 Task: Search for 'work inspirational quotes', save selected images, and organize them into a Google Photos album titled 'Work Inspiration Album'.
Action: Mouse moved to (183, 14)
Screenshot: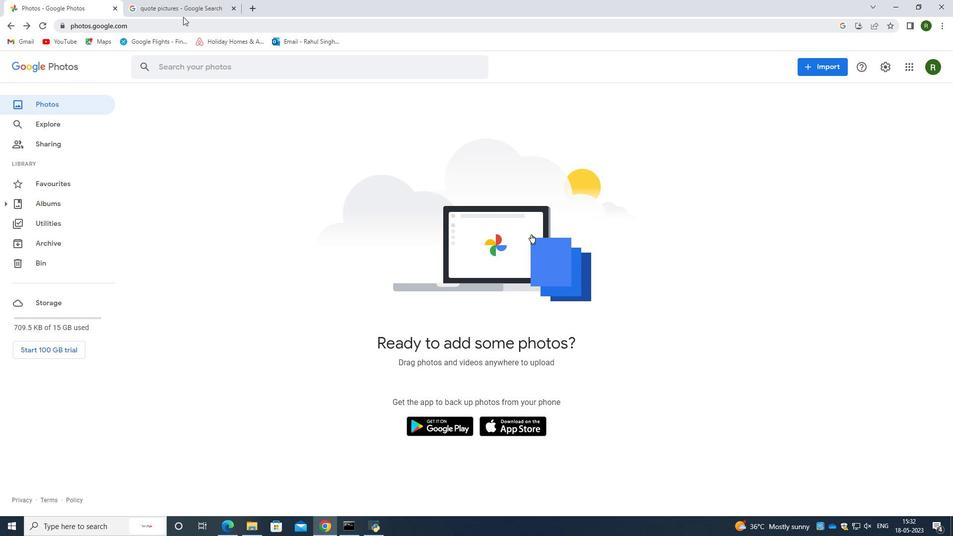 
Action: Mouse pressed left at (183, 14)
Screenshot: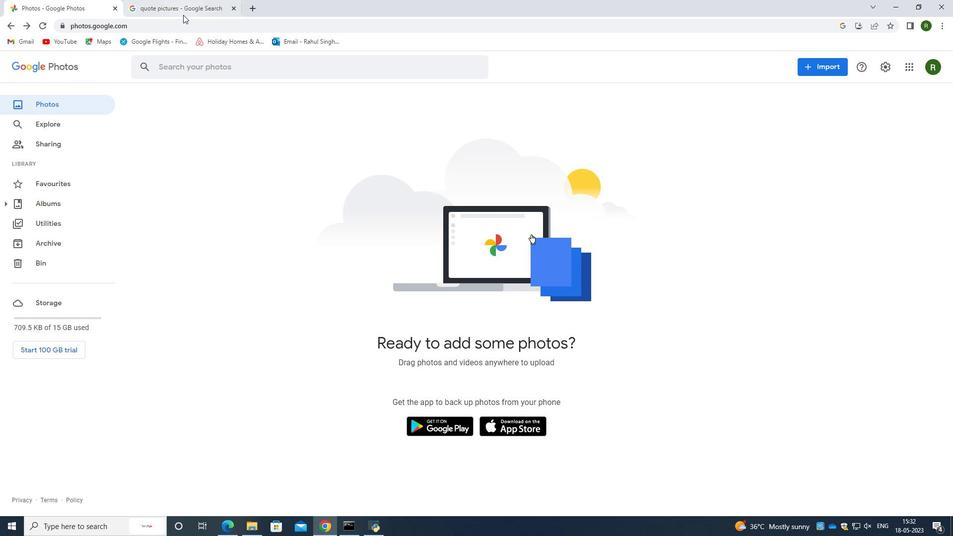 
Action: Mouse moved to (135, 29)
Screenshot: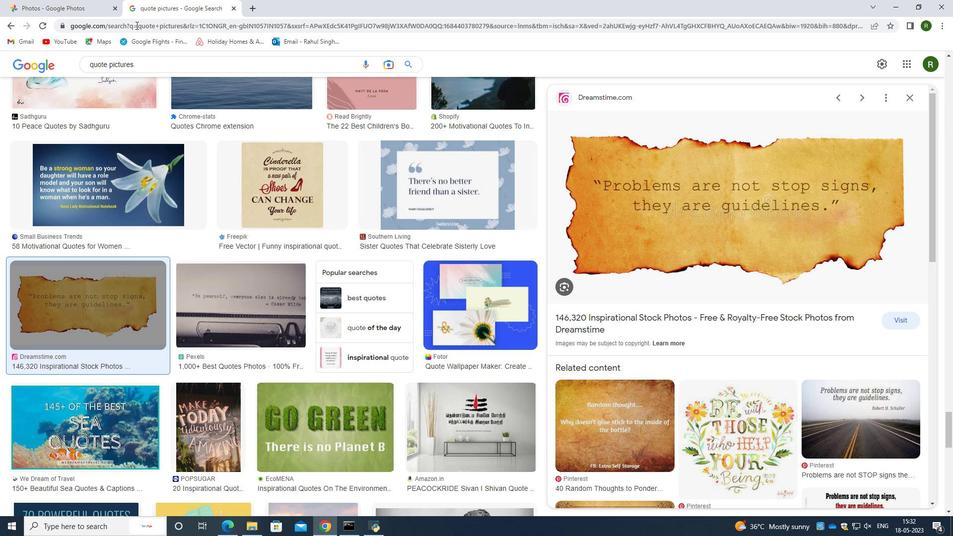 
Action: Mouse pressed left at (135, 29)
Screenshot: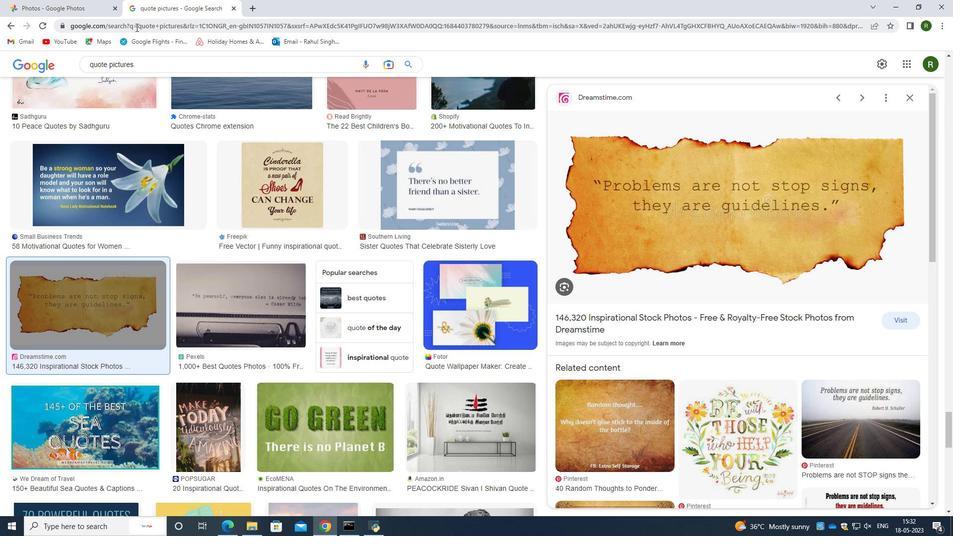 
Action: Mouse moved to (135, 29)
Screenshot: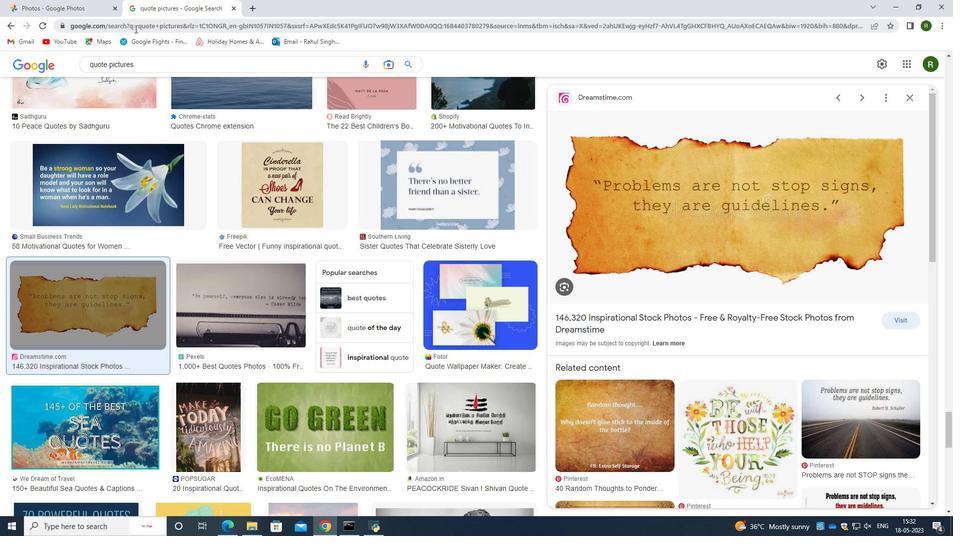 
Action: Key pressed work<Key.space>inspirational<Key.space>qua<Key.backspace>otes<Key.enter>
Screenshot: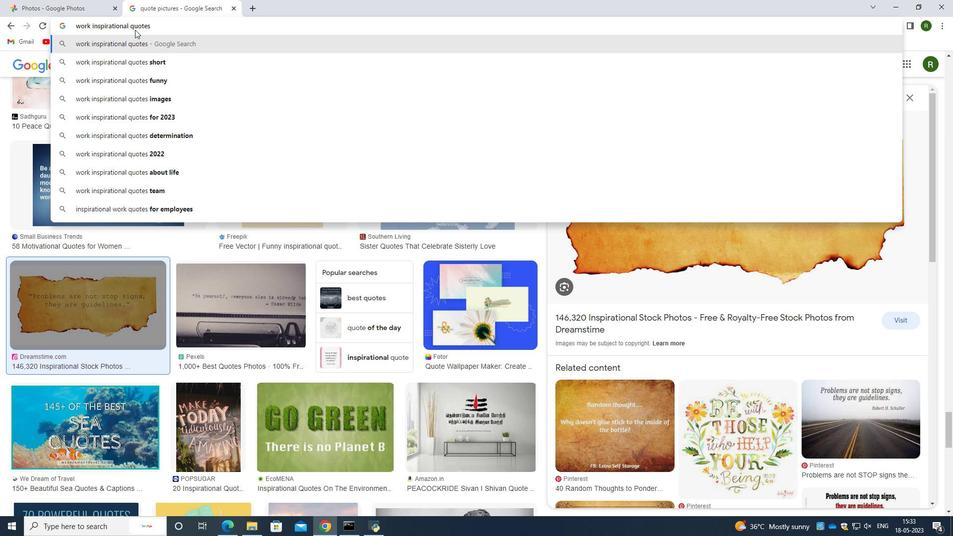 
Action: Mouse moved to (162, 105)
Screenshot: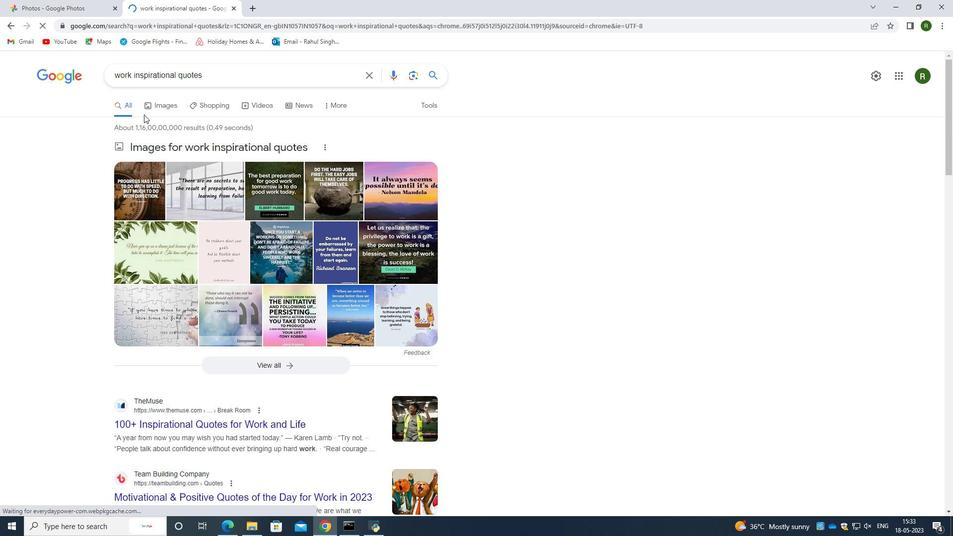 
Action: Mouse pressed left at (162, 105)
Screenshot: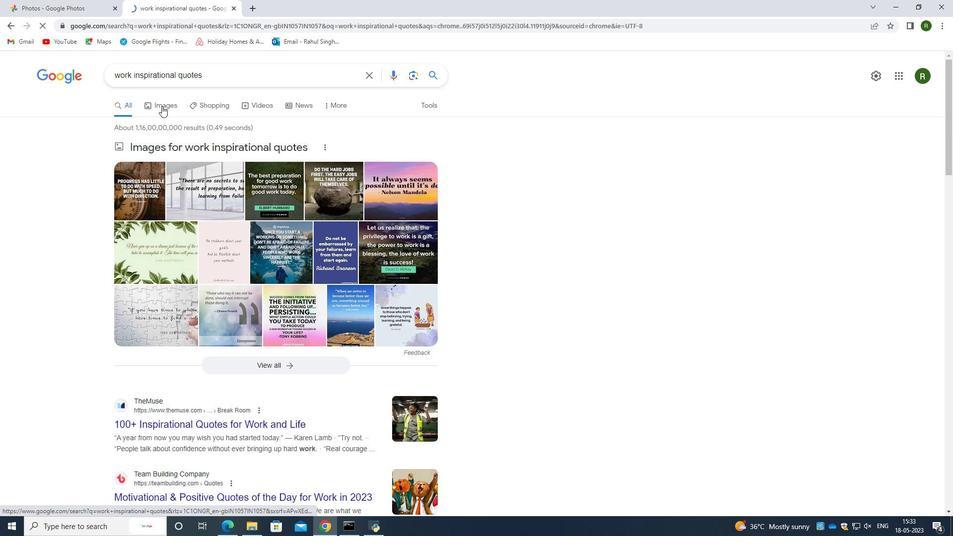 
Action: Mouse moved to (246, 160)
Screenshot: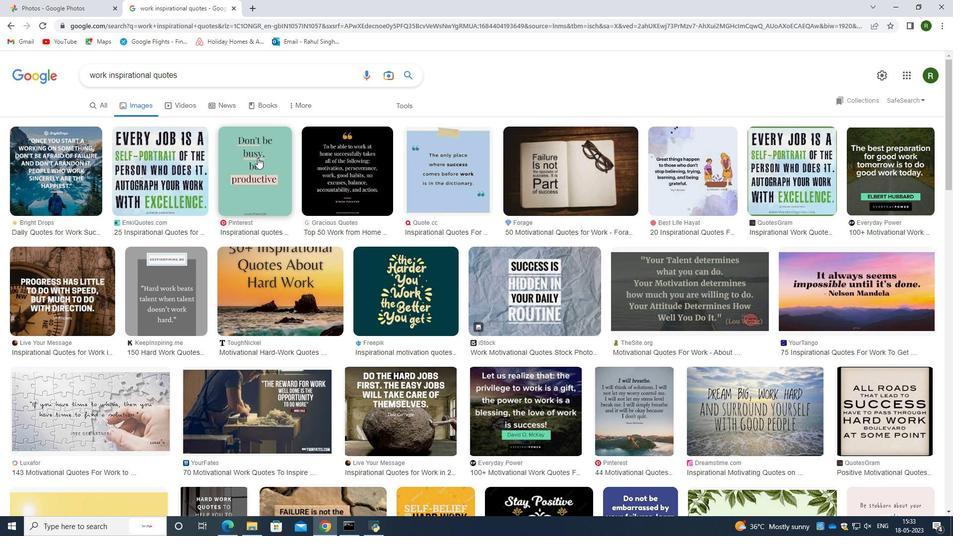 
Action: Mouse pressed left at (246, 160)
Screenshot: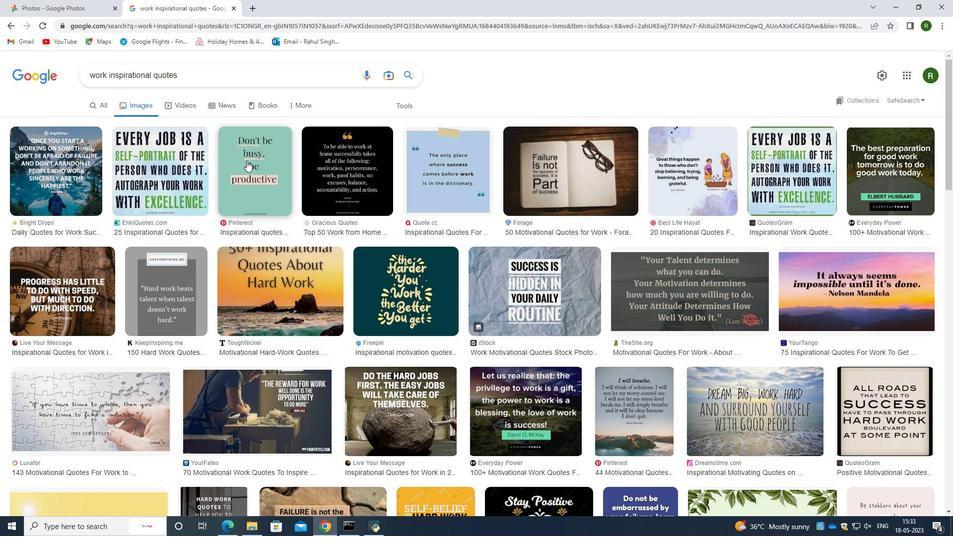 
Action: Mouse moved to (681, 240)
Screenshot: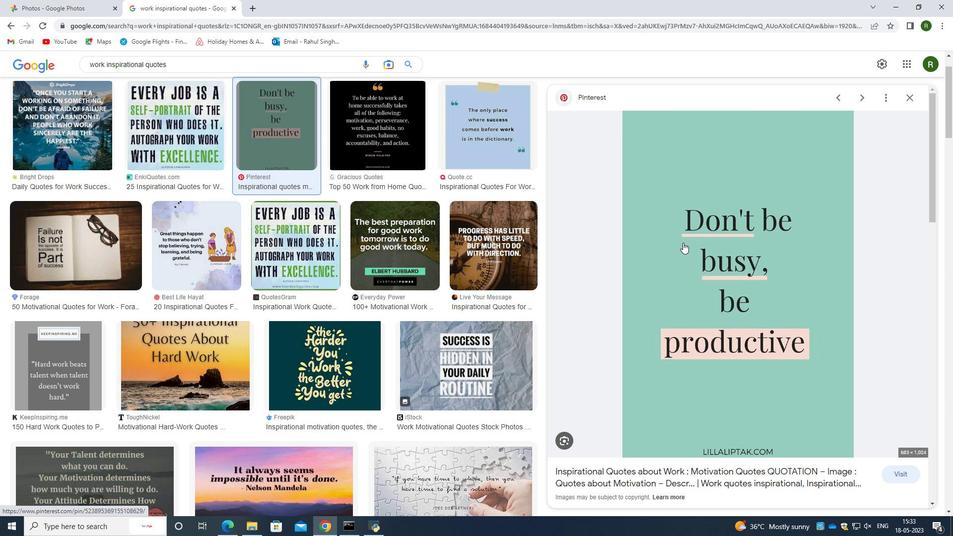 
Action: Mouse pressed right at (681, 240)
Screenshot: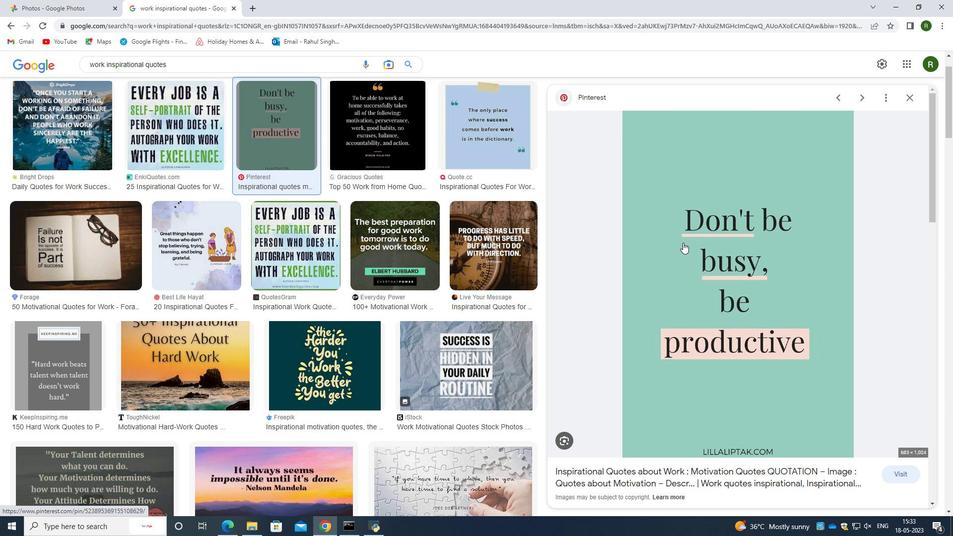 
Action: Mouse moved to (735, 349)
Screenshot: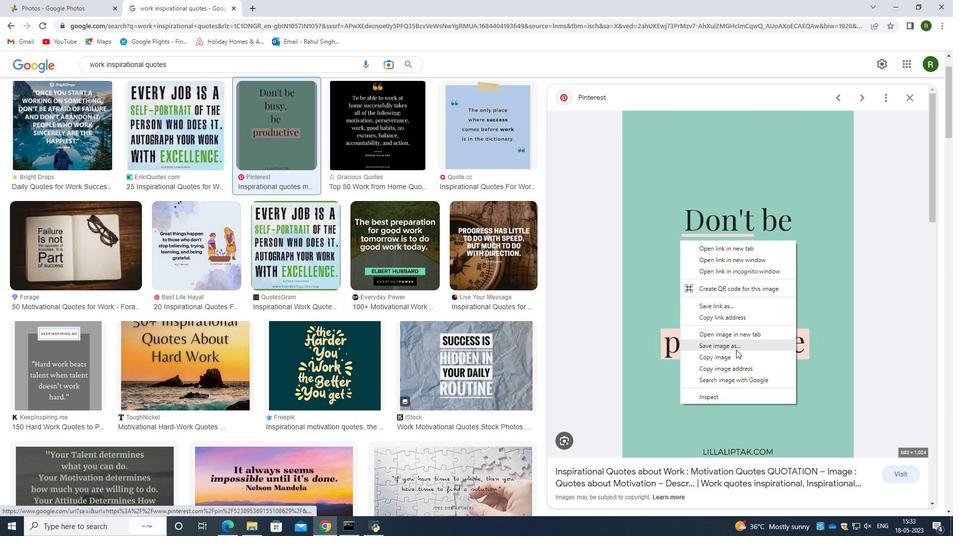 
Action: Mouse pressed left at (735, 349)
Screenshot: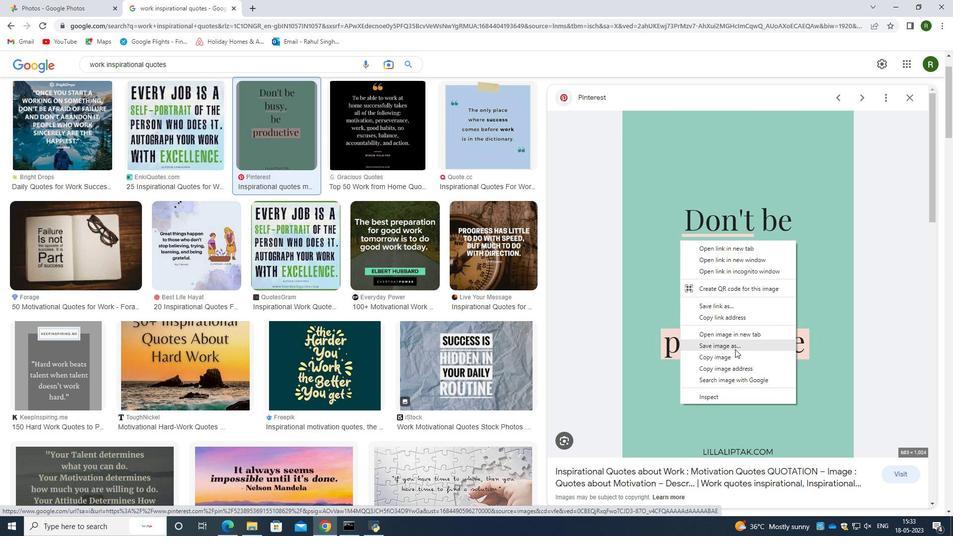 
Action: Mouse moved to (345, 163)
Screenshot: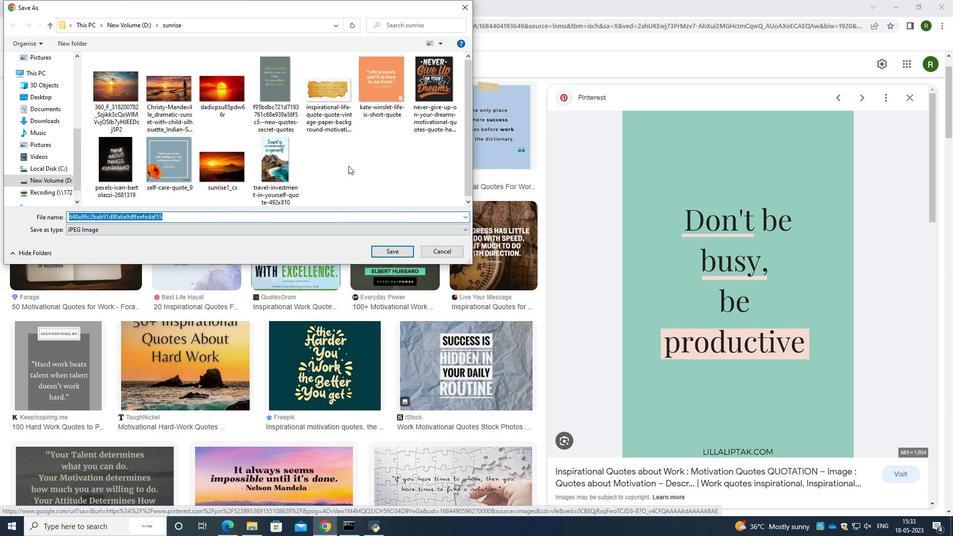 
Action: Mouse pressed right at (345, 163)
Screenshot: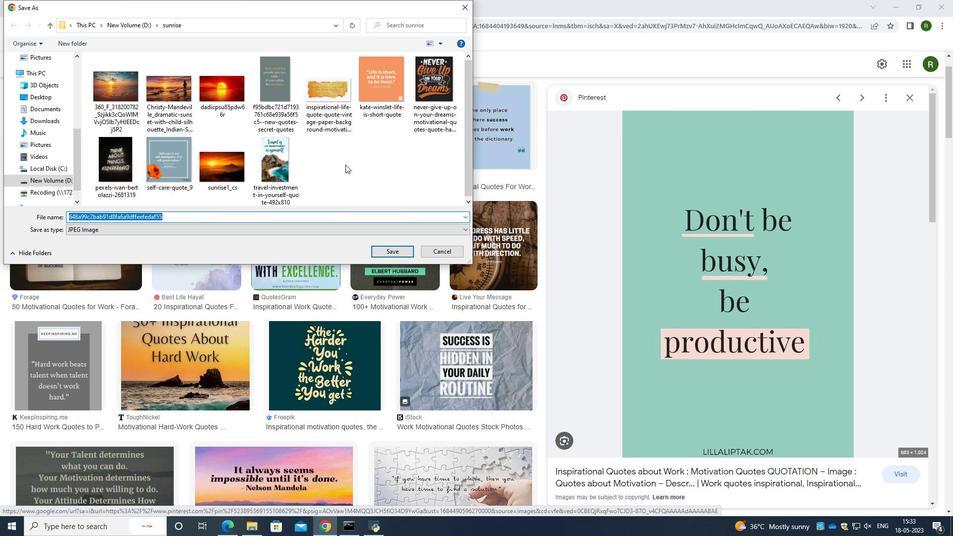 
Action: Mouse moved to (473, 287)
Screenshot: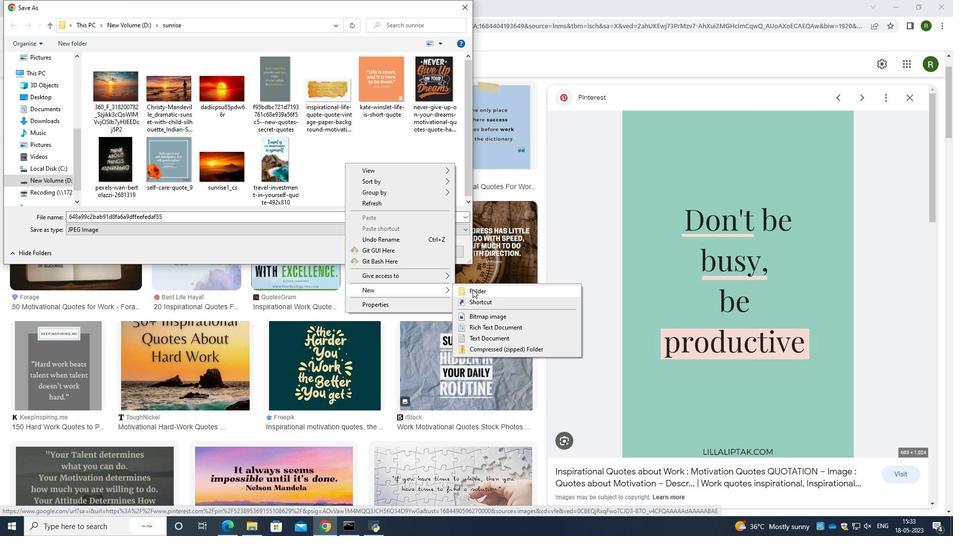 
Action: Mouse pressed left at (473, 287)
Screenshot: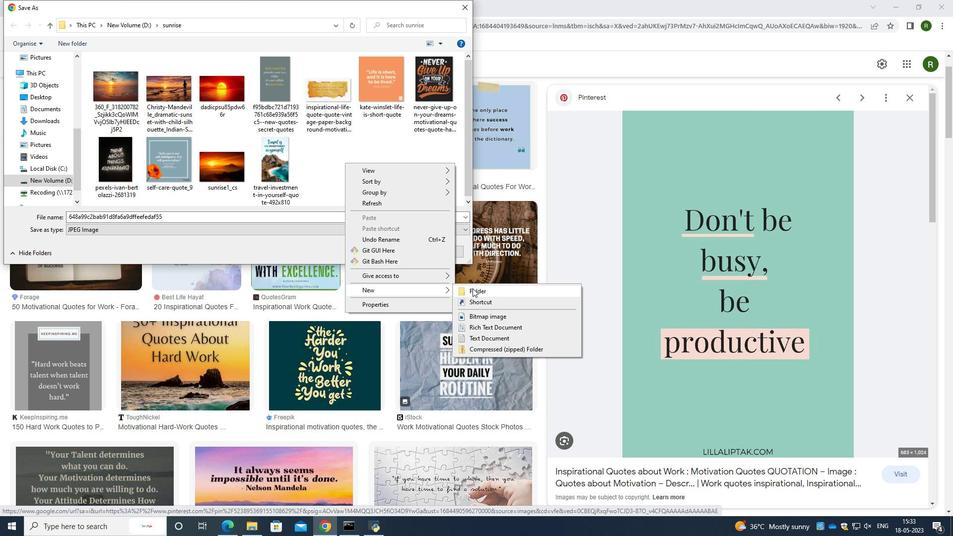 
Action: Mouse moved to (121, 111)
Screenshot: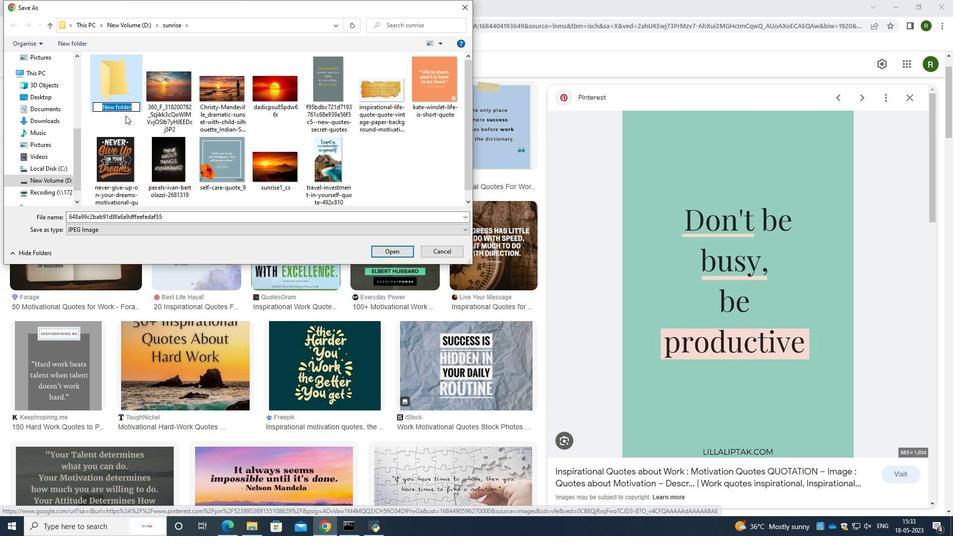 
Action: Key pressed w
Screenshot: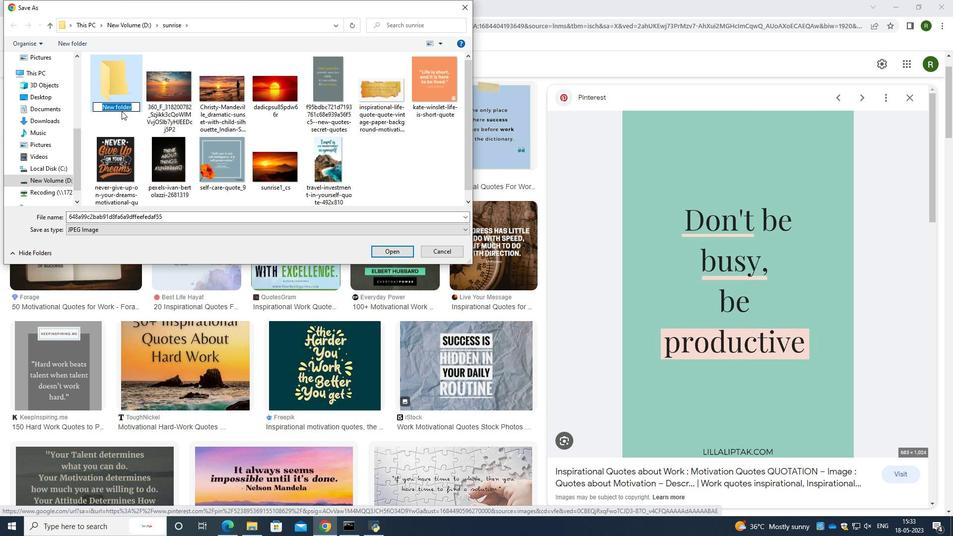 
Action: Mouse moved to (121, 111)
Screenshot: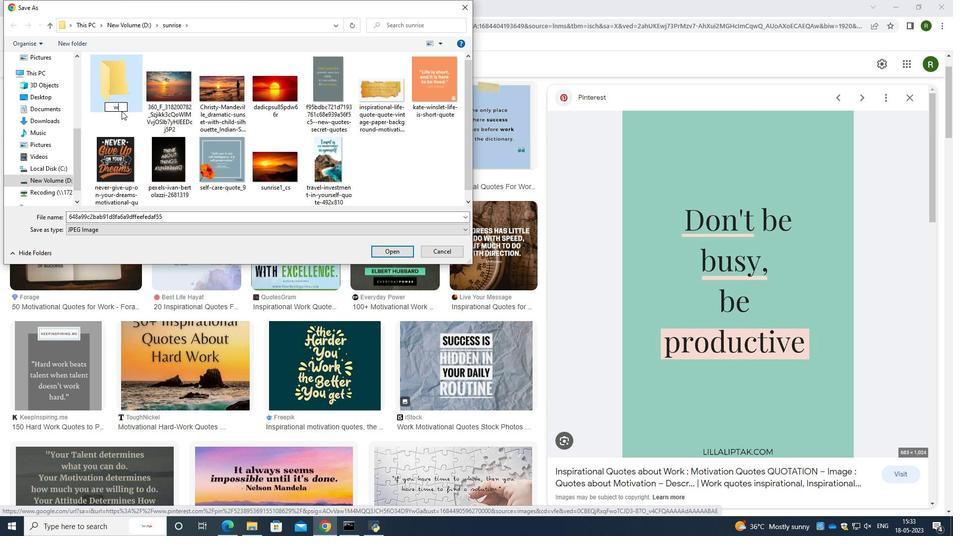 
Action: Key pressed o
Screenshot: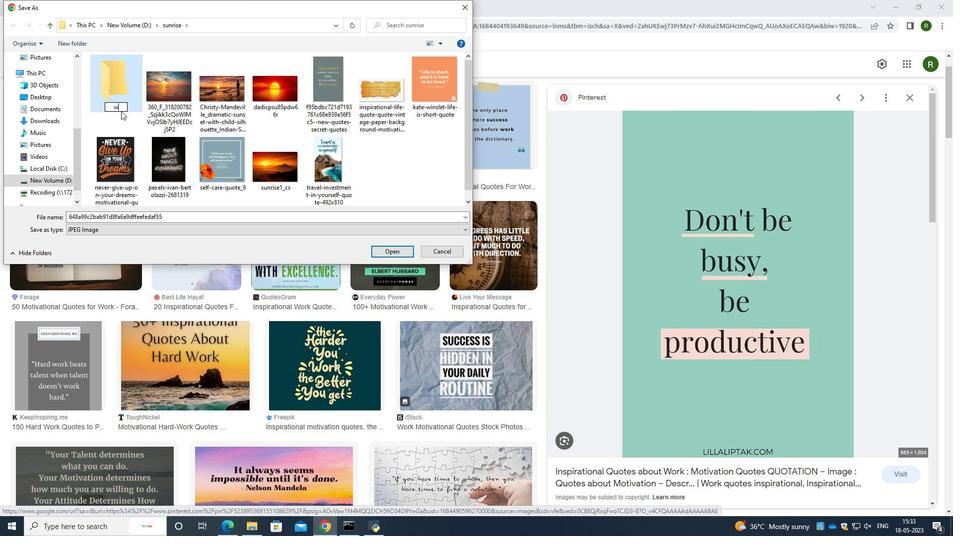 
Action: Mouse moved to (120, 111)
Screenshot: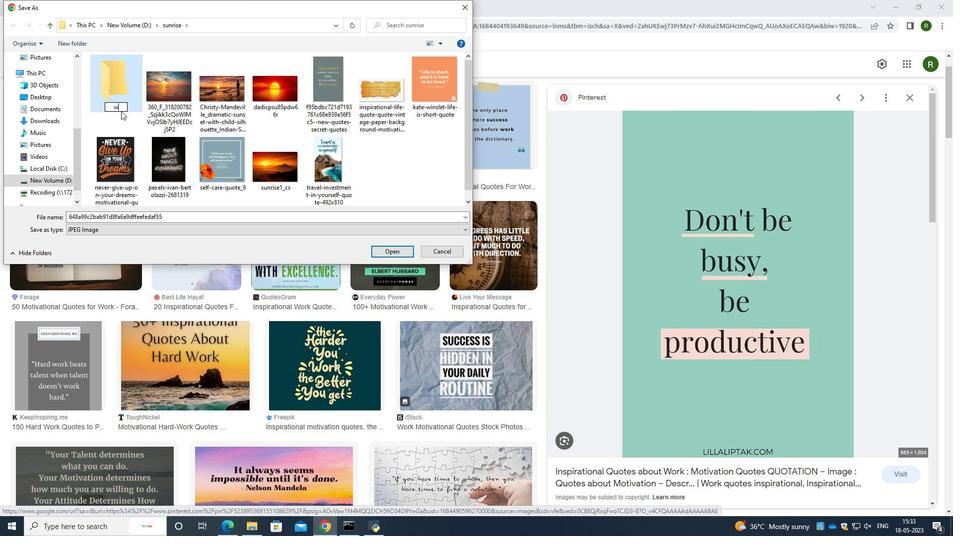 
Action: Key pressed rk<Key.space>inspiration<Key.space>qua<Key.backspace>ots<Key.enter>
Screenshot: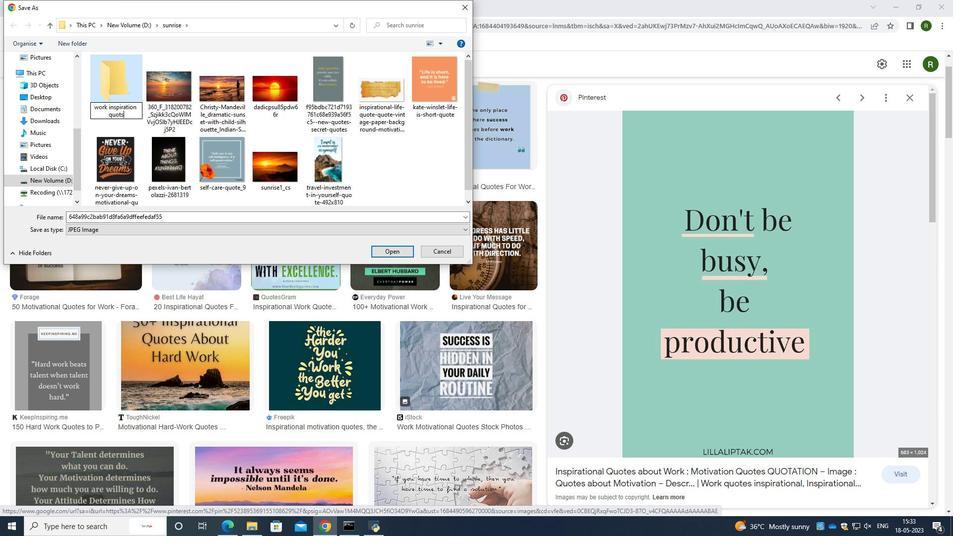 
Action: Mouse pressed left at (120, 111)
Screenshot: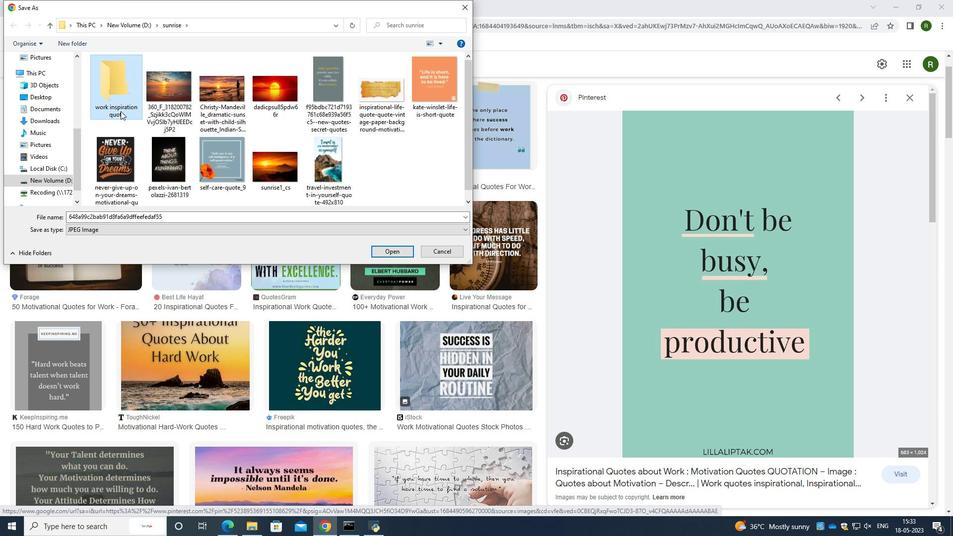 
Action: Mouse pressed left at (120, 111)
Screenshot: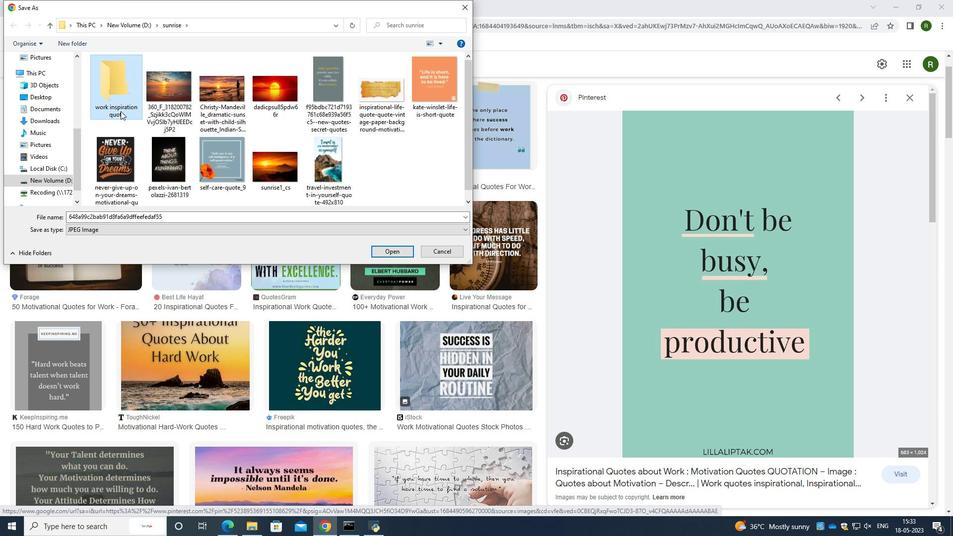 
Action: Mouse moved to (383, 252)
Screenshot: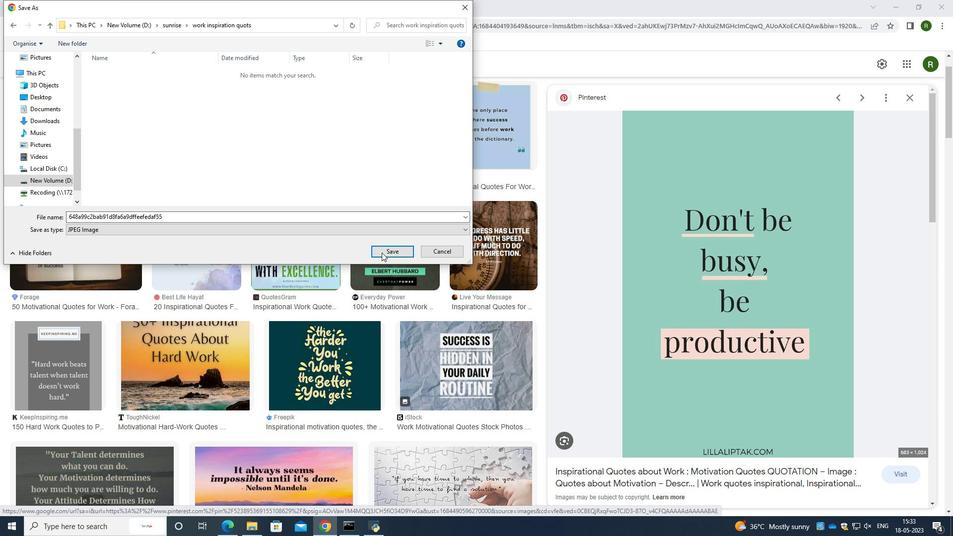 
Action: Mouse pressed left at (383, 252)
Screenshot: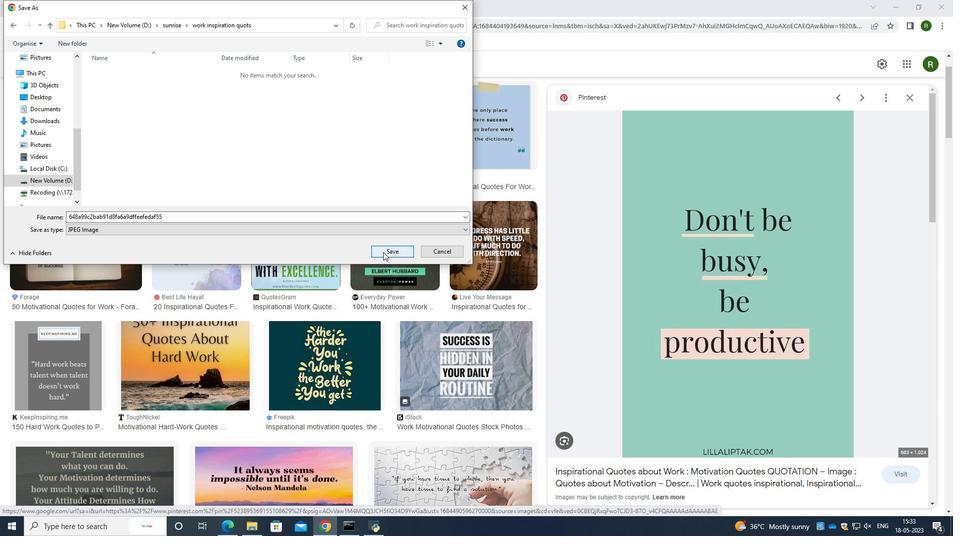 
Action: Mouse moved to (100, 172)
Screenshot: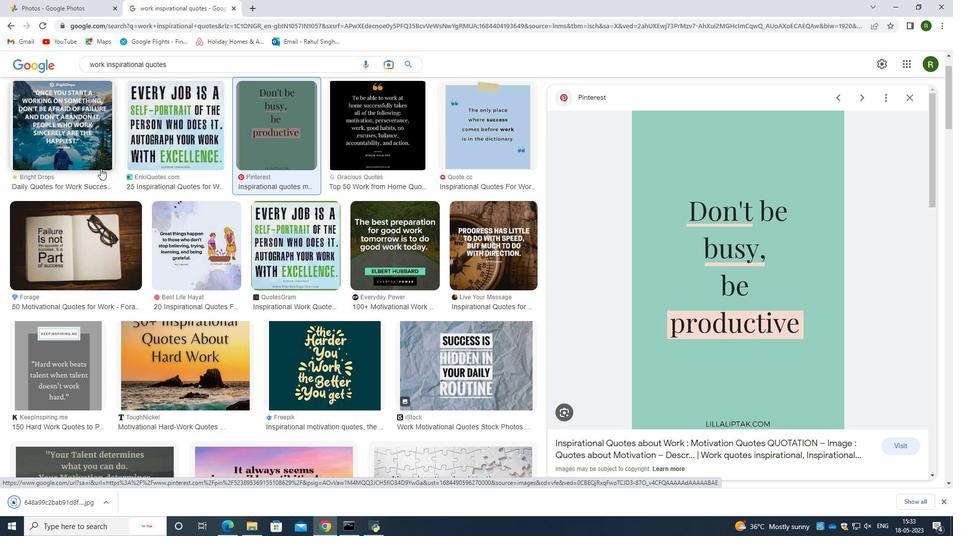 
Action: Mouse scrolled (100, 171) with delta (0, 0)
Screenshot: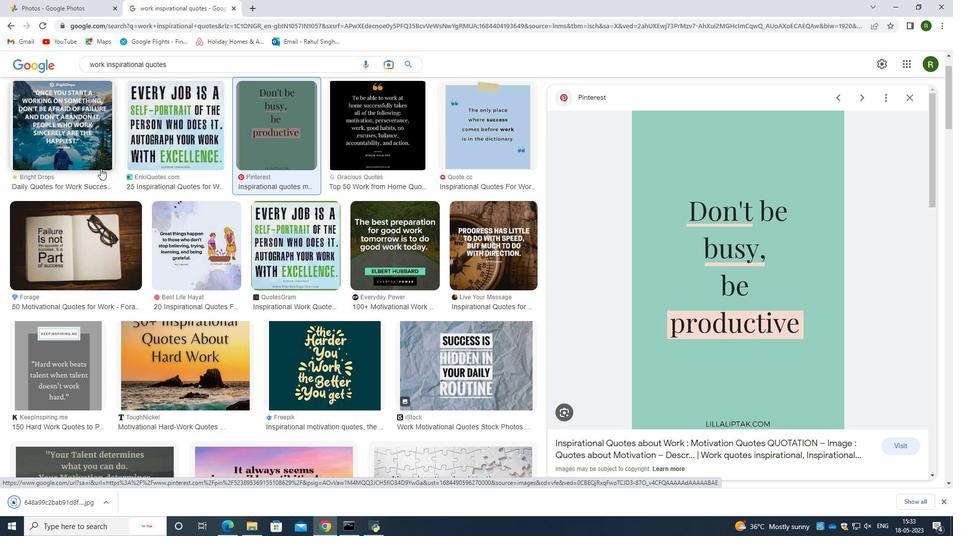 
Action: Mouse moved to (101, 178)
Screenshot: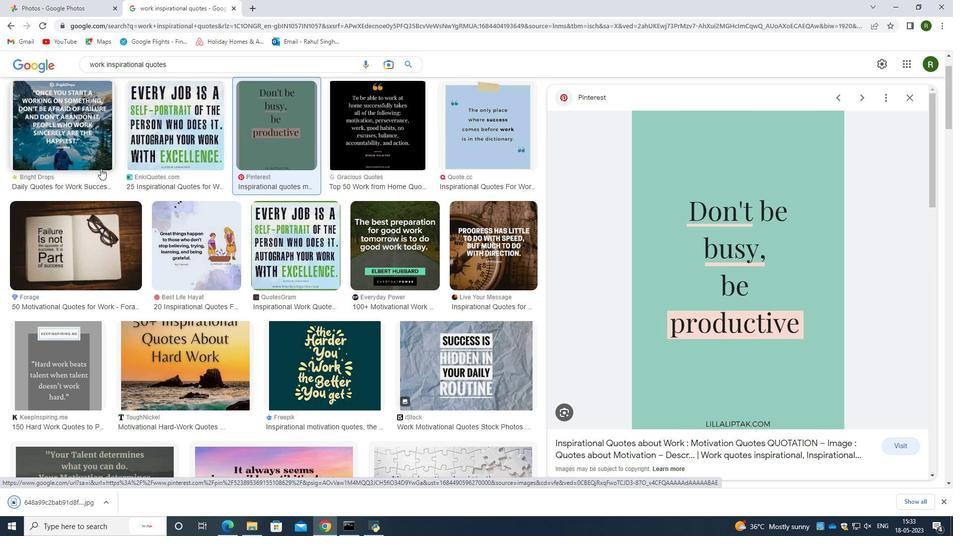 
Action: Mouse scrolled (101, 177) with delta (0, 0)
Screenshot: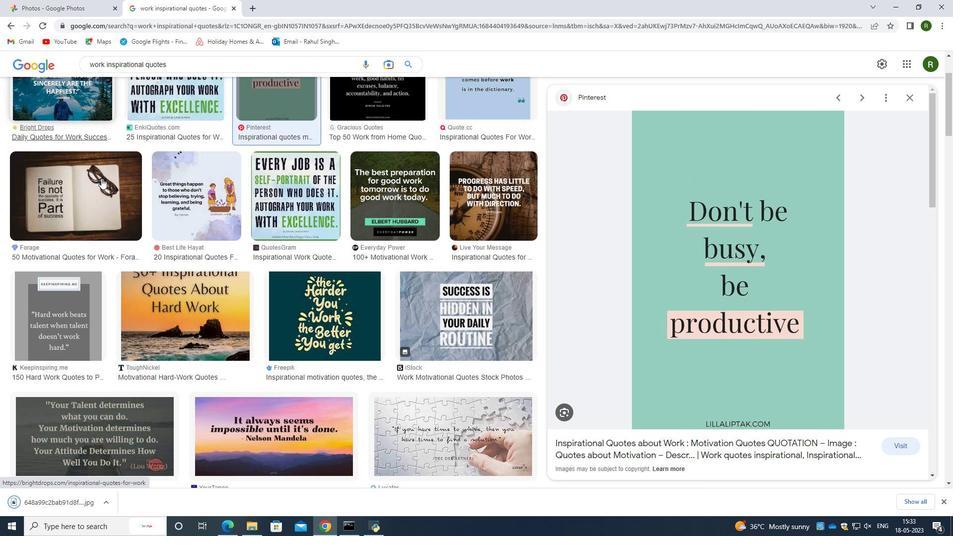 
Action: Mouse moved to (289, 163)
Screenshot: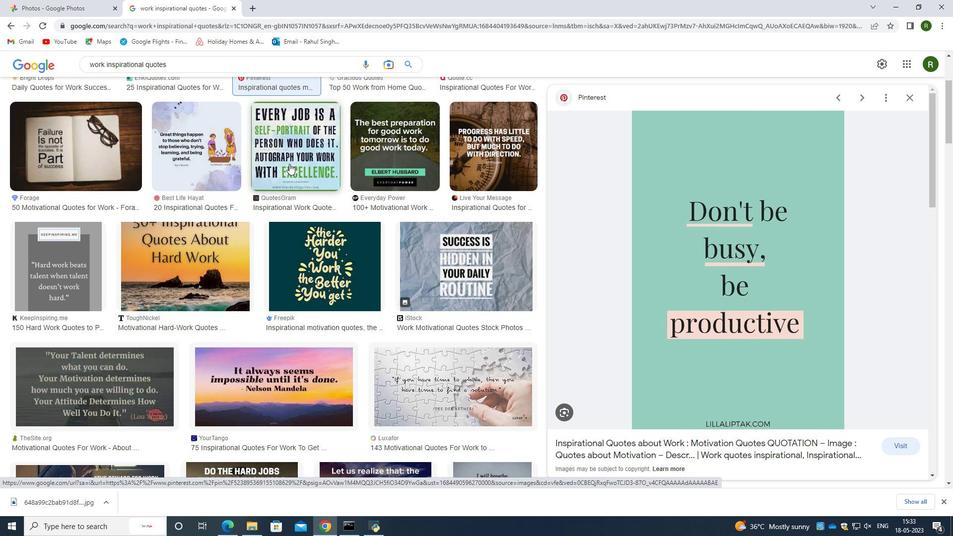 
Action: Mouse scrolled (289, 163) with delta (0, 0)
Screenshot: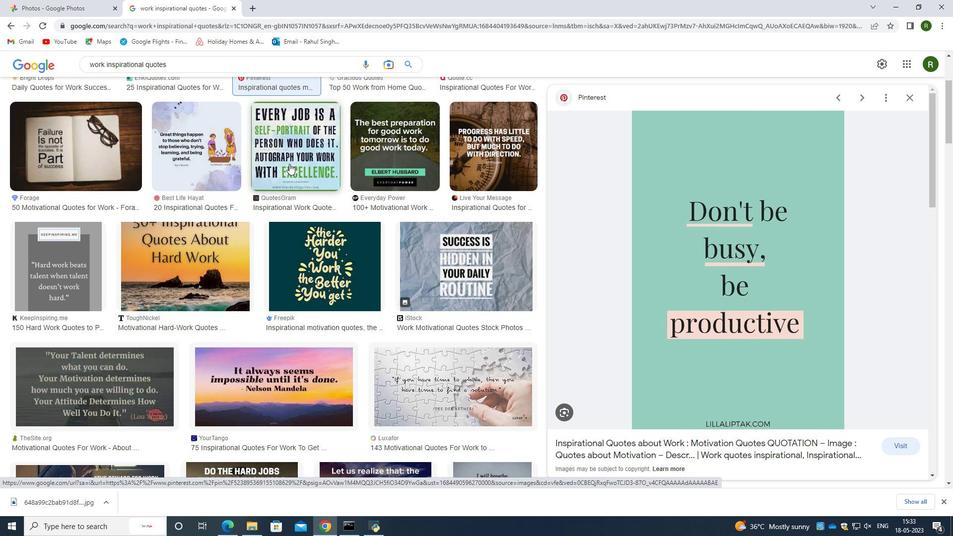 
Action: Mouse moved to (308, 225)
Screenshot: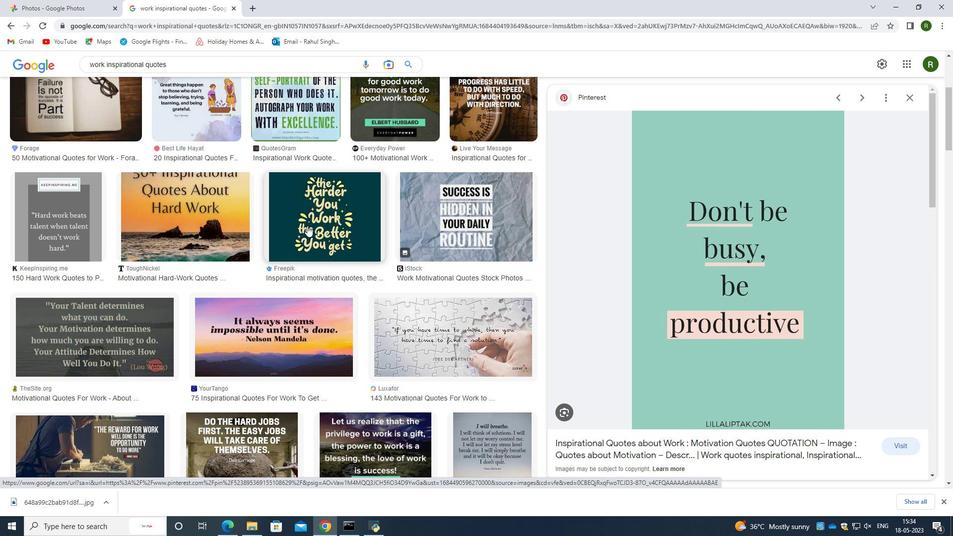 
Action: Mouse scrolled (308, 225) with delta (0, 0)
Screenshot: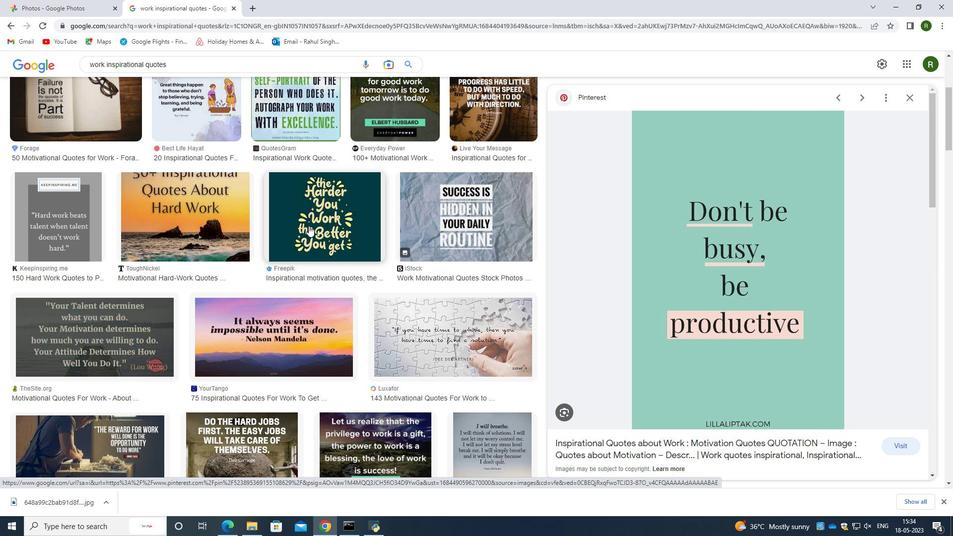 
Action: Mouse moved to (308, 225)
Screenshot: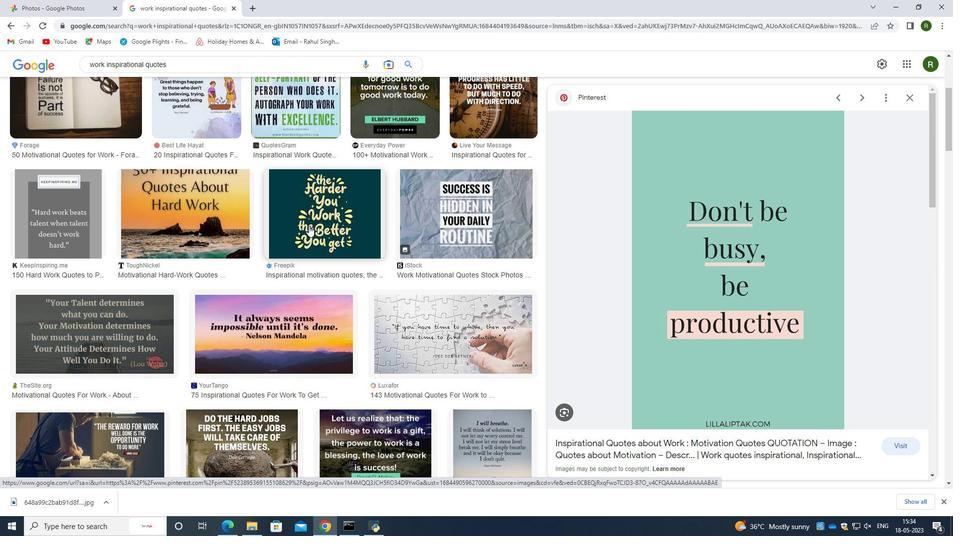 
Action: Mouse scrolled (308, 225) with delta (0, 0)
Screenshot: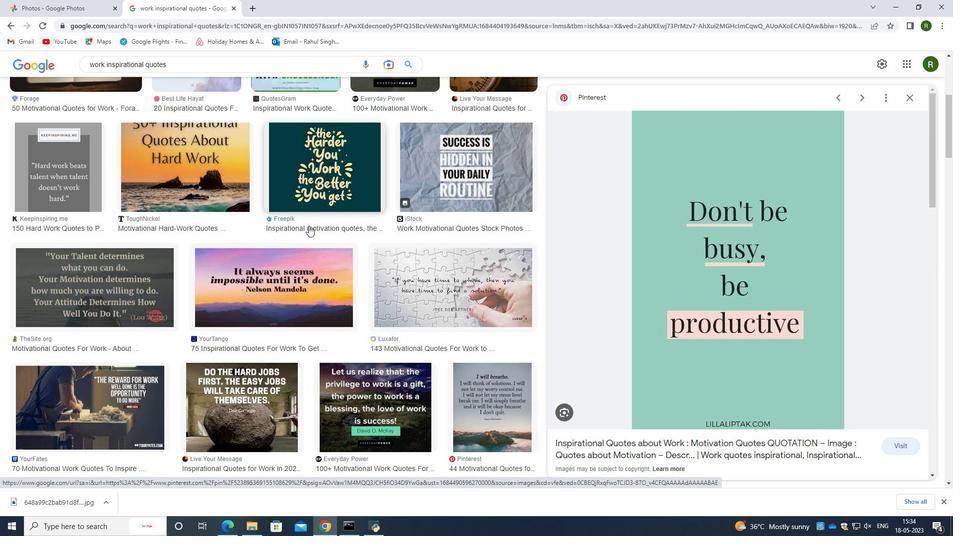 
Action: Mouse scrolled (308, 225) with delta (0, 0)
Screenshot: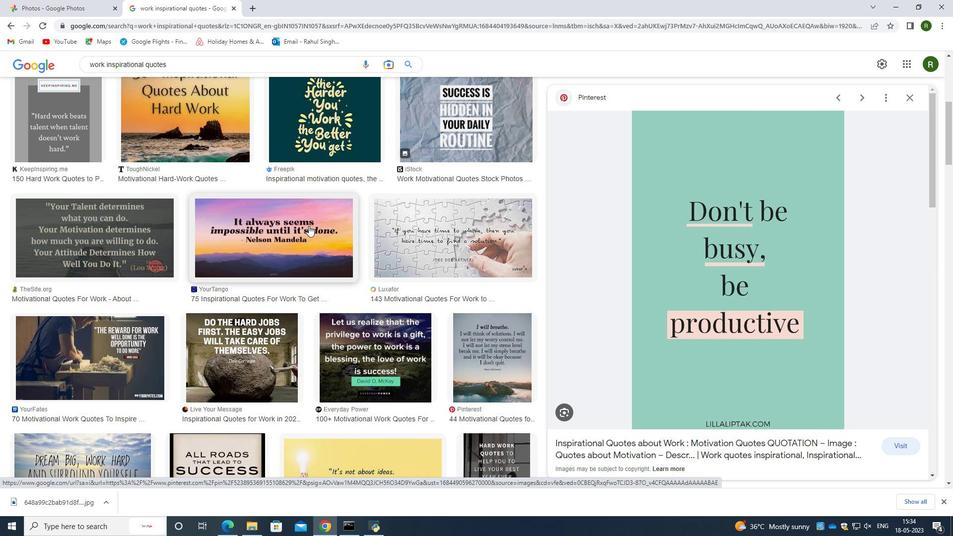 
Action: Mouse moved to (308, 225)
Screenshot: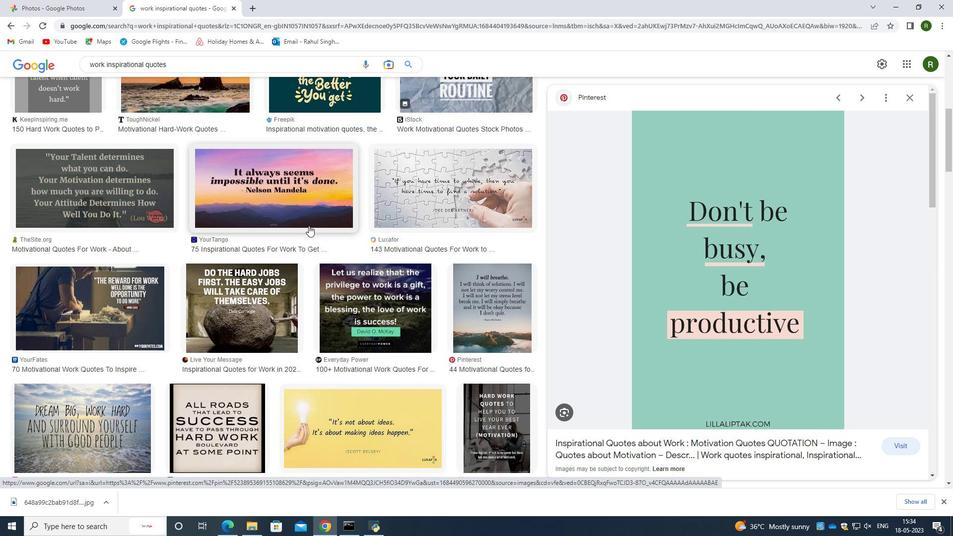 
Action: Mouse scrolled (308, 225) with delta (0, 0)
Screenshot: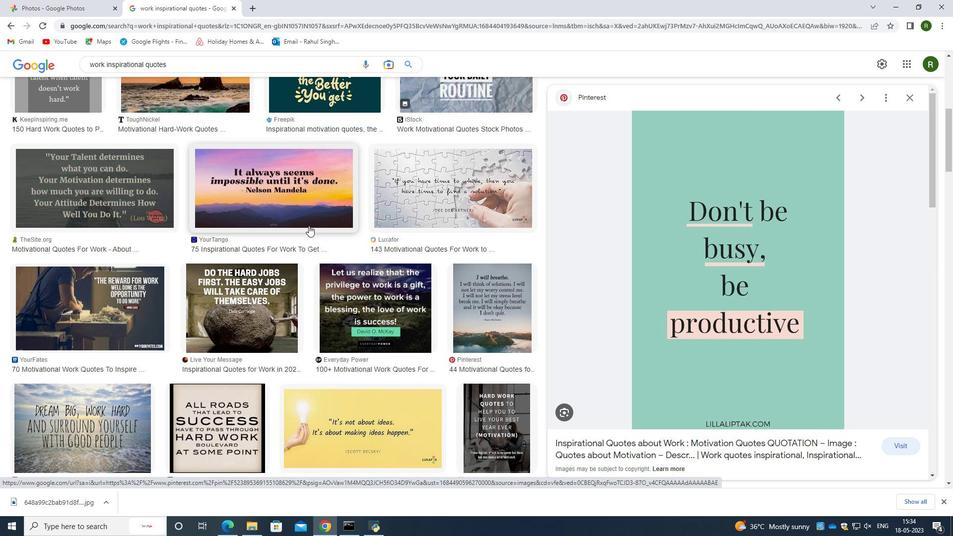 
Action: Mouse moved to (237, 354)
Screenshot: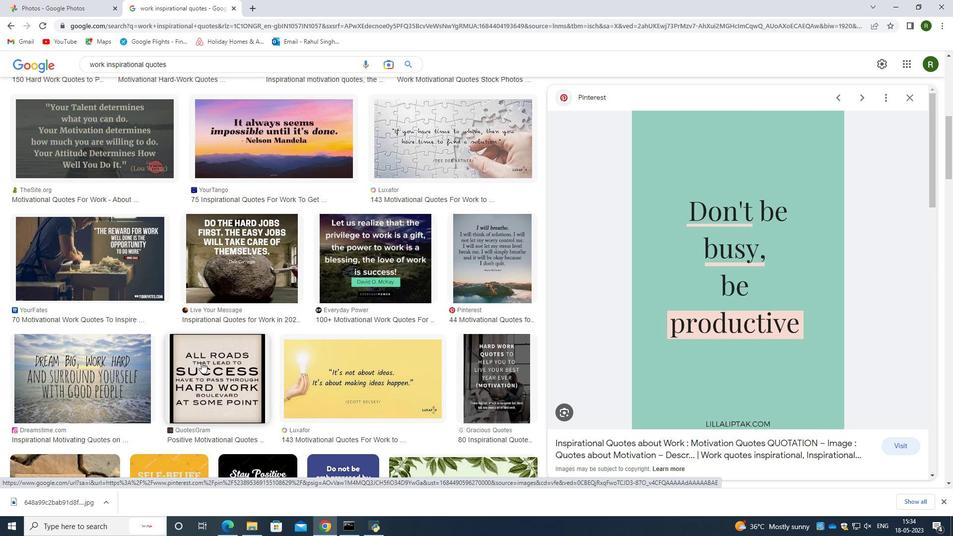 
Action: Mouse scrolled (237, 353) with delta (0, 0)
Screenshot: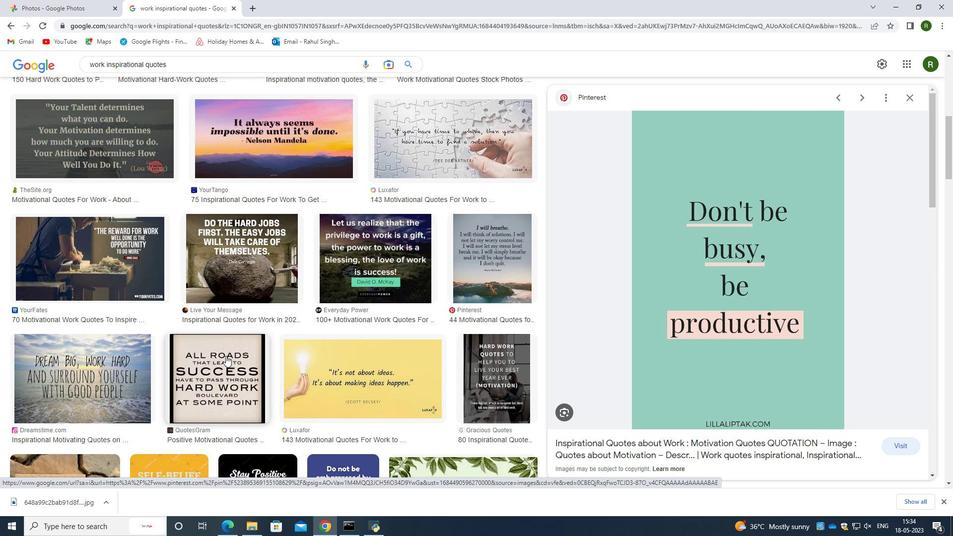 
Action: Mouse scrolled (237, 353) with delta (0, 0)
Screenshot: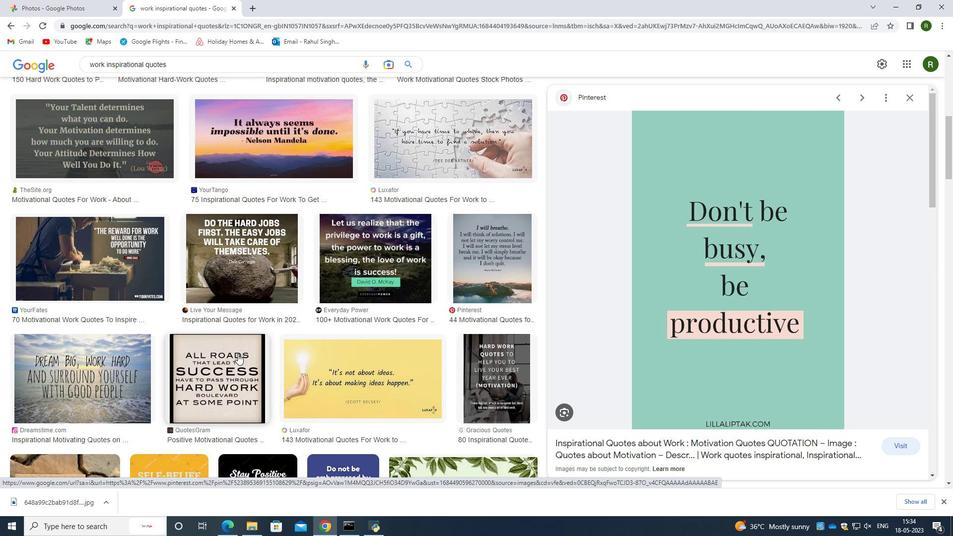 
Action: Mouse moved to (90, 280)
Screenshot: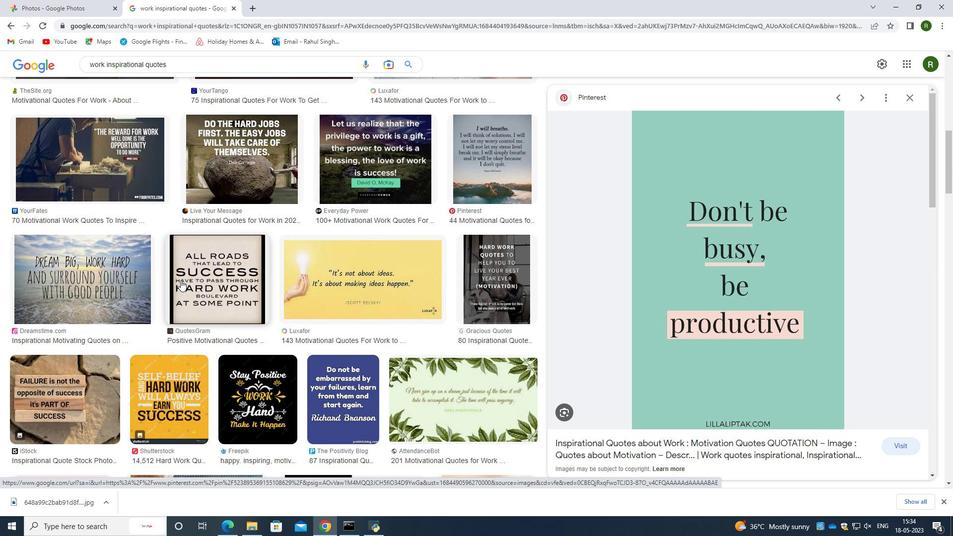 
Action: Mouse pressed left at (90, 280)
Screenshot: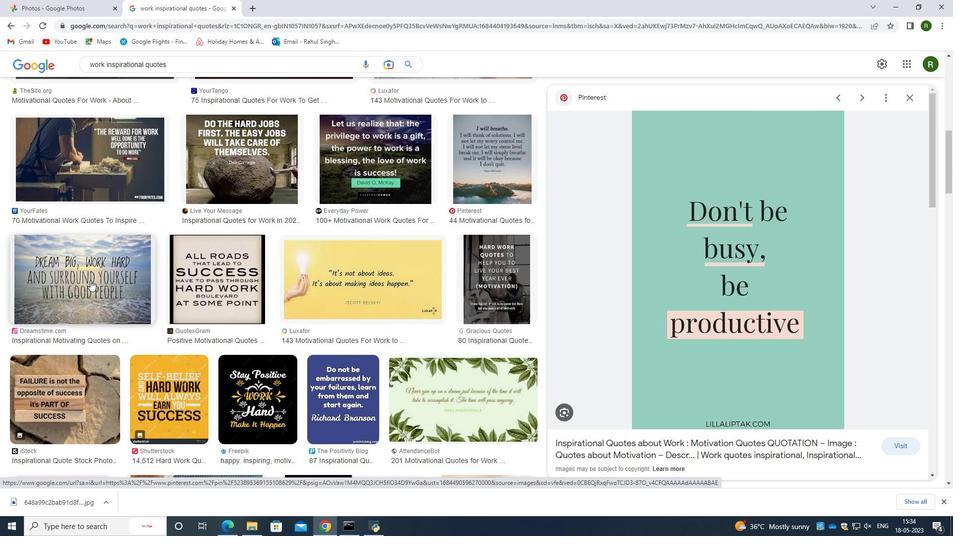 
Action: Mouse moved to (632, 211)
Screenshot: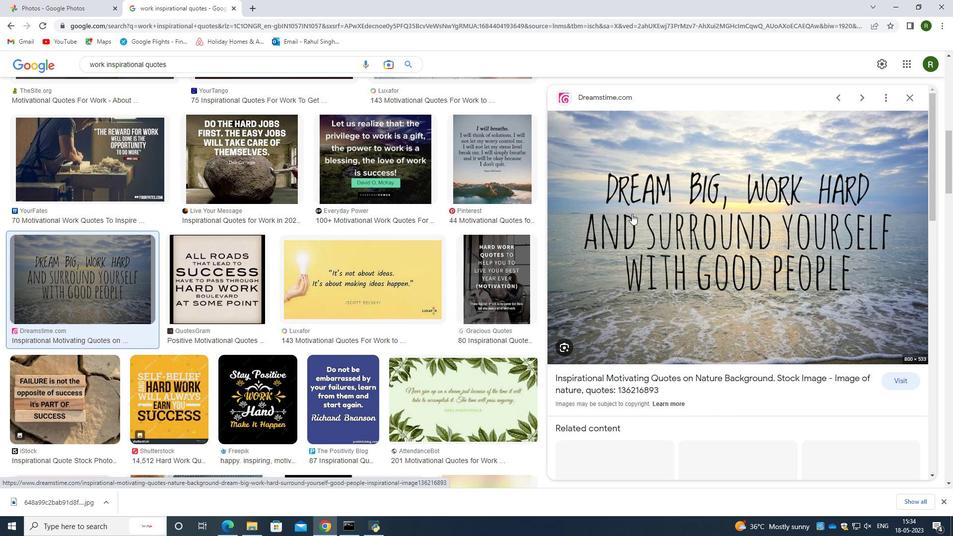 
Action: Mouse pressed right at (632, 211)
Screenshot: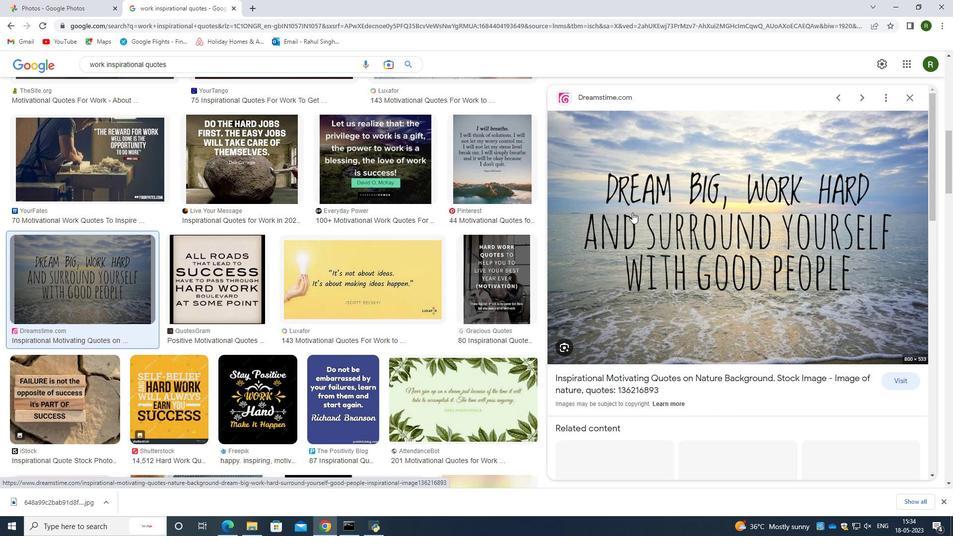 
Action: Mouse moved to (670, 315)
Screenshot: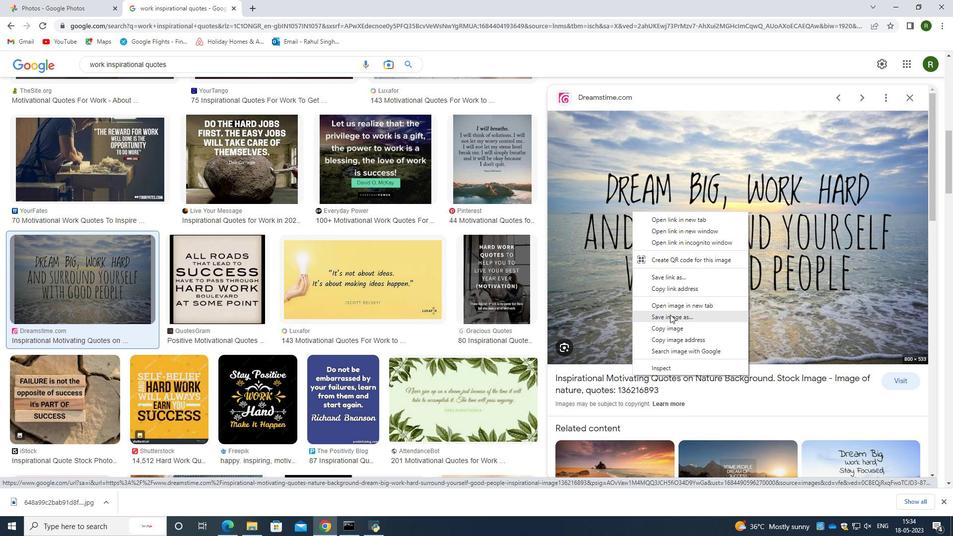 
Action: Mouse pressed left at (670, 315)
Screenshot: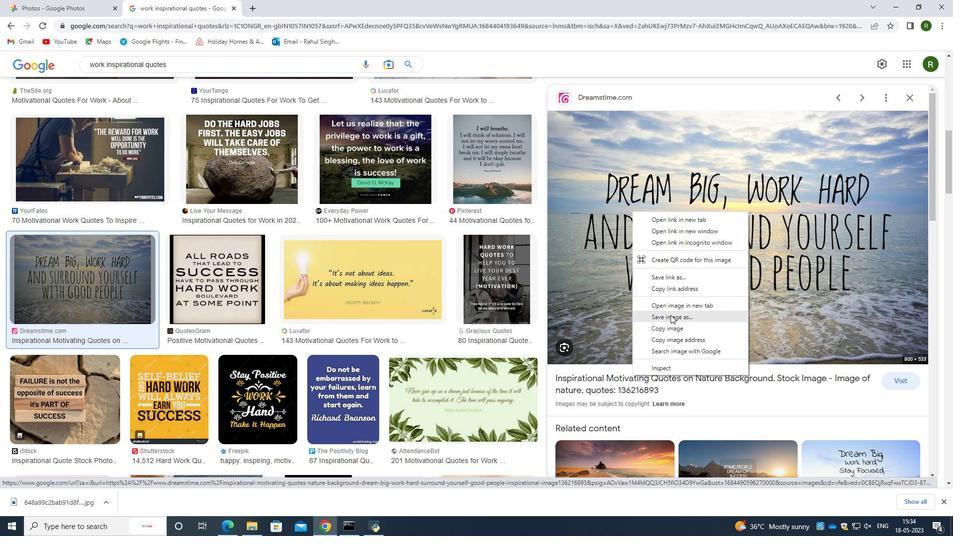 
Action: Mouse moved to (381, 250)
Screenshot: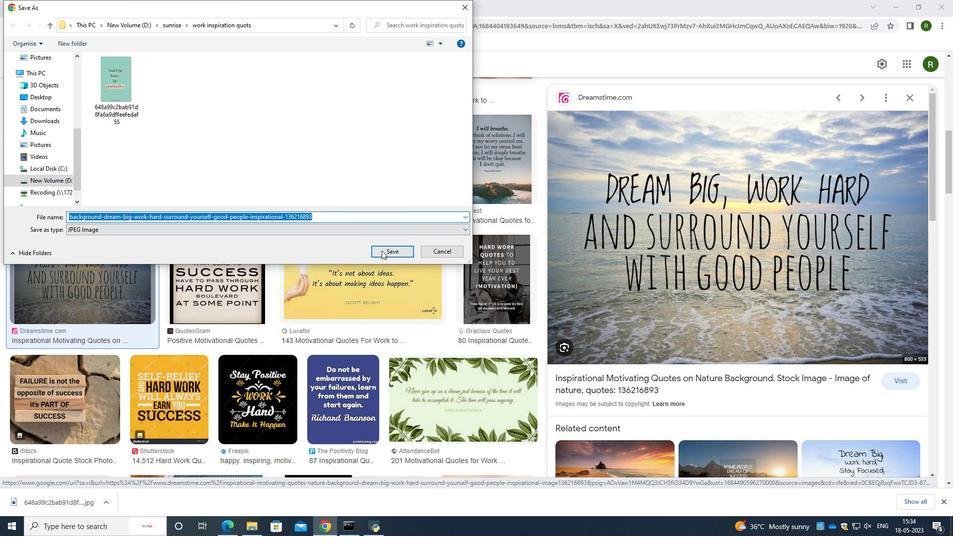 
Action: Mouse pressed left at (381, 250)
Screenshot: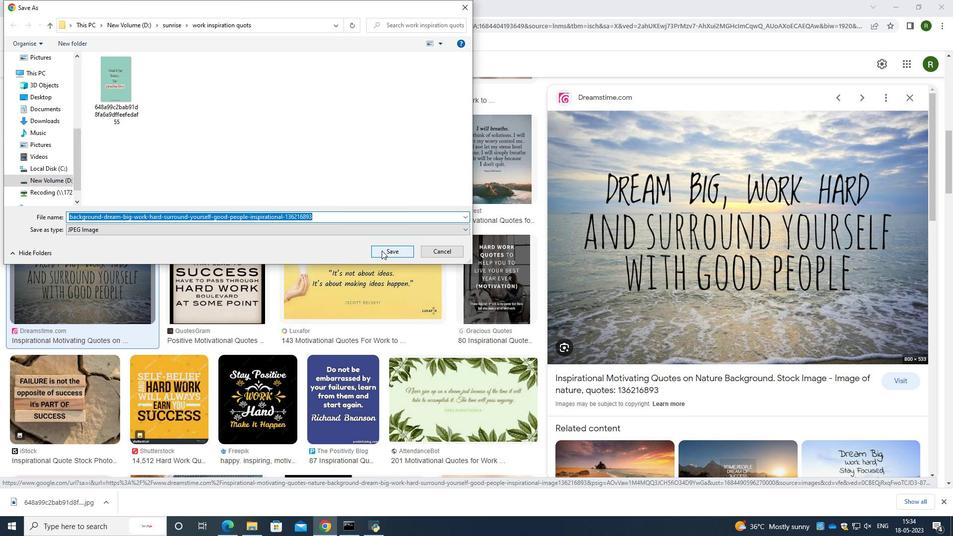 
Action: Mouse moved to (329, 292)
Screenshot: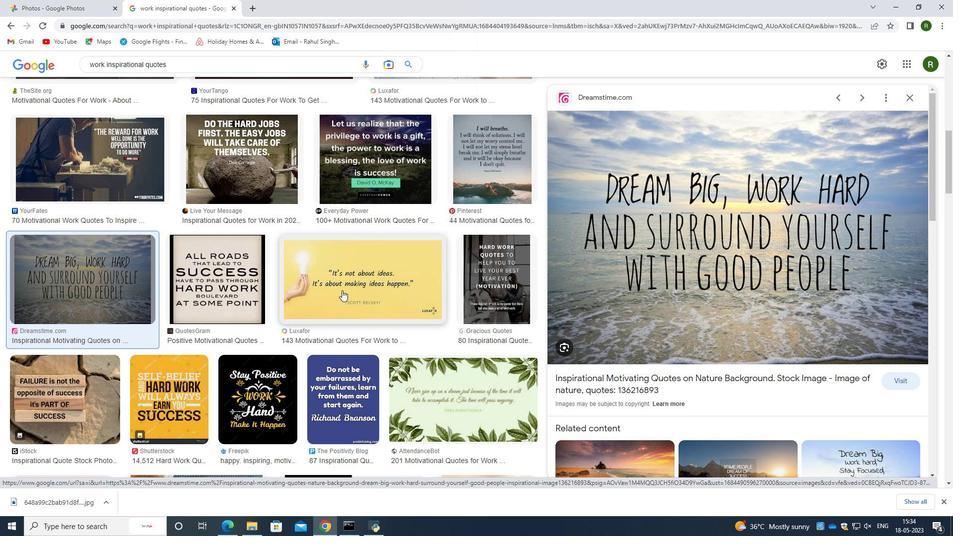 
Action: Mouse scrolled (329, 291) with delta (0, 0)
Screenshot: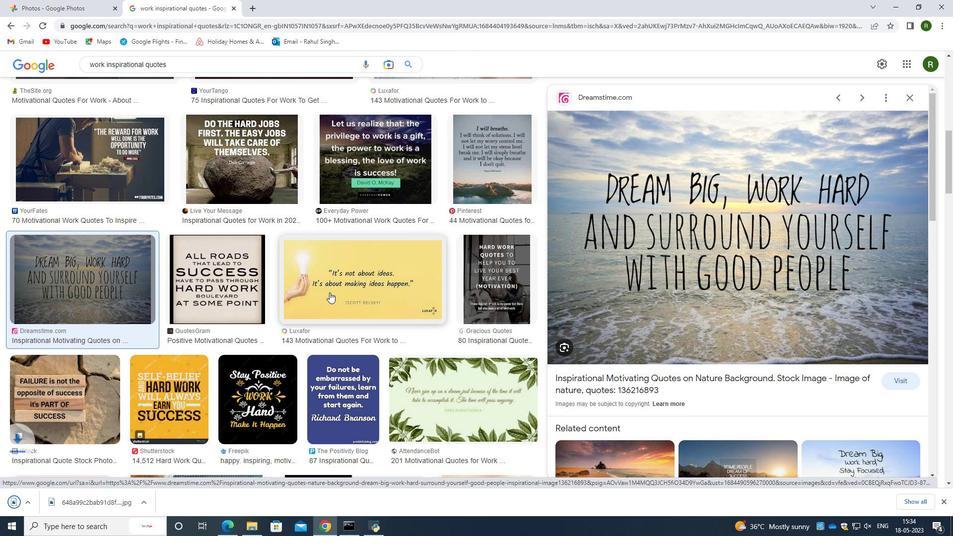 
Action: Mouse moved to (163, 339)
Screenshot: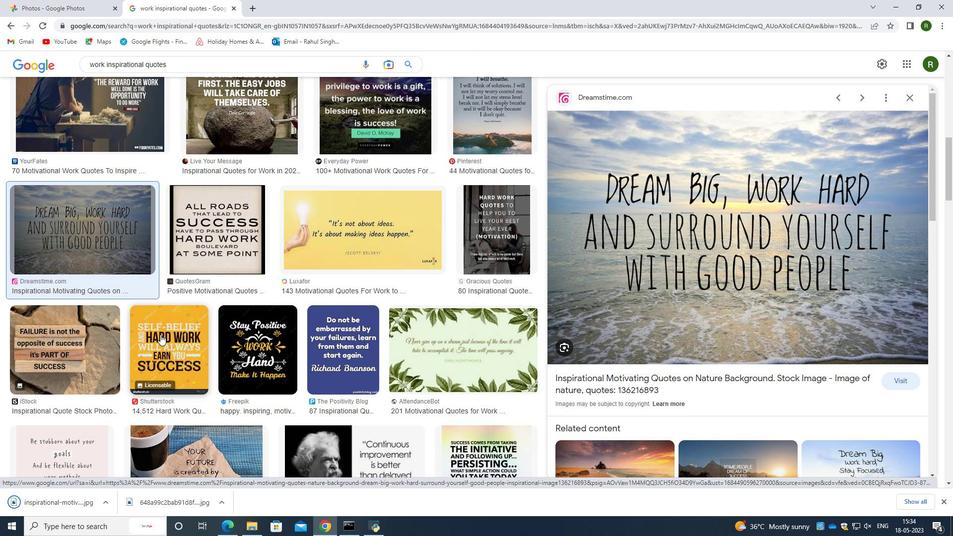 
Action: Mouse pressed left at (163, 339)
Screenshot: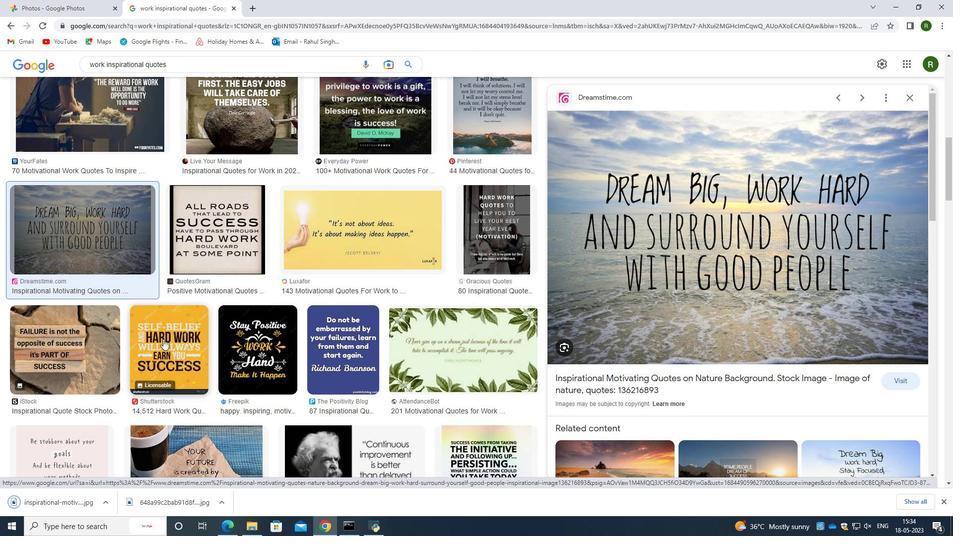 
Action: Mouse moved to (679, 274)
Screenshot: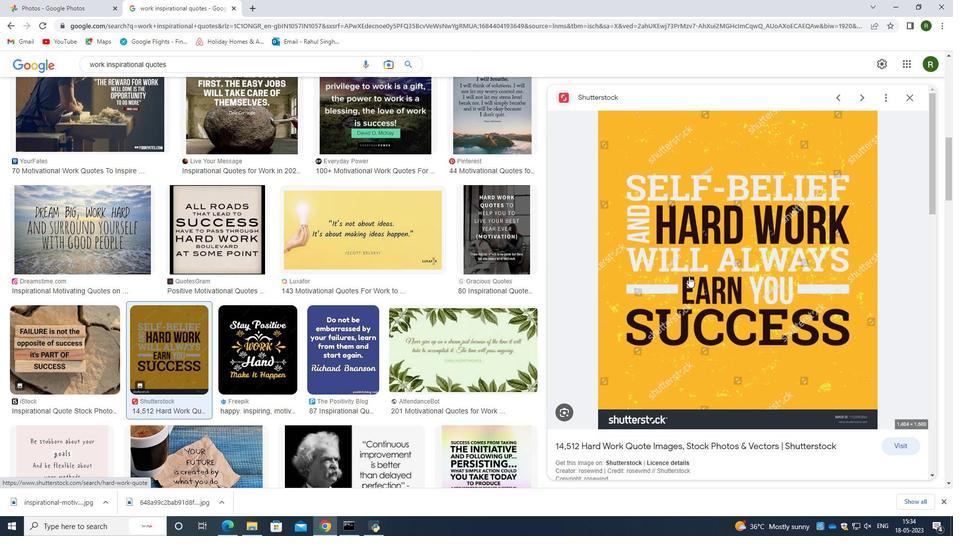 
Action: Mouse pressed right at (679, 274)
Screenshot: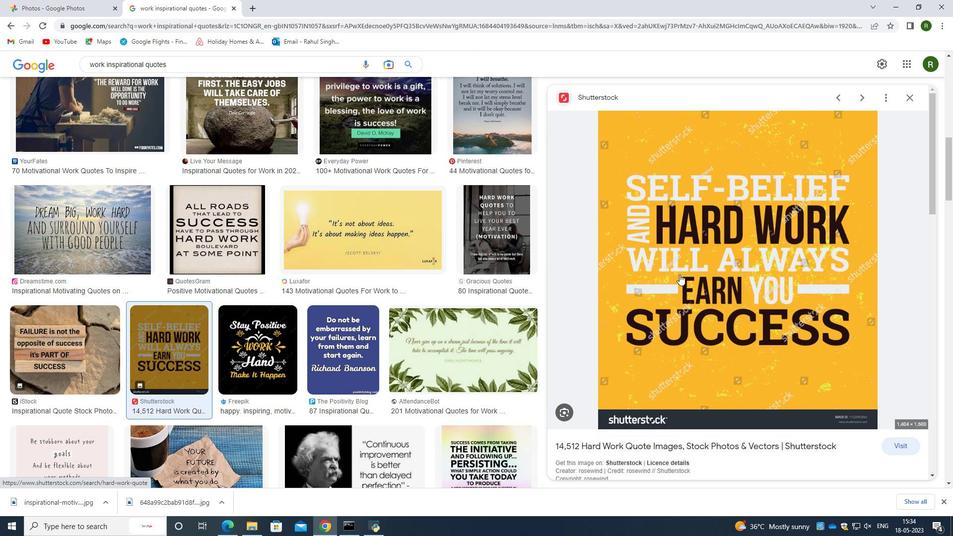 
Action: Mouse moved to (735, 375)
Screenshot: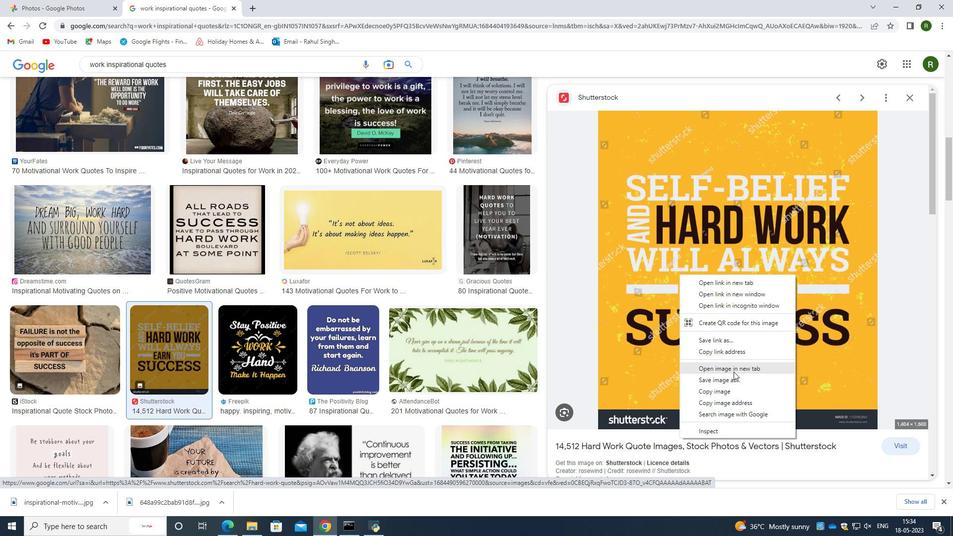 
Action: Mouse pressed left at (735, 375)
Screenshot: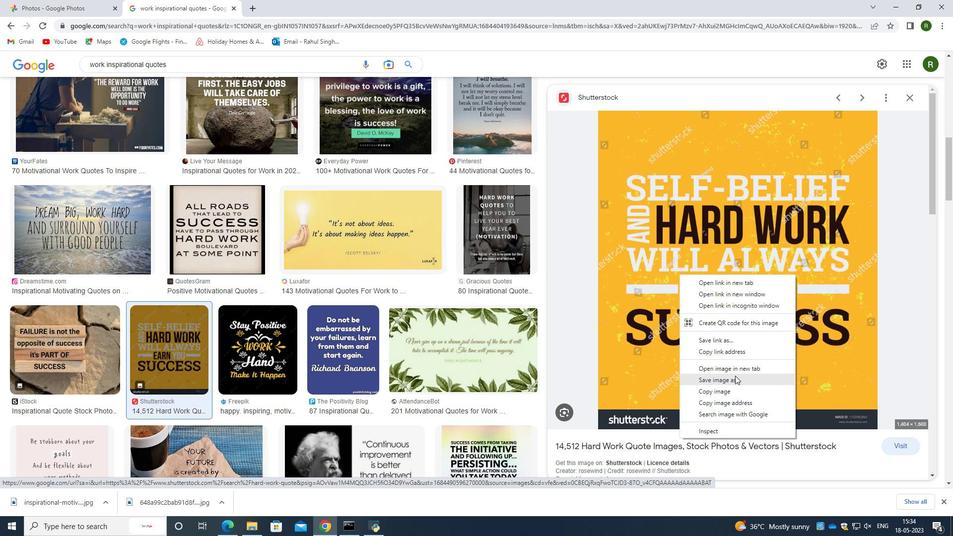 
Action: Mouse moved to (382, 252)
Screenshot: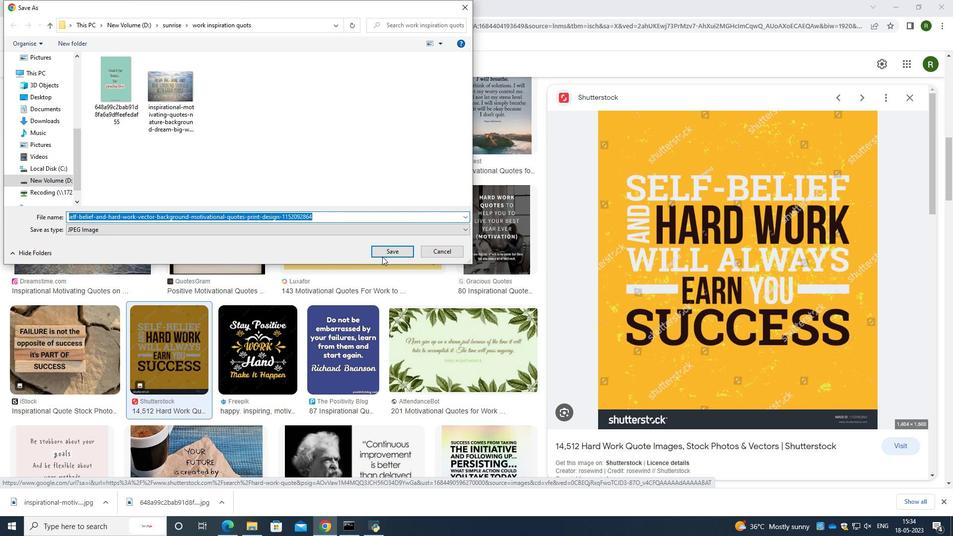 
Action: Mouse pressed left at (382, 252)
Screenshot: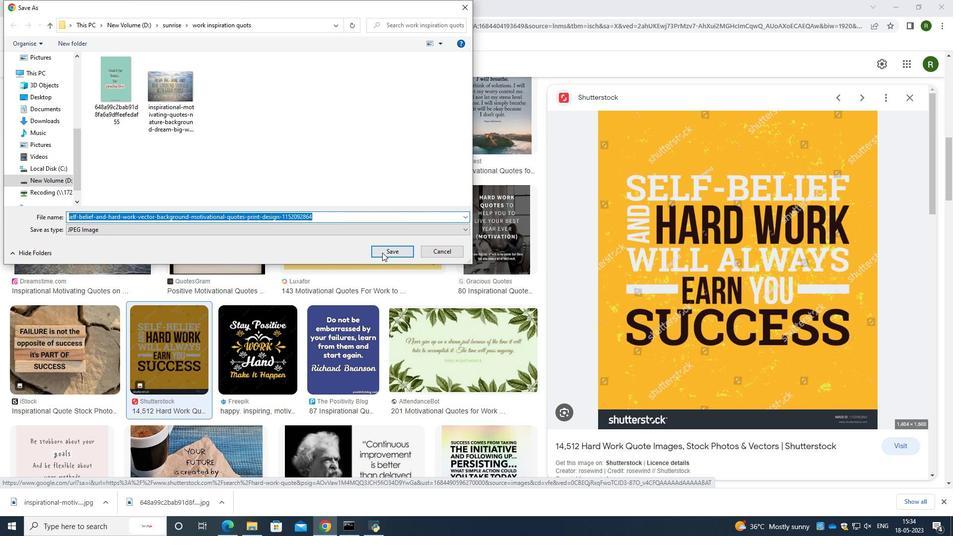 
Action: Mouse moved to (337, 317)
Screenshot: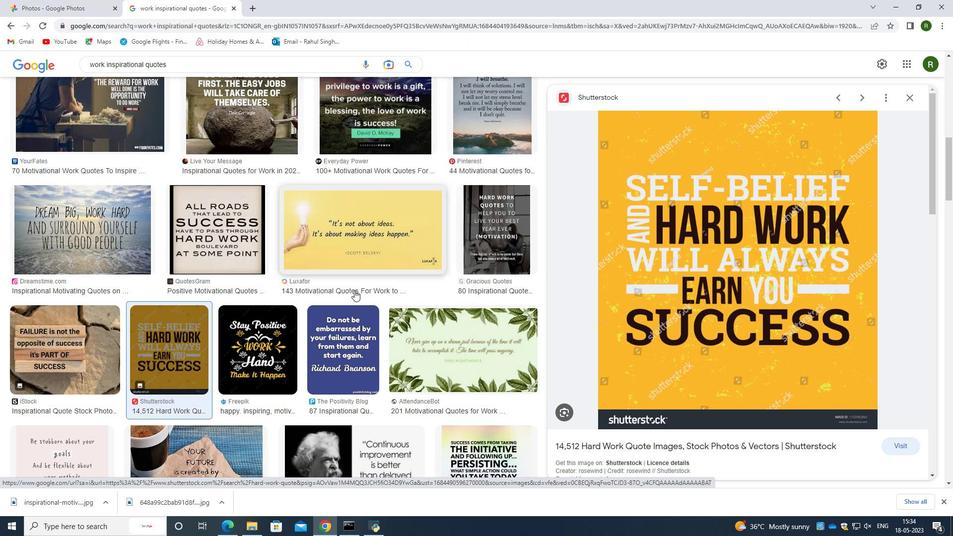 
Action: Mouse scrolled (337, 317) with delta (0, 0)
Screenshot: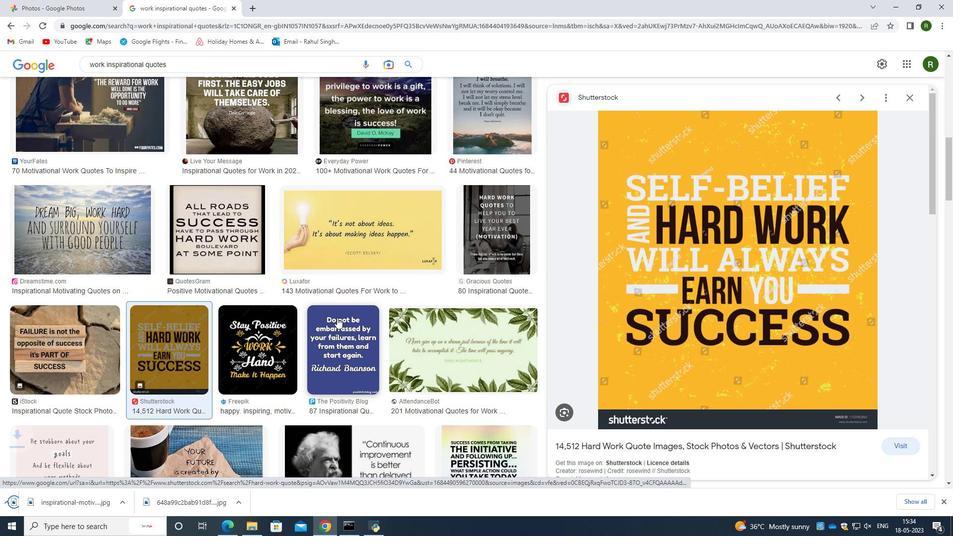 
Action: Mouse scrolled (337, 317) with delta (0, 0)
Screenshot: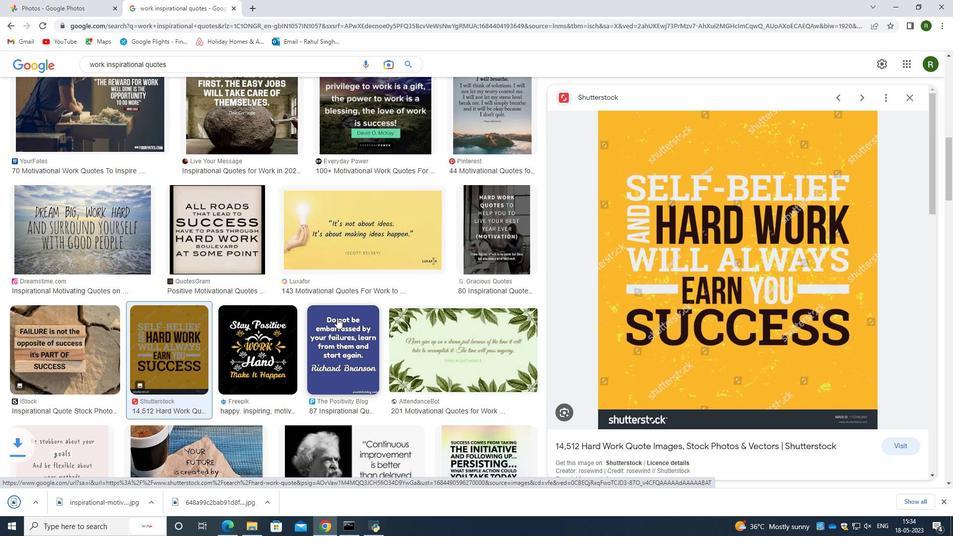
Action: Mouse scrolled (337, 317) with delta (0, 0)
Screenshot: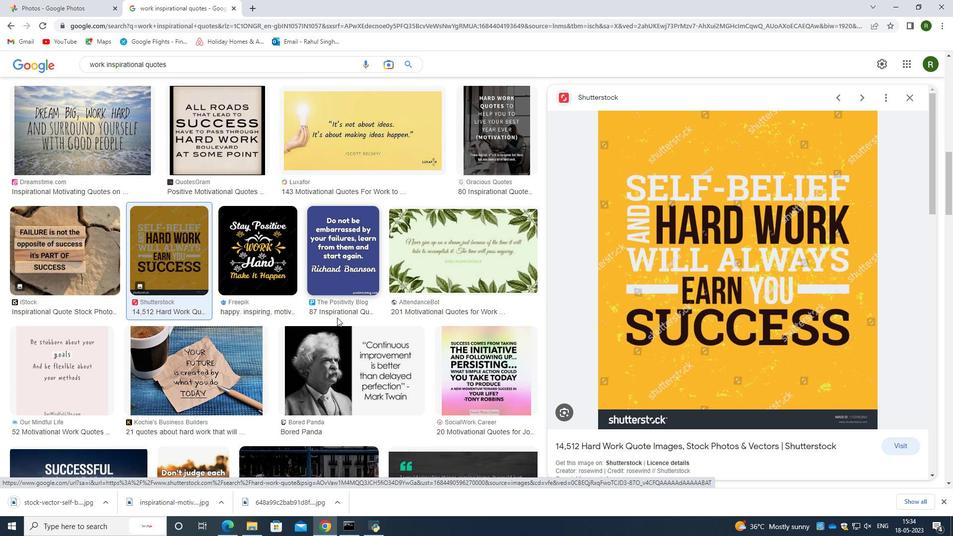 
Action: Mouse scrolled (337, 317) with delta (0, 0)
Screenshot: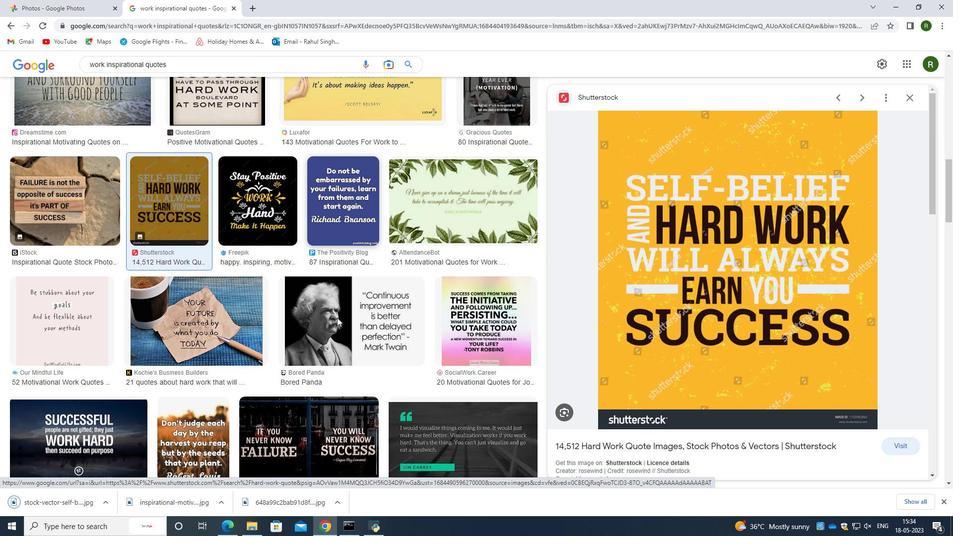 
Action: Mouse scrolled (337, 317) with delta (0, 0)
Screenshot: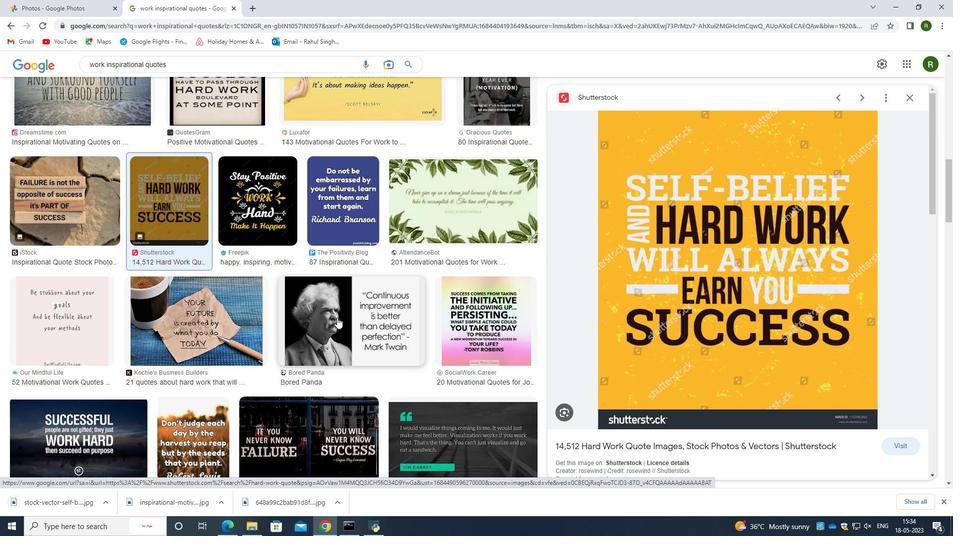 
Action: Mouse moved to (297, 356)
Screenshot: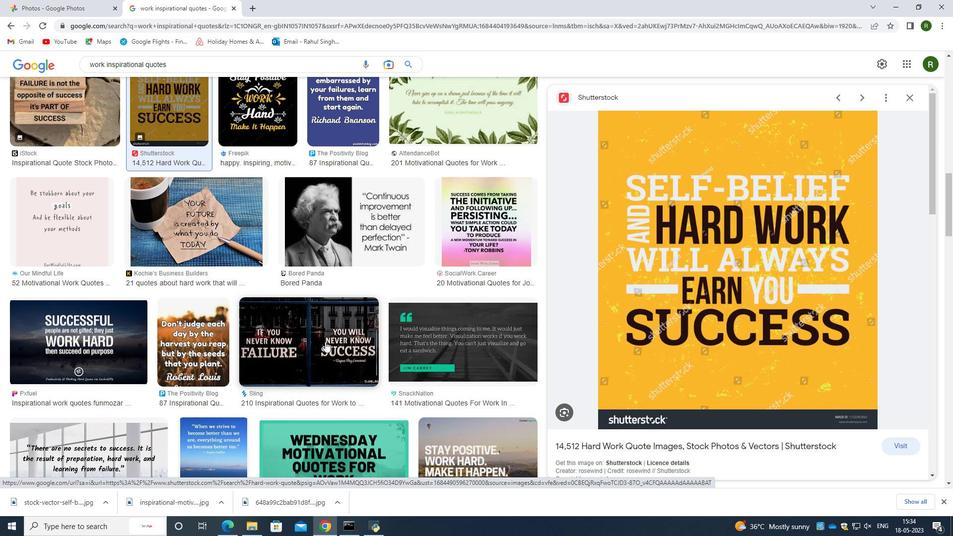 
Action: Mouse pressed left at (297, 356)
Screenshot: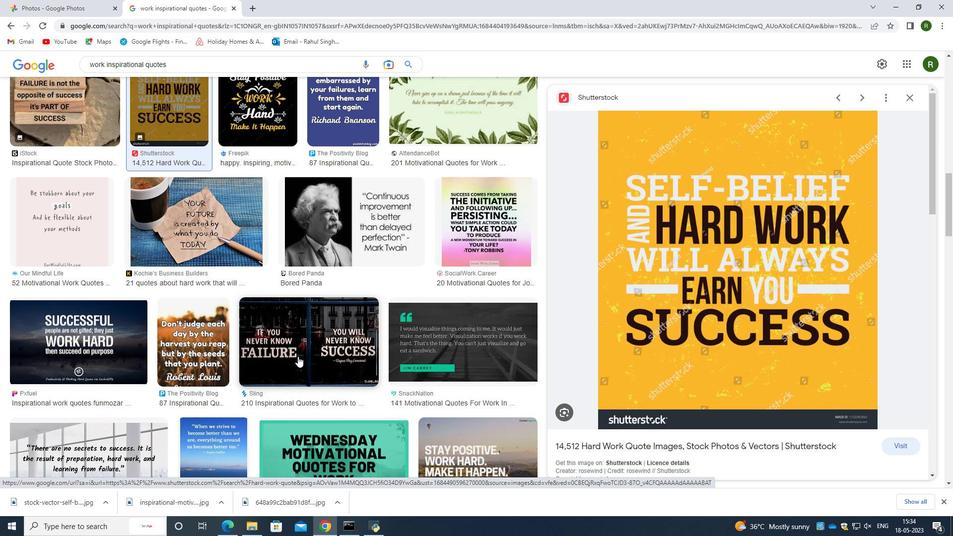 
Action: Mouse moved to (650, 225)
Screenshot: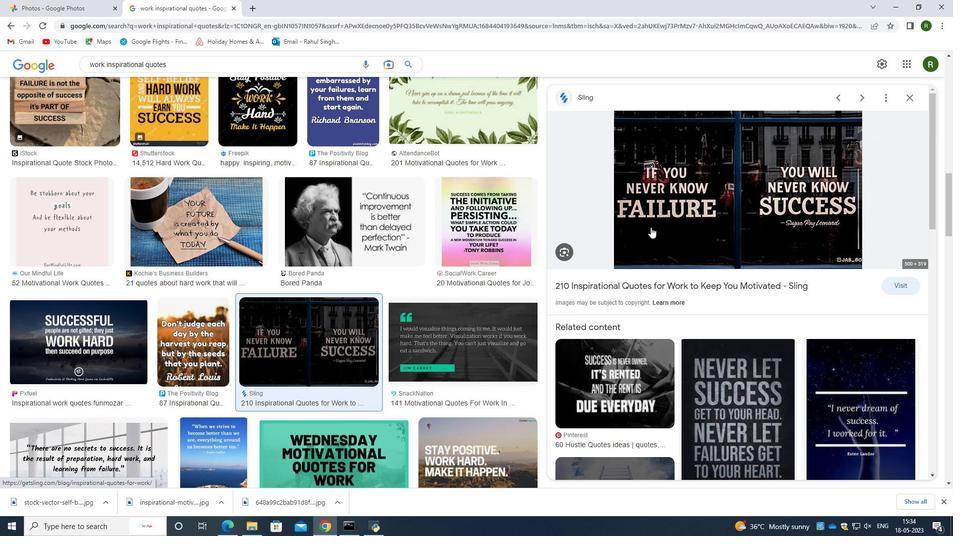
Action: Mouse pressed right at (650, 225)
Screenshot: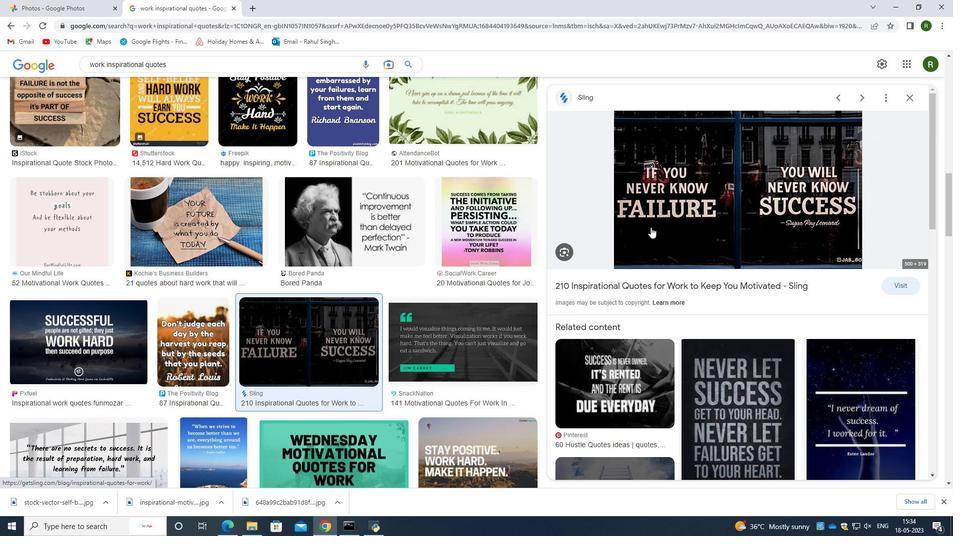 
Action: Mouse moved to (694, 339)
Screenshot: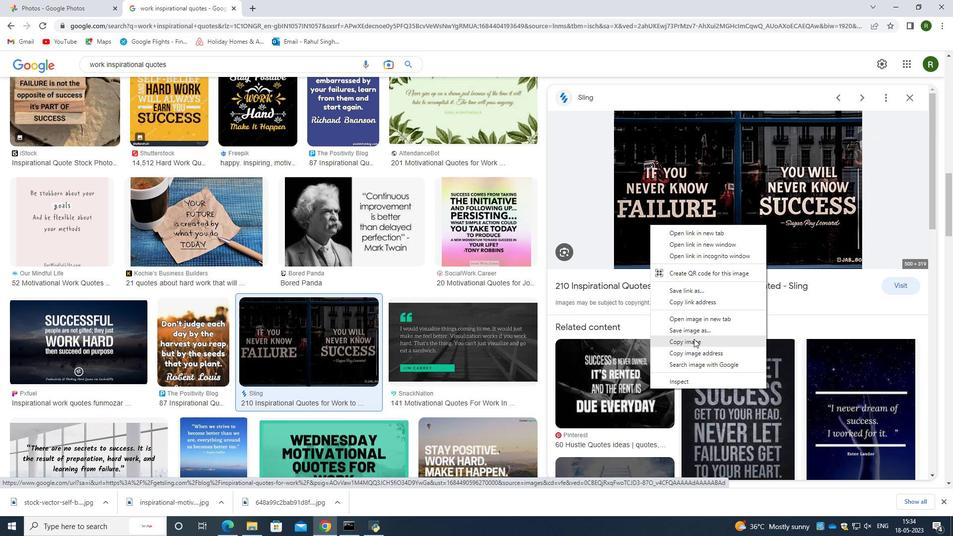
Action: Mouse pressed left at (694, 339)
Screenshot: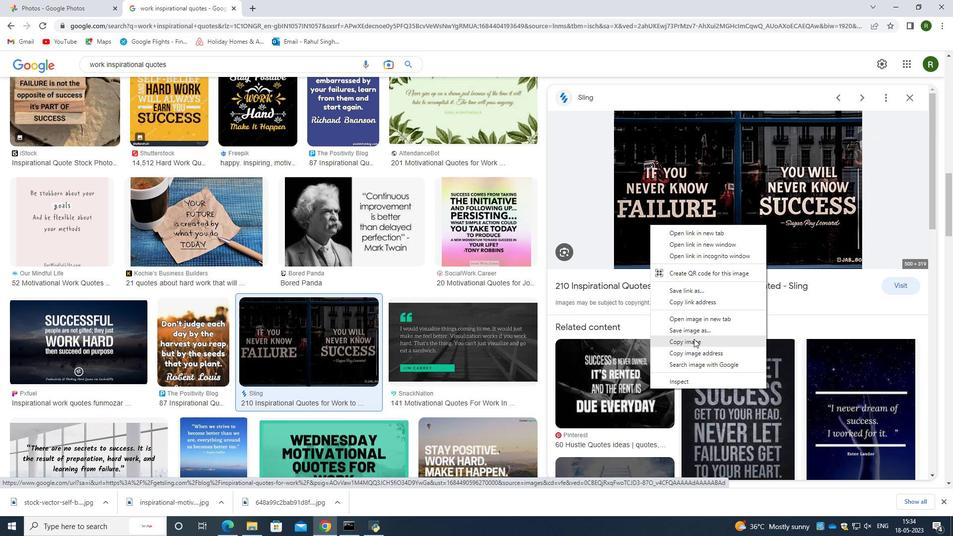 
Action: Mouse moved to (689, 190)
Screenshot: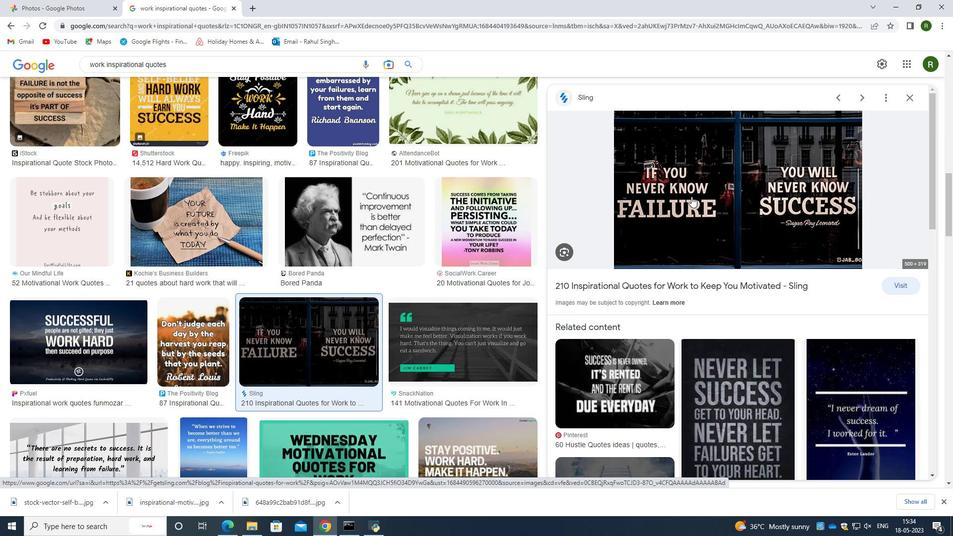
Action: Mouse pressed right at (689, 190)
Screenshot: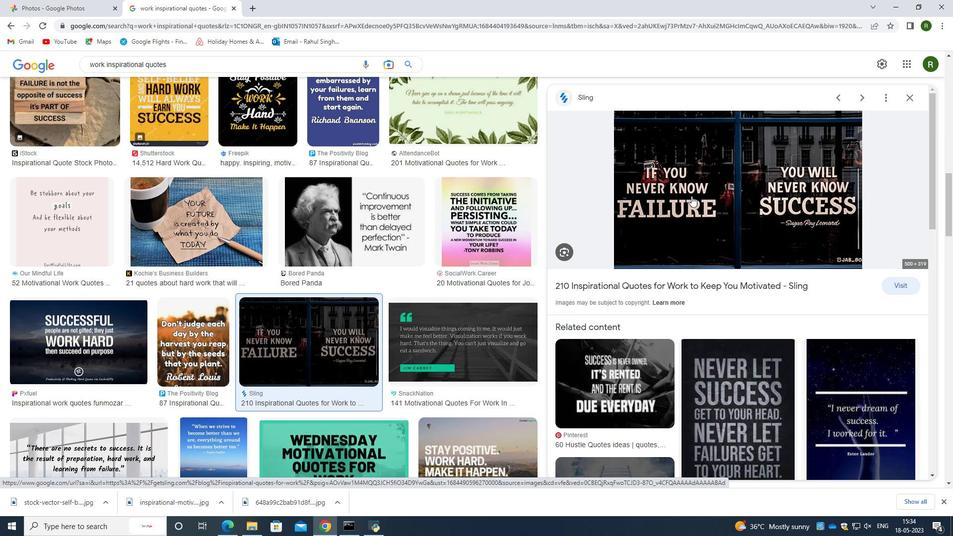 
Action: Mouse moved to (733, 291)
Screenshot: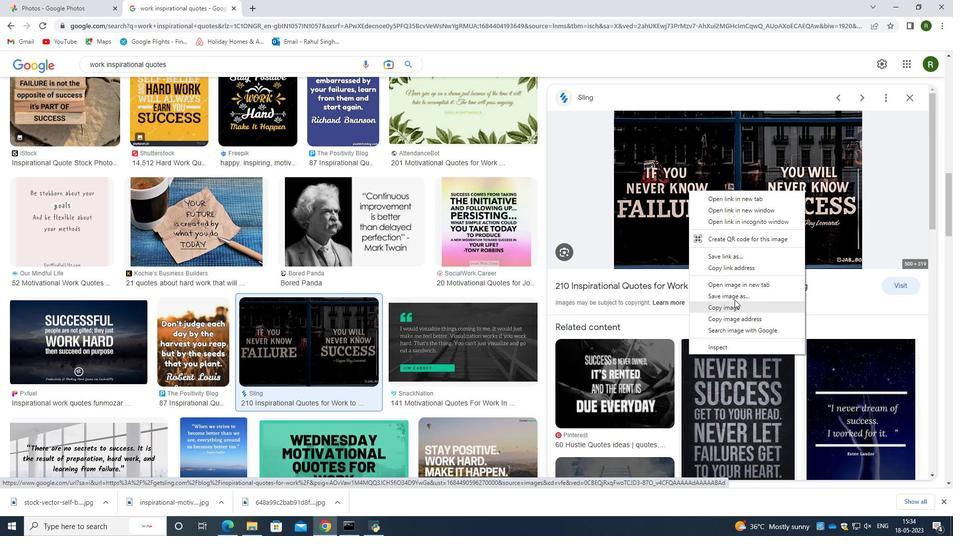 
Action: Mouse pressed left at (733, 291)
Screenshot: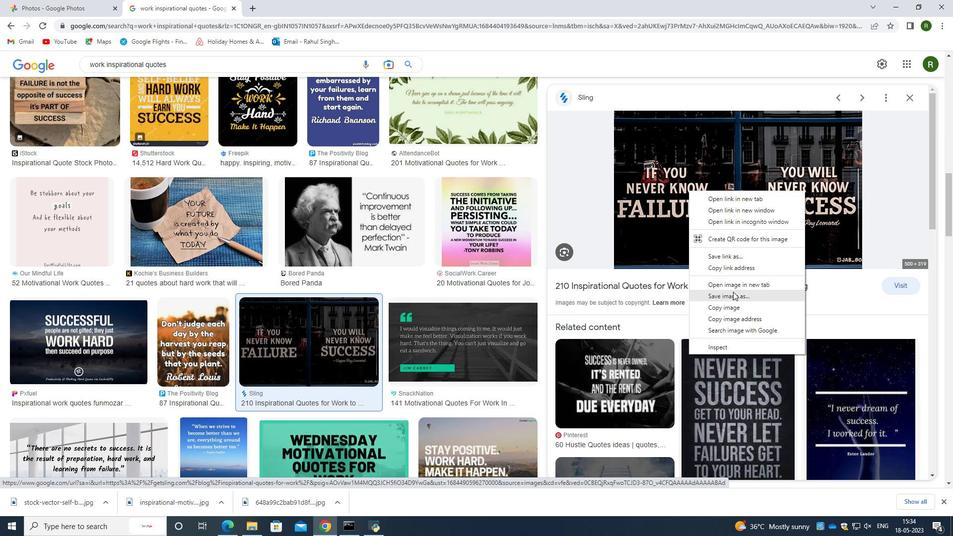 
Action: Mouse moved to (464, 8)
Screenshot: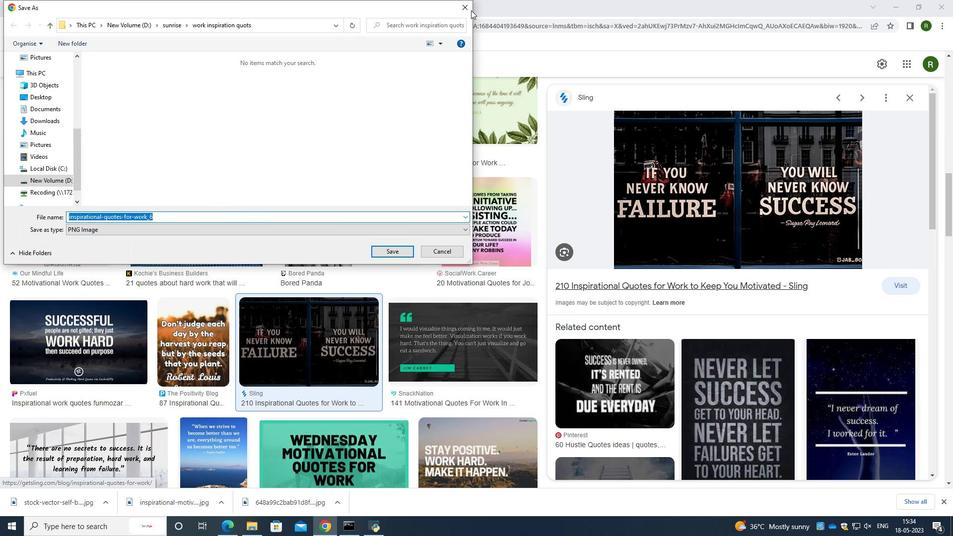 
Action: Mouse pressed left at (464, 8)
Screenshot: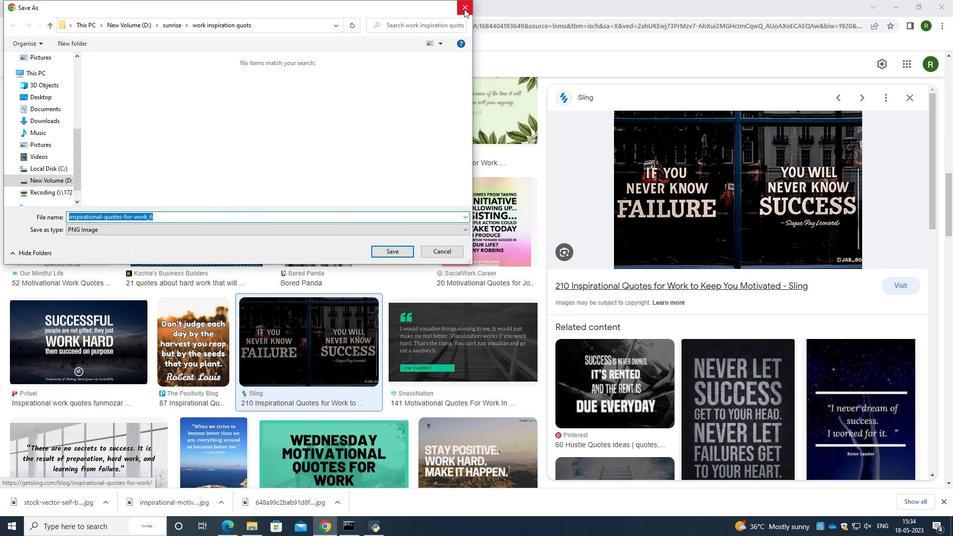 
Action: Mouse moved to (397, 203)
Screenshot: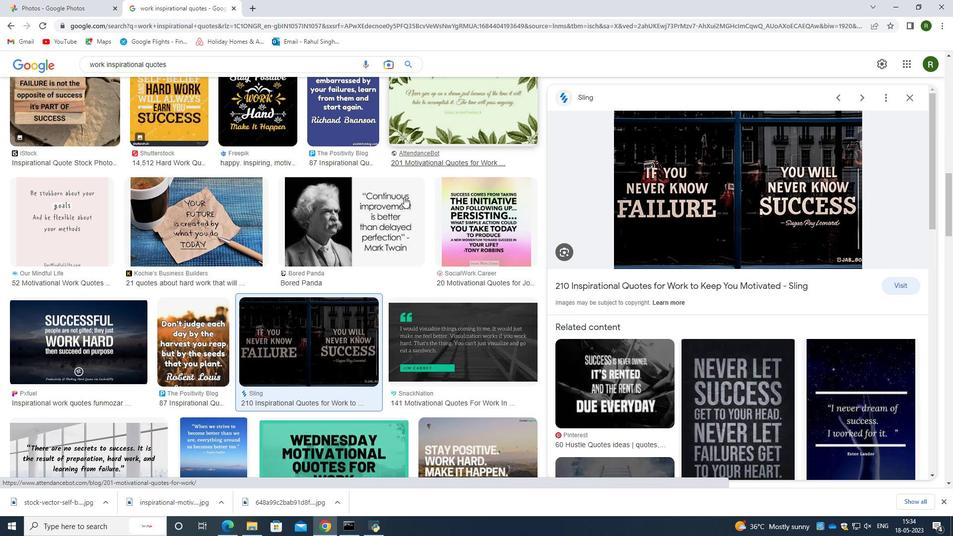 
Action: Mouse scrolled (397, 202) with delta (0, 0)
Screenshot: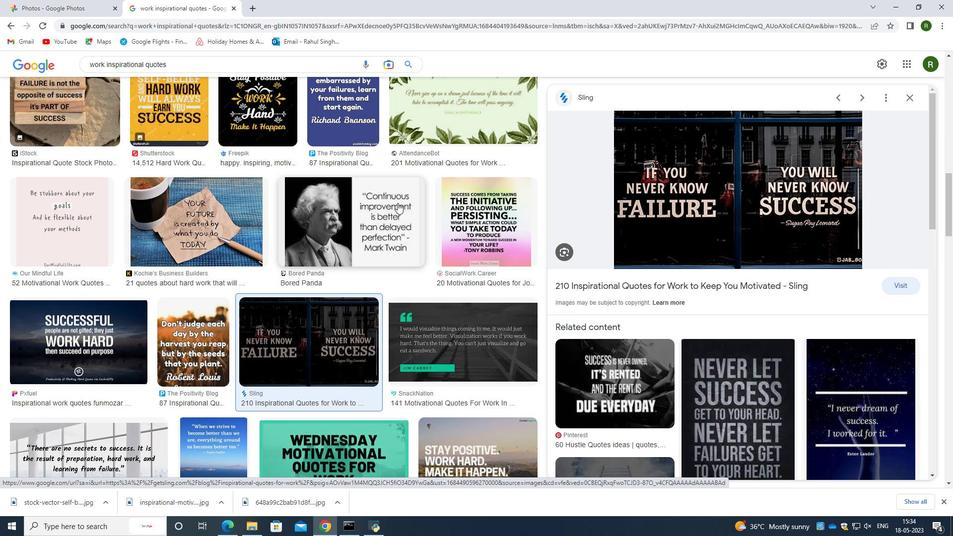 
Action: Mouse scrolled (397, 202) with delta (0, 0)
Screenshot: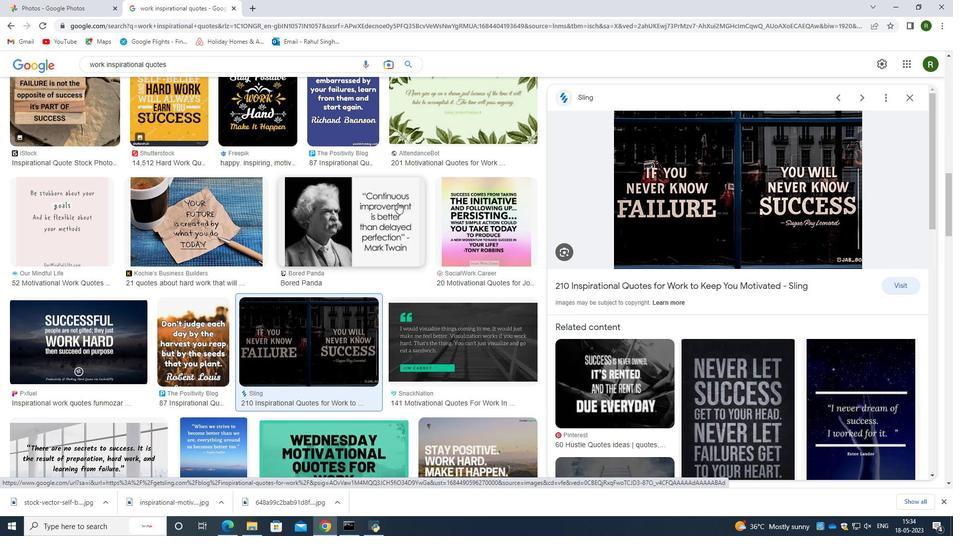 
Action: Mouse scrolled (397, 202) with delta (0, 0)
Screenshot: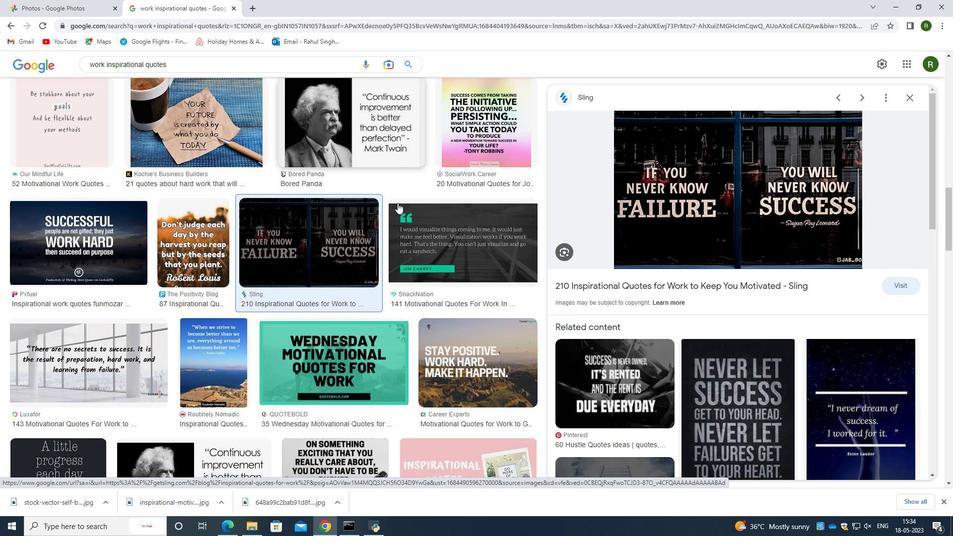 
Action: Mouse scrolled (397, 202) with delta (0, 0)
Screenshot: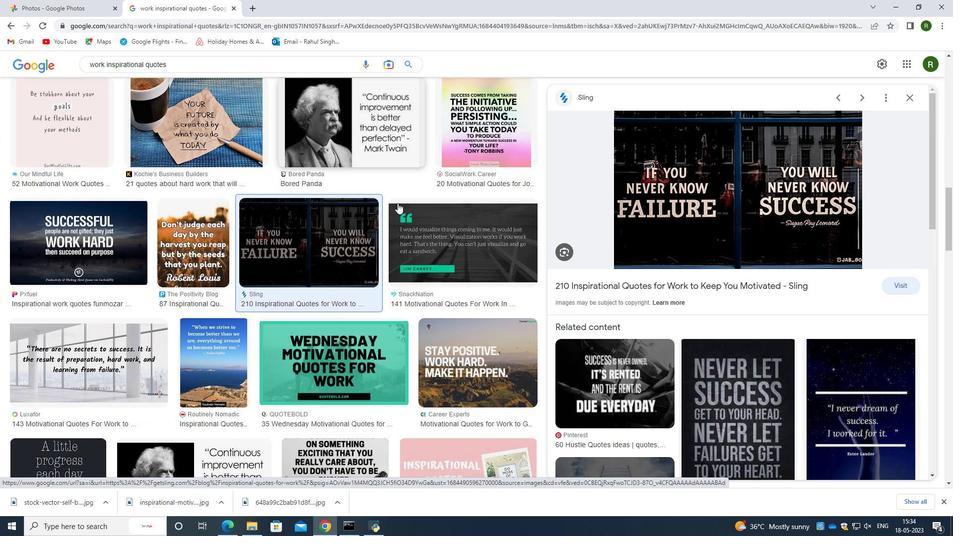 
Action: Mouse moved to (433, 267)
Screenshot: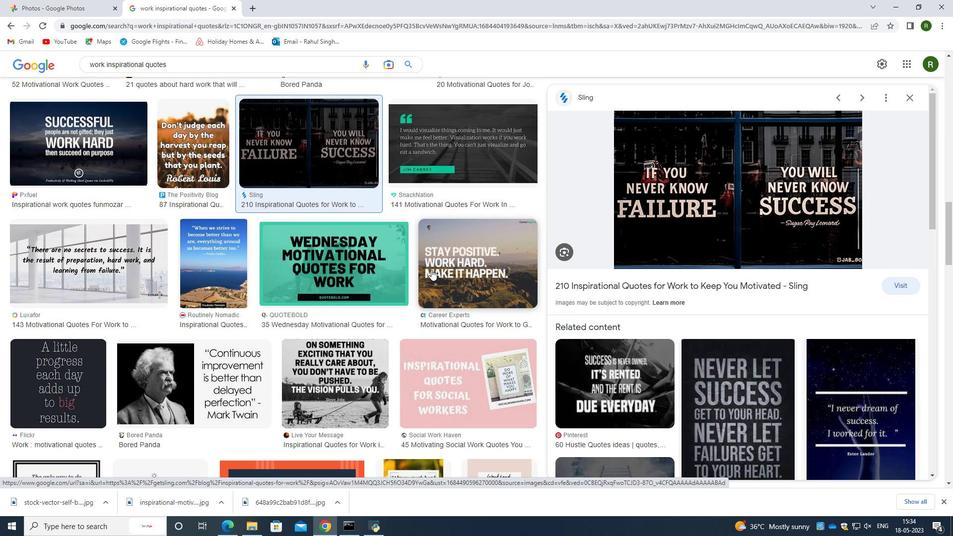 
Action: Mouse pressed left at (433, 267)
Screenshot: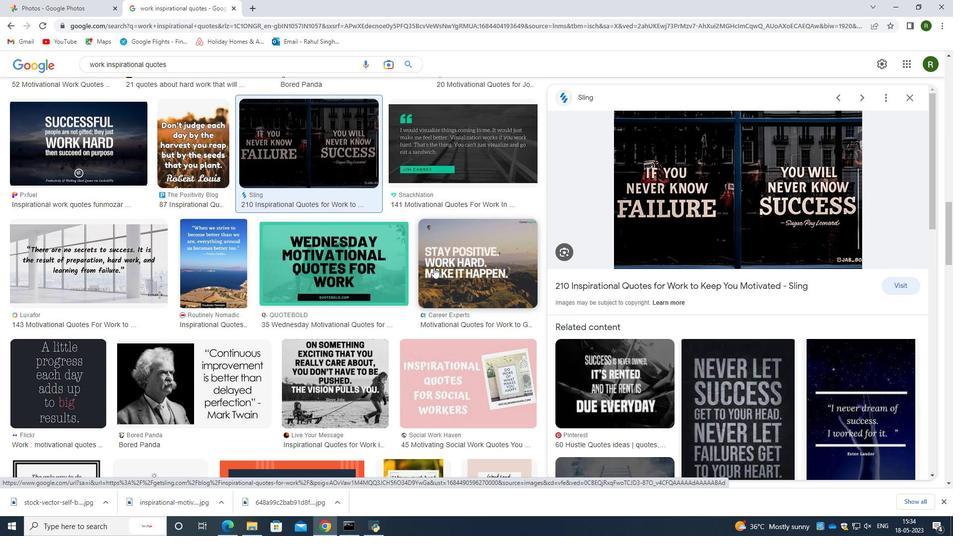
Action: Mouse moved to (657, 246)
Screenshot: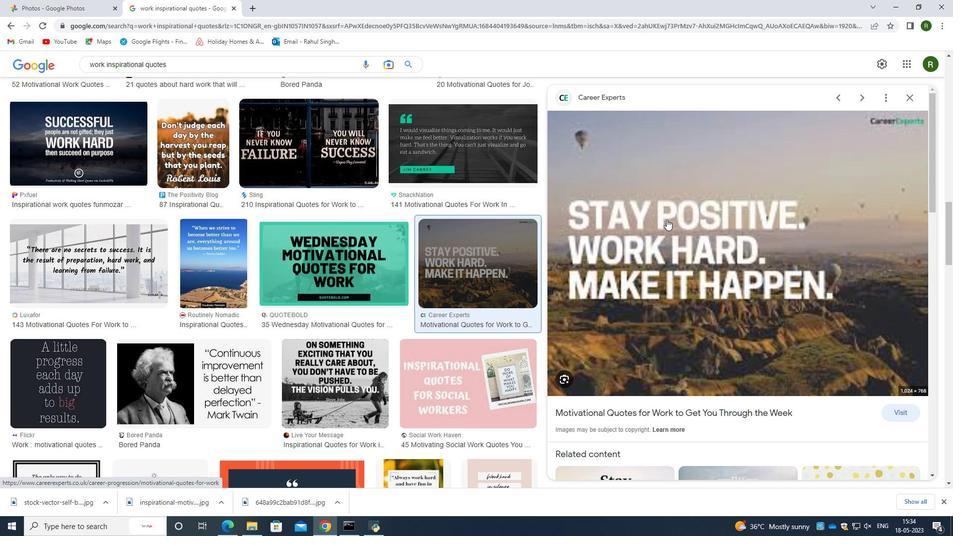 
Action: Mouse pressed right at (657, 246)
Screenshot: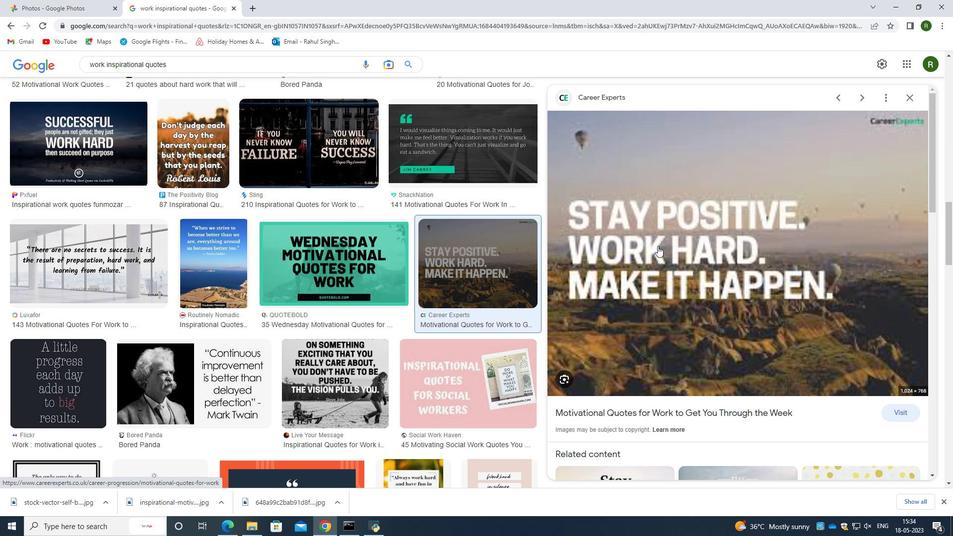 
Action: Mouse moved to (540, 196)
Screenshot: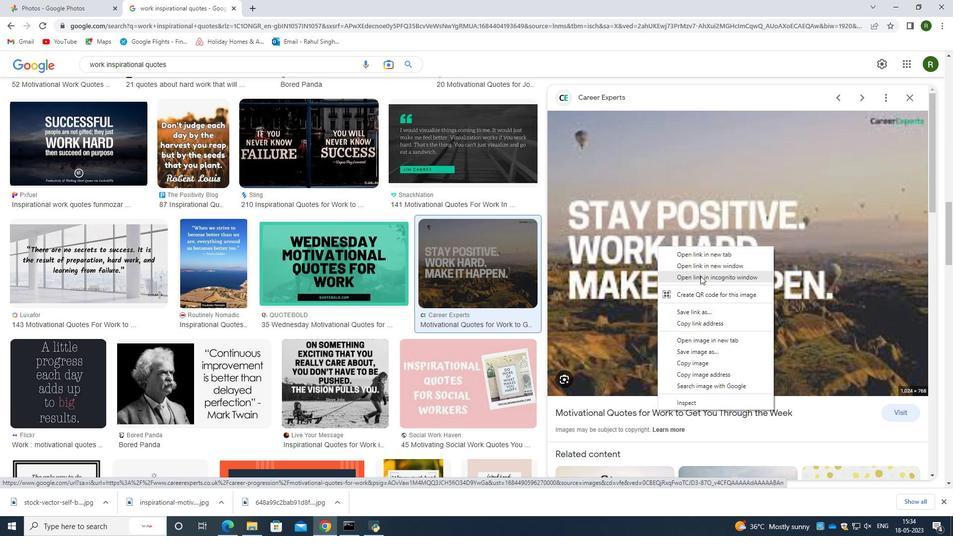 
Action: Mouse pressed left at (540, 196)
Screenshot: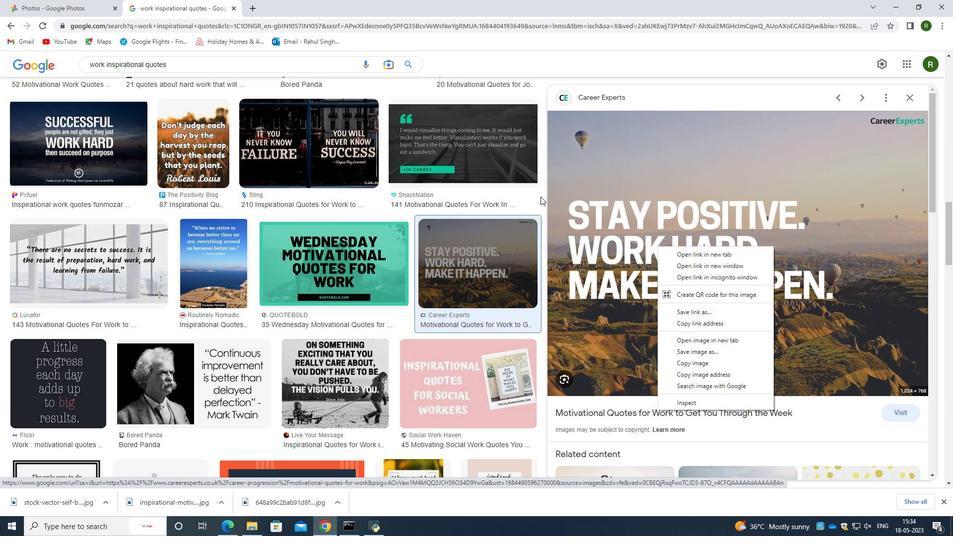 
Action: Mouse moved to (619, 205)
Screenshot: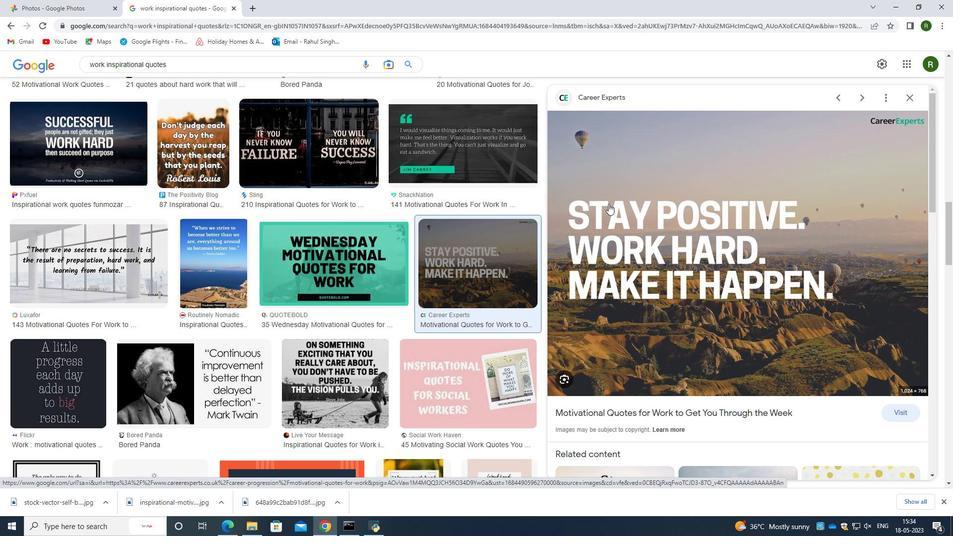 
Action: Mouse pressed right at (619, 205)
Screenshot: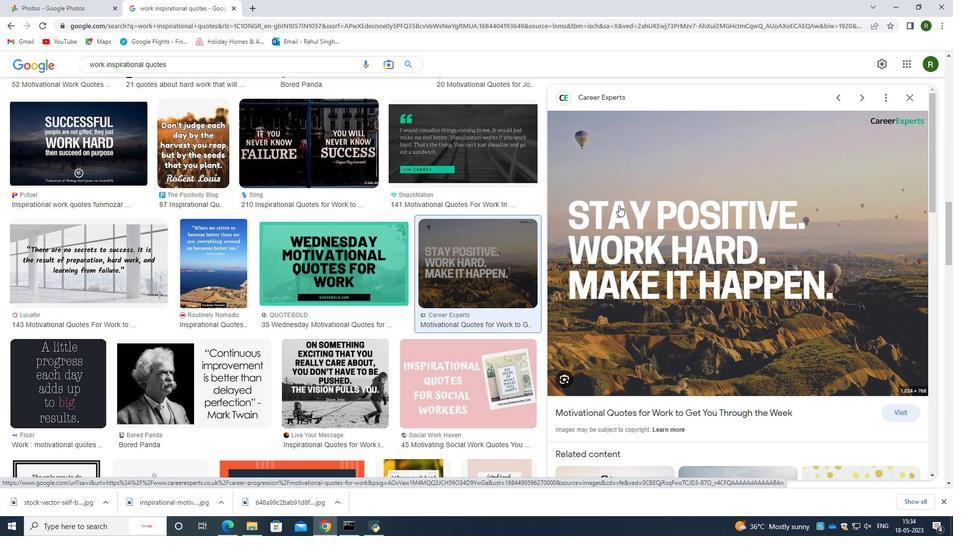 
Action: Mouse moved to (599, 259)
Screenshot: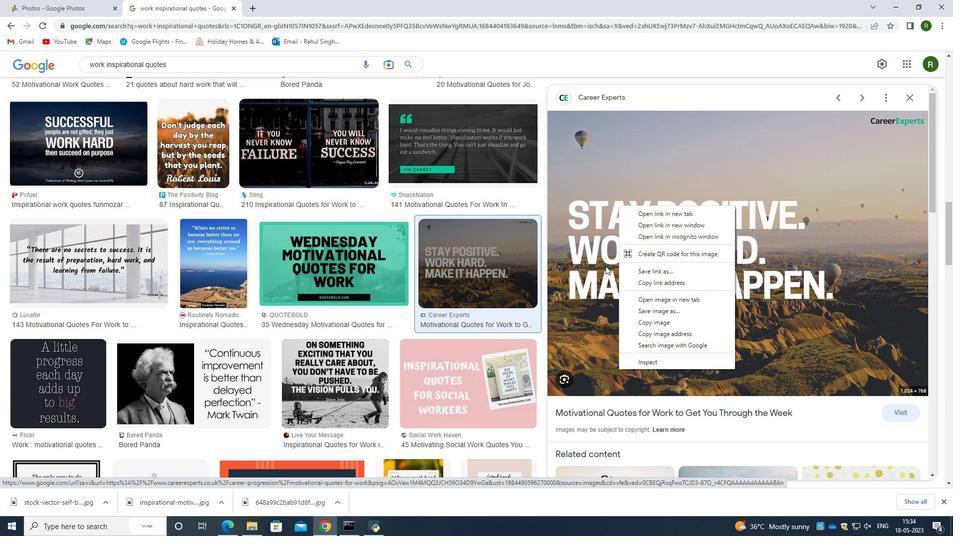 
Action: Mouse pressed left at (599, 259)
Screenshot: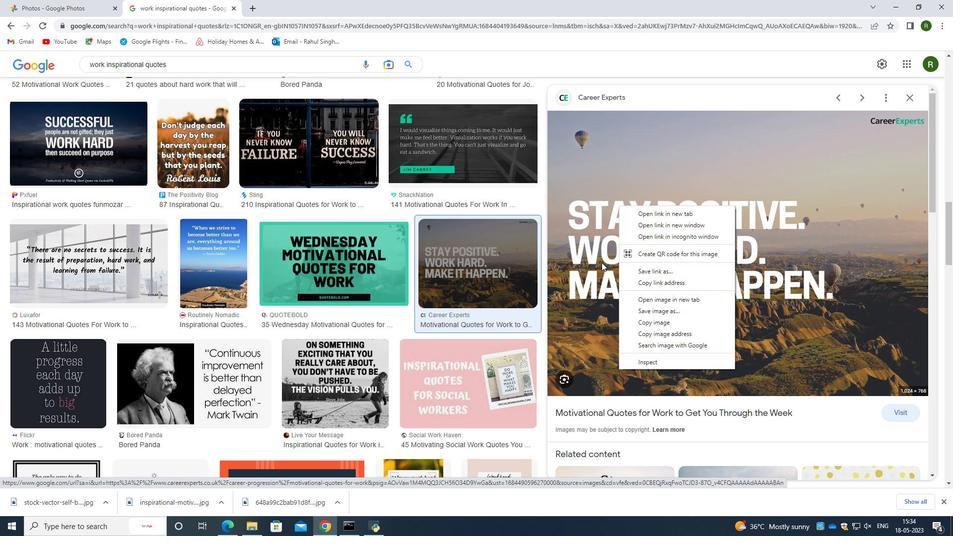 
Action: Mouse moved to (640, 261)
Screenshot: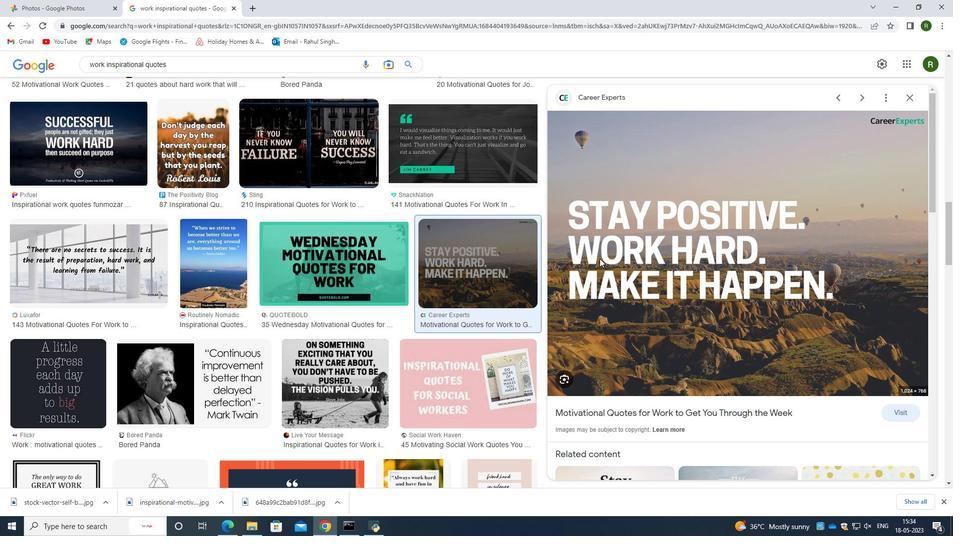 
Action: Mouse pressed right at (640, 261)
Screenshot: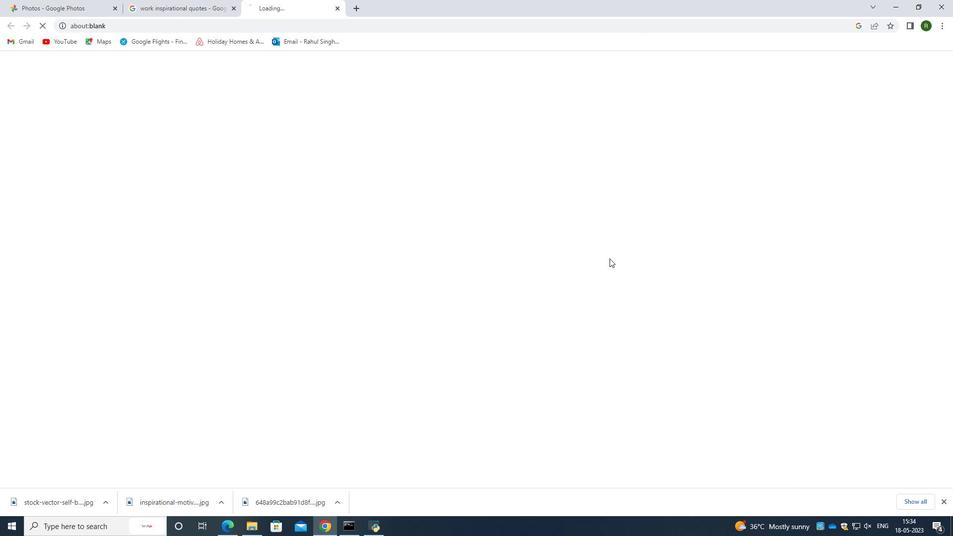 
Action: Mouse moved to (347, 1)
Screenshot: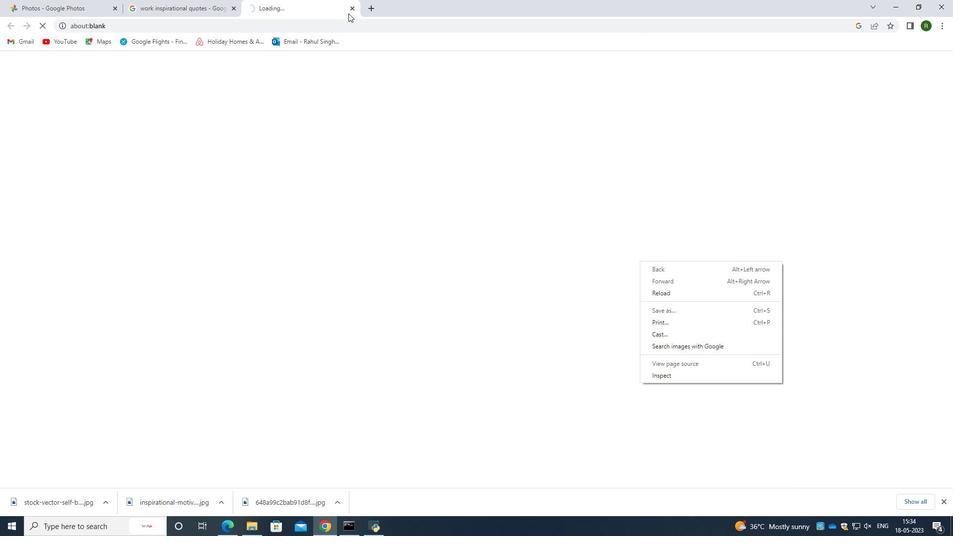 
Action: Mouse pressed left at (347, 1)
Screenshot: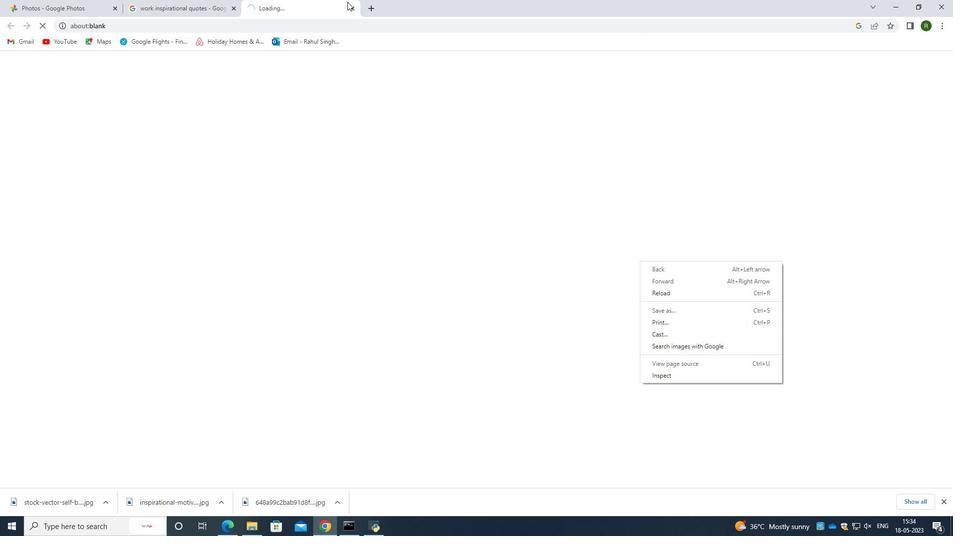 
Action: Mouse moved to (352, 7)
Screenshot: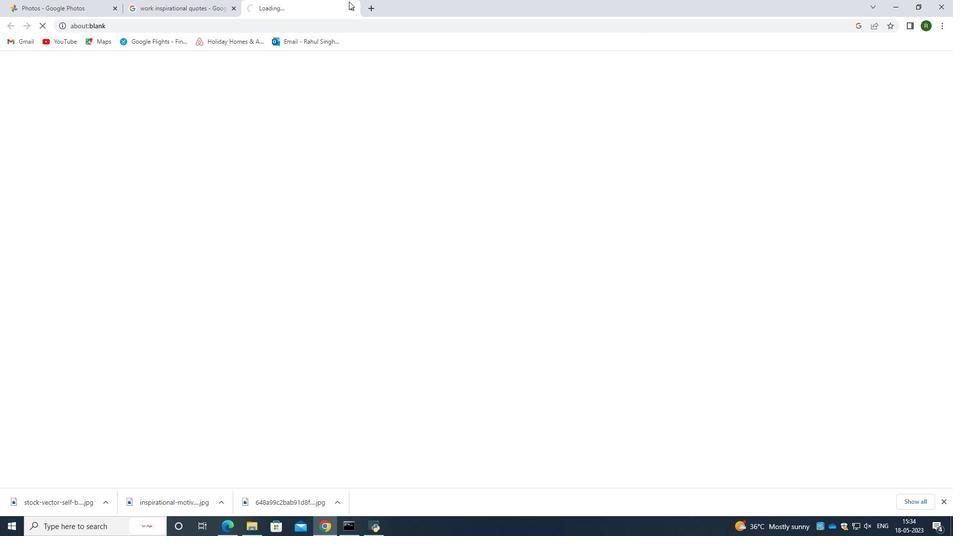 
Action: Mouse pressed left at (352, 7)
Screenshot: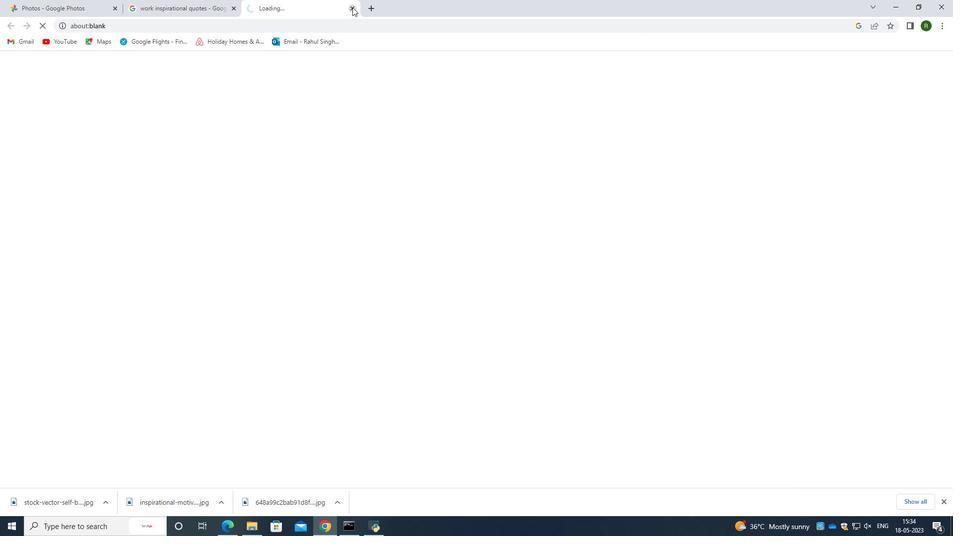 
Action: Mouse moved to (639, 187)
Screenshot: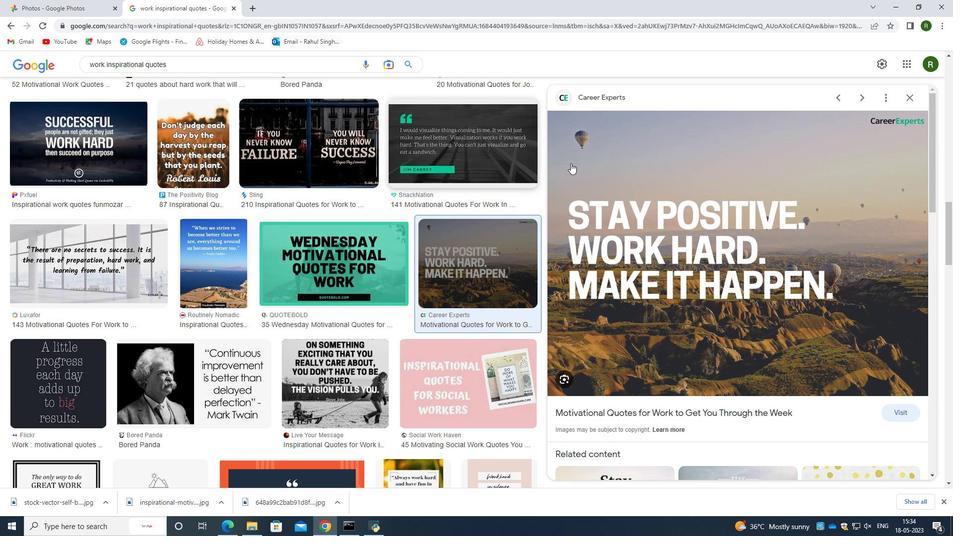 
Action: Mouse pressed right at (639, 187)
Screenshot: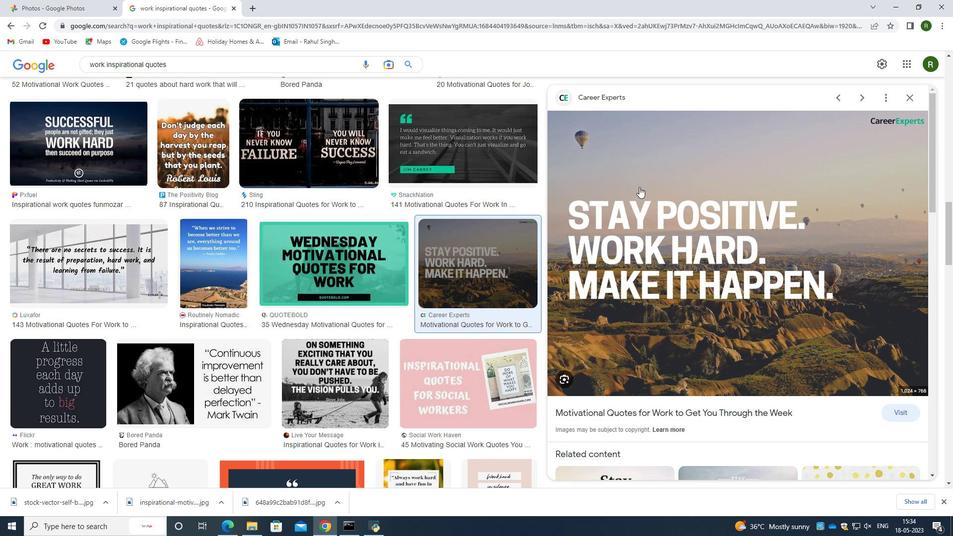 
Action: Mouse moved to (692, 290)
Screenshot: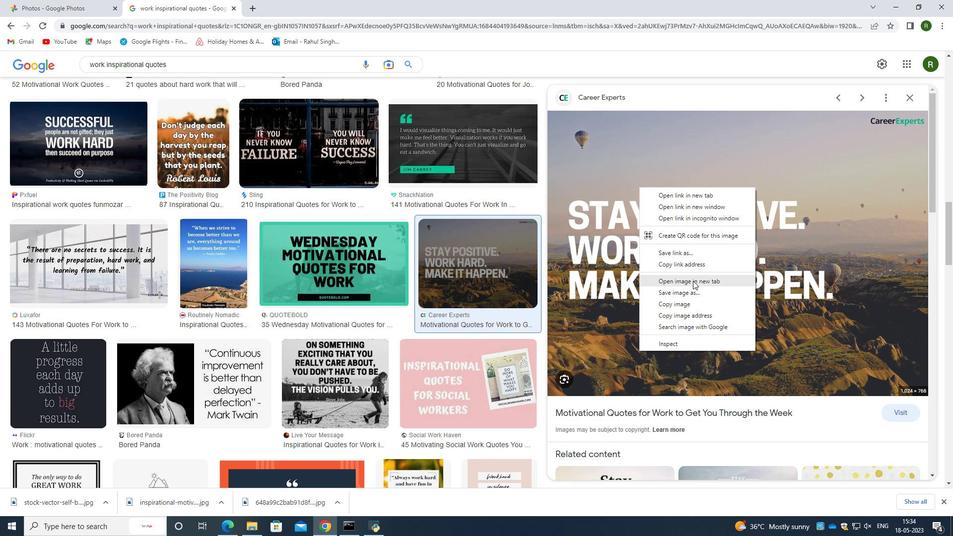 
Action: Mouse pressed left at (692, 290)
Screenshot: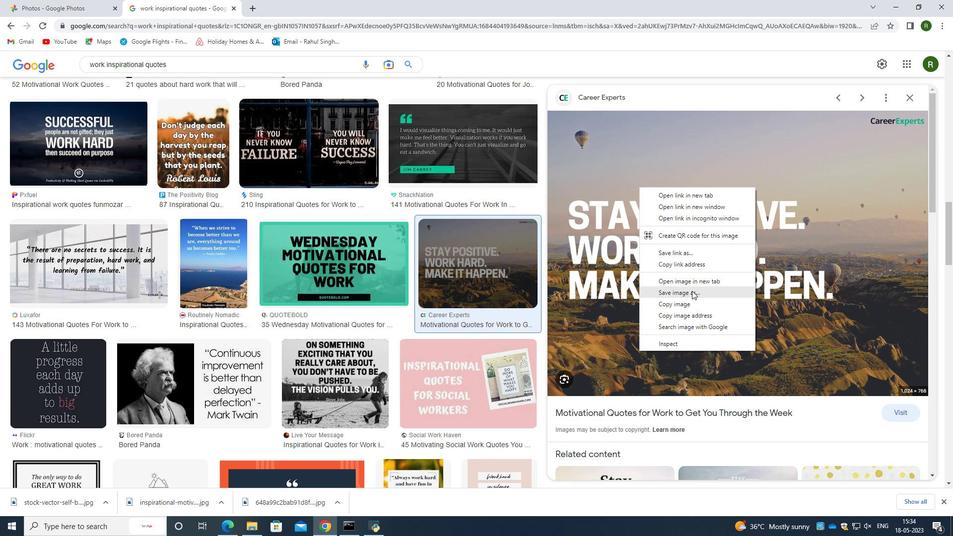 
Action: Mouse moved to (395, 250)
Screenshot: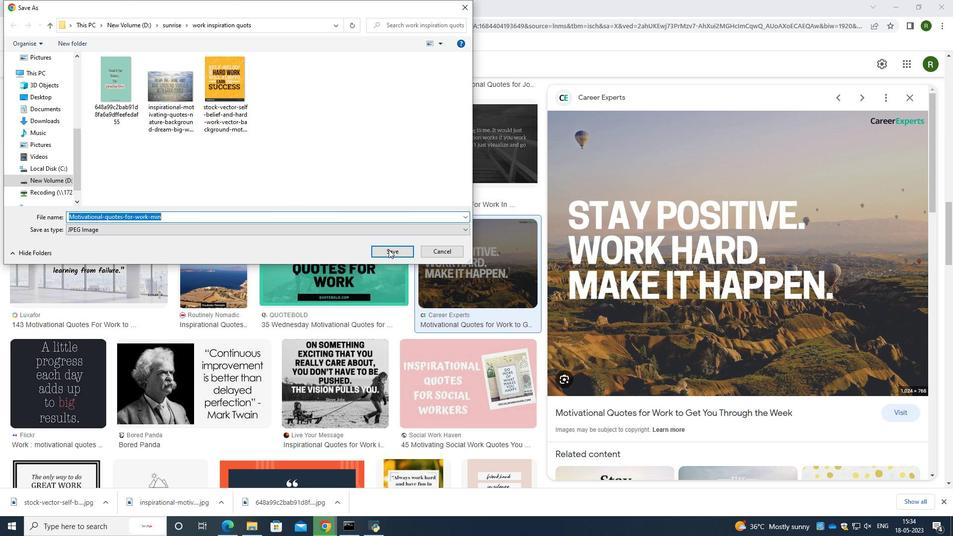 
Action: Mouse pressed left at (395, 250)
Screenshot: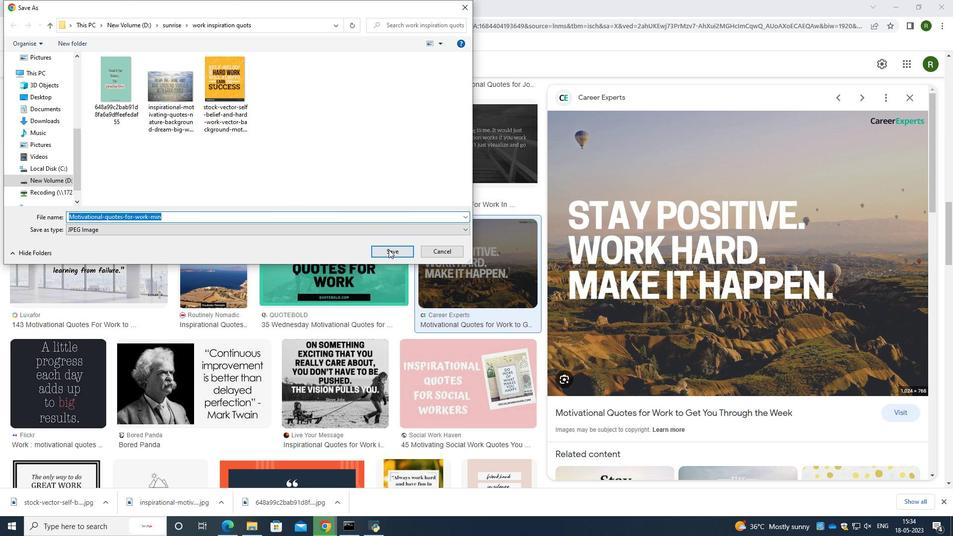 
Action: Mouse moved to (312, 265)
Screenshot: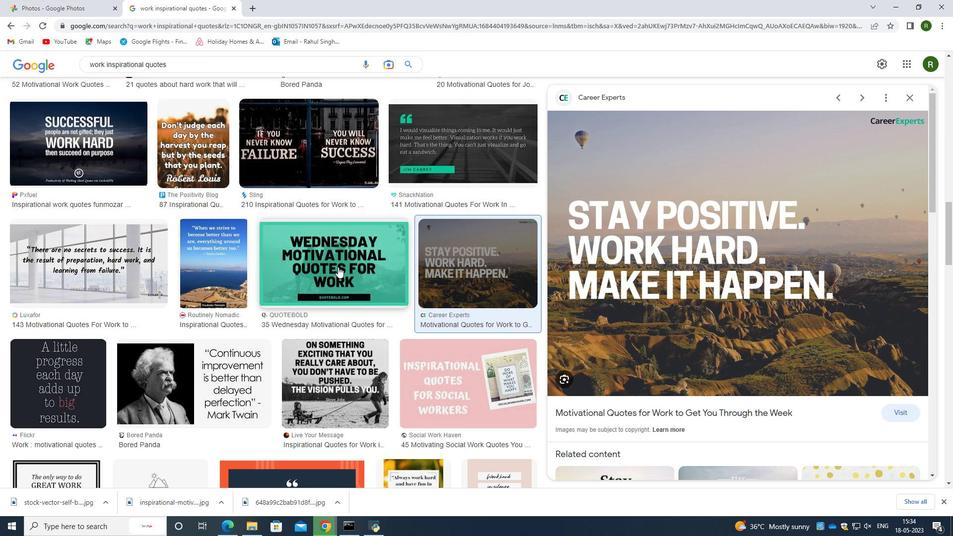 
Action: Mouse scrolled (312, 265) with delta (0, 0)
Screenshot: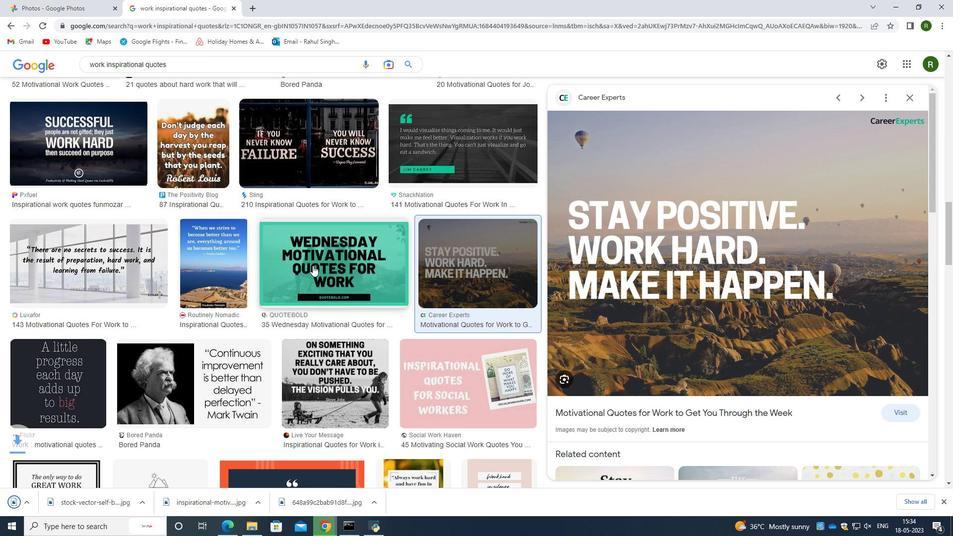 
Action: Mouse moved to (312, 265)
Screenshot: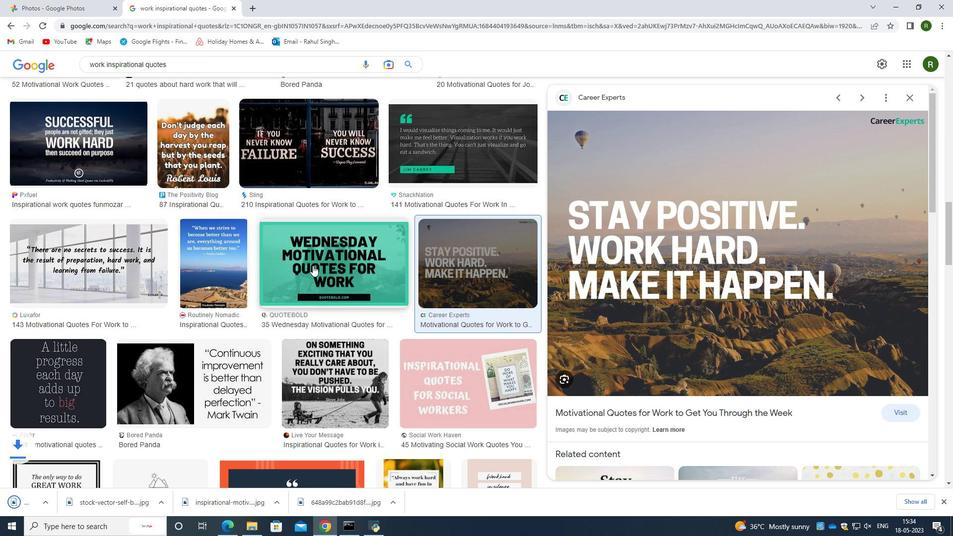 
Action: Mouse scrolled (312, 265) with delta (0, 0)
Screenshot: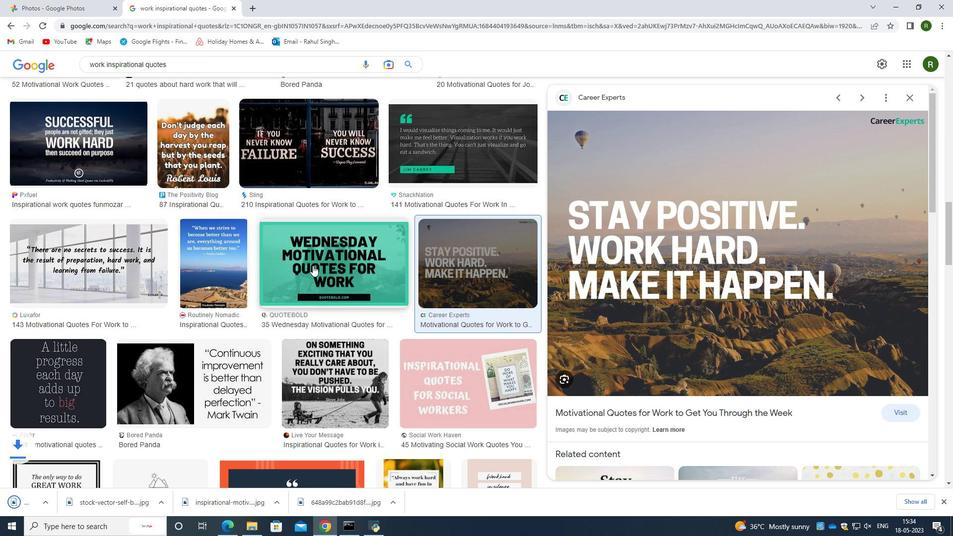 
Action: Mouse moved to (314, 265)
Screenshot: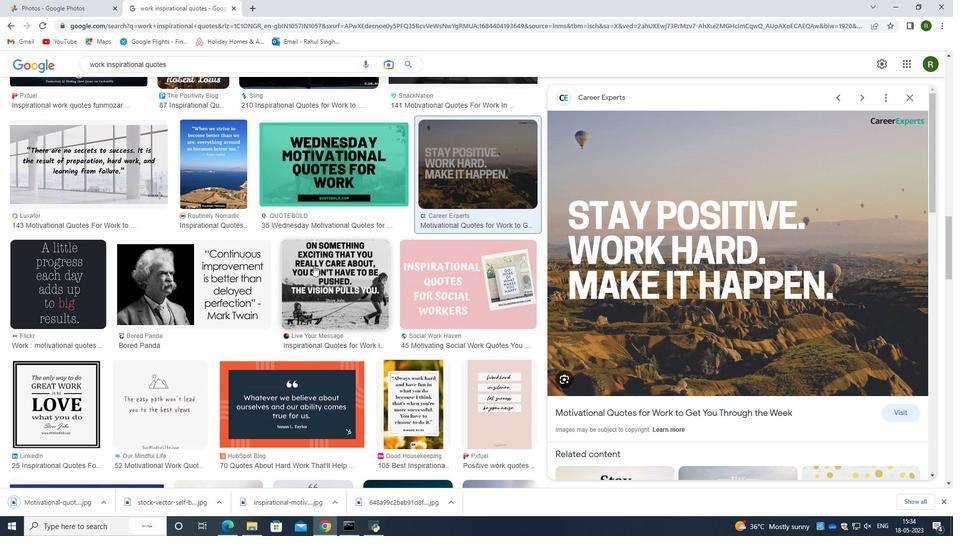 
Action: Mouse scrolled (314, 265) with delta (0, 0)
Screenshot: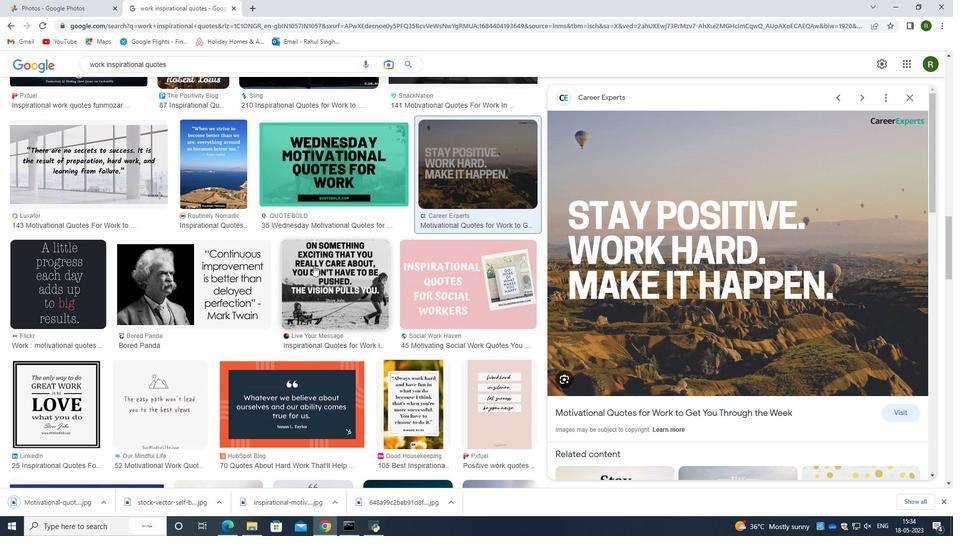 
Action: Mouse scrolled (314, 265) with delta (0, 0)
Screenshot: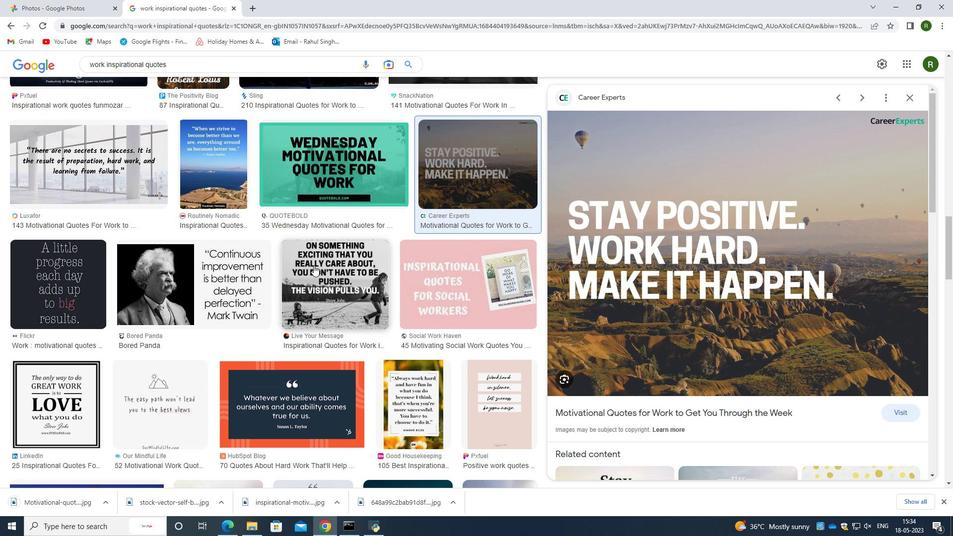 
Action: Mouse moved to (291, 255)
Screenshot: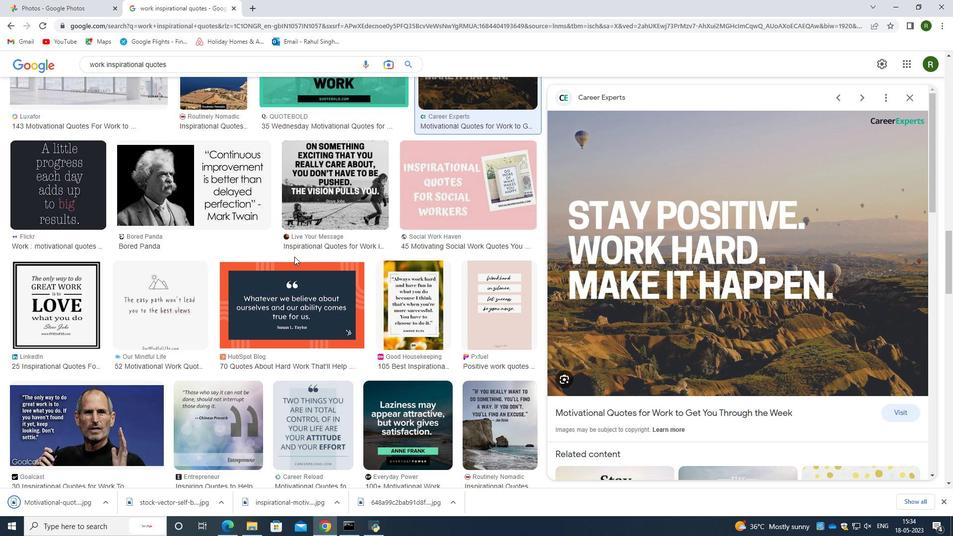 
Action: Mouse scrolled (291, 255) with delta (0, 0)
Screenshot: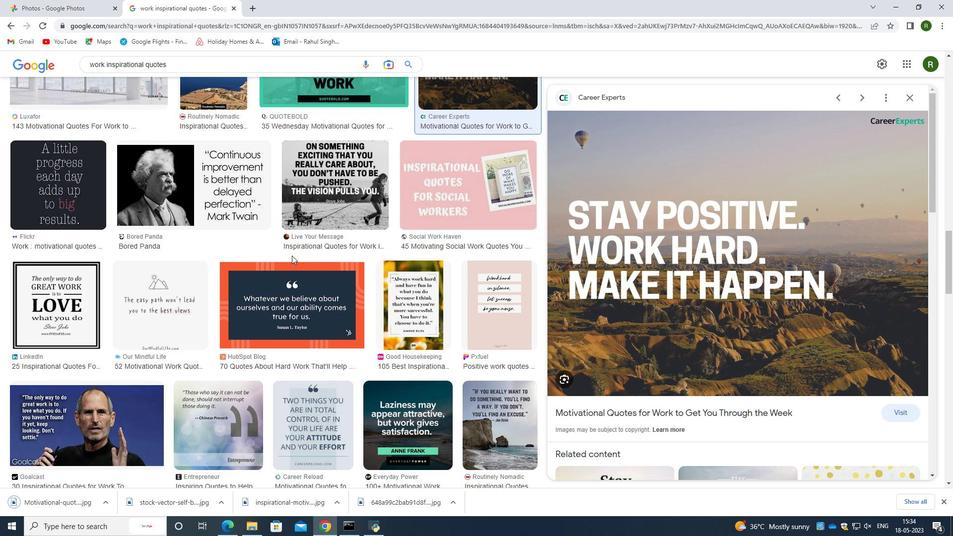 
Action: Mouse scrolled (291, 255) with delta (0, 0)
Screenshot: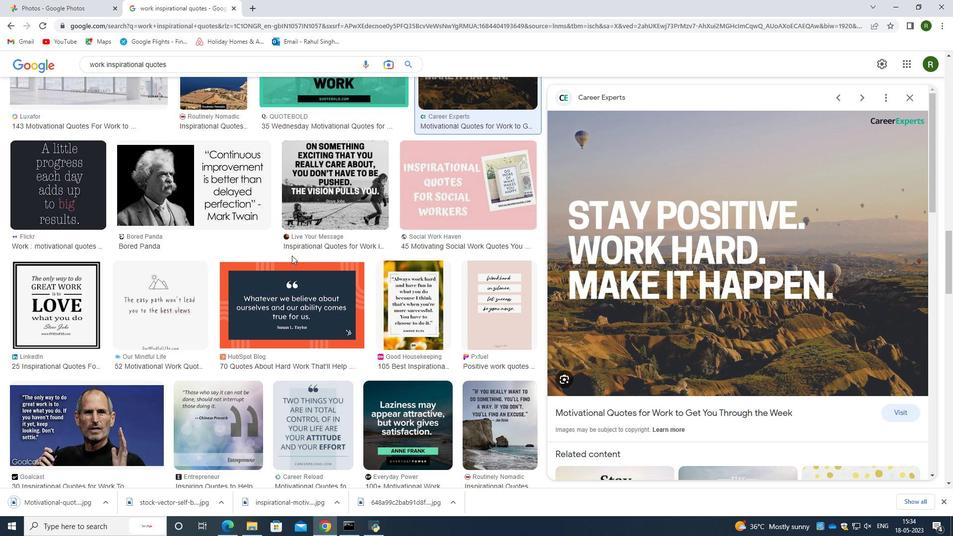 
Action: Mouse scrolled (291, 255) with delta (0, 0)
Screenshot: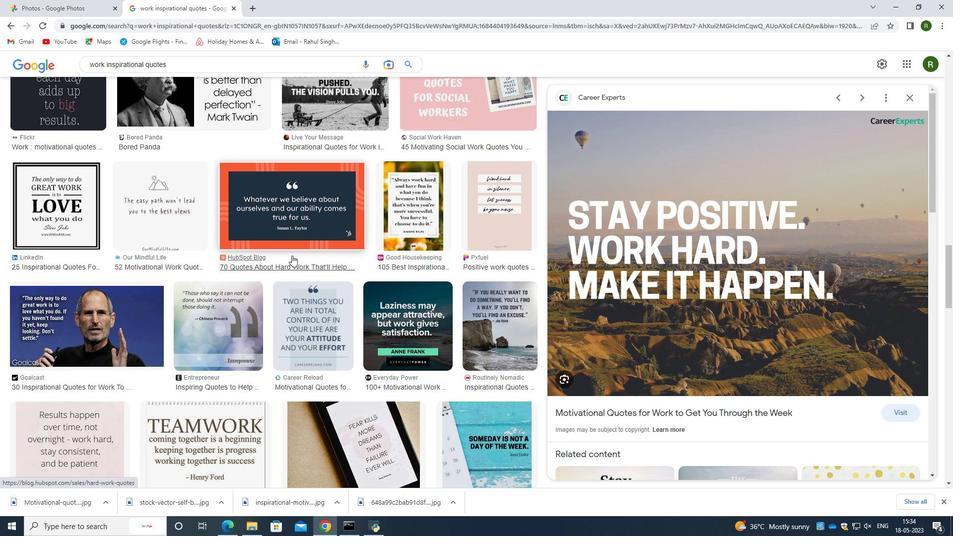 
Action: Mouse scrolled (291, 255) with delta (0, 0)
Screenshot: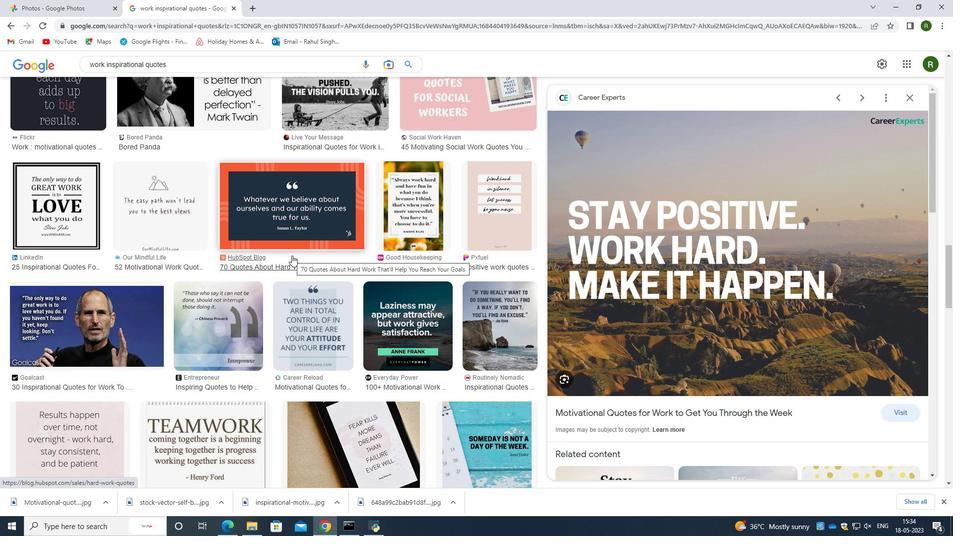 
Action: Mouse scrolled (291, 255) with delta (0, 0)
Screenshot: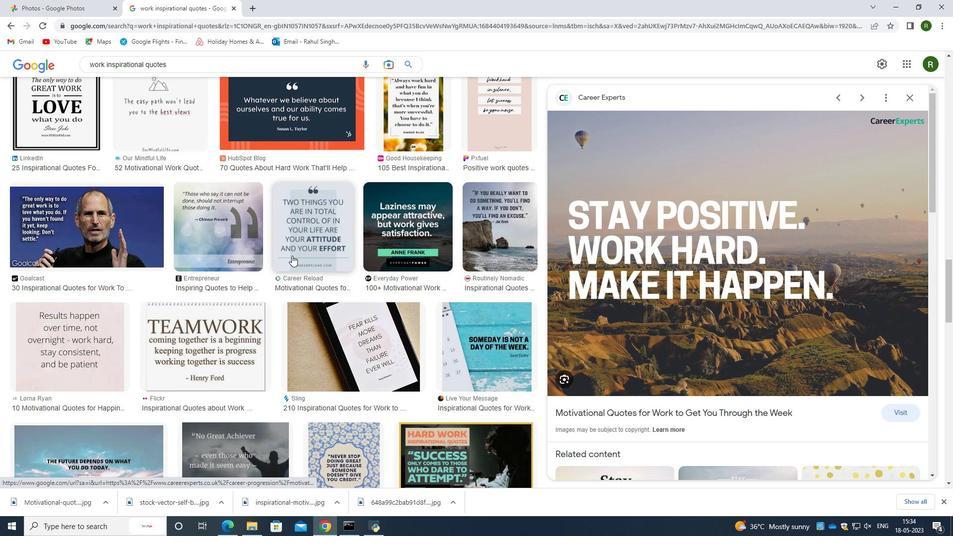 
Action: Mouse moved to (291, 255)
Screenshot: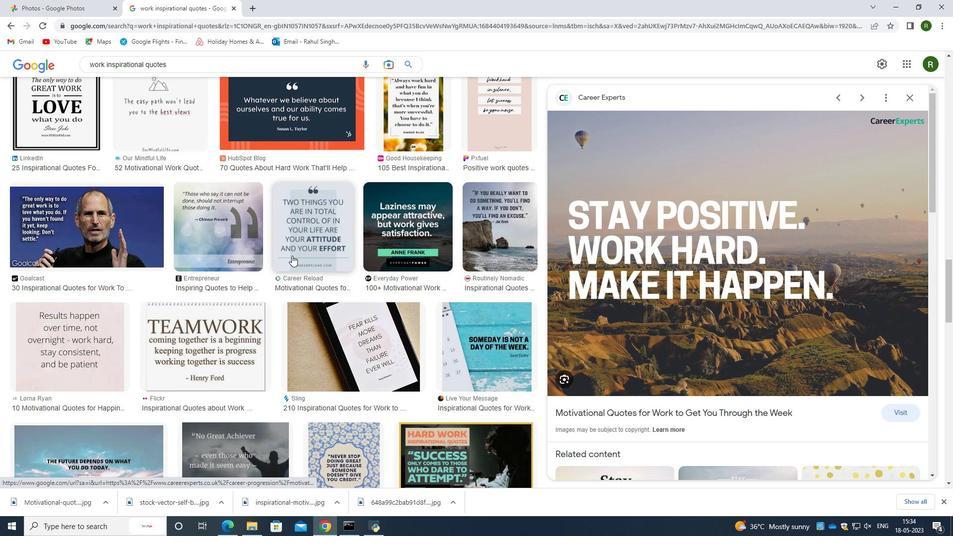 
Action: Mouse scrolled (291, 255) with delta (0, 0)
Screenshot: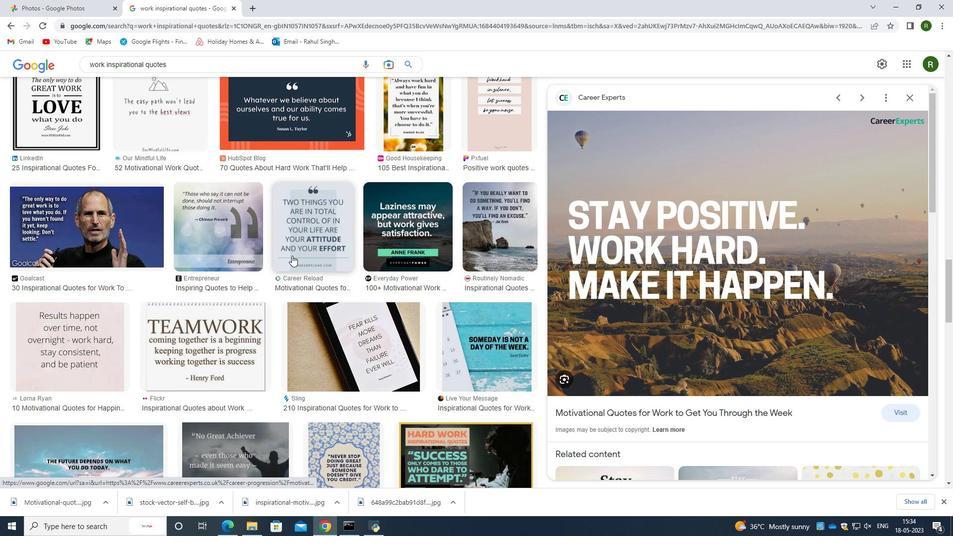 
Action: Mouse moved to (291, 255)
Screenshot: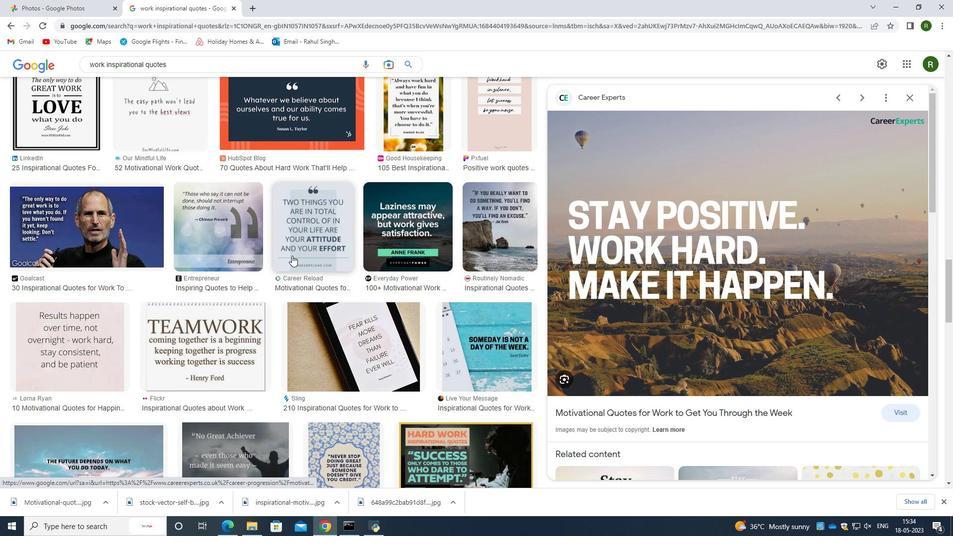 
Action: Mouse scrolled (291, 255) with delta (0, 0)
Screenshot: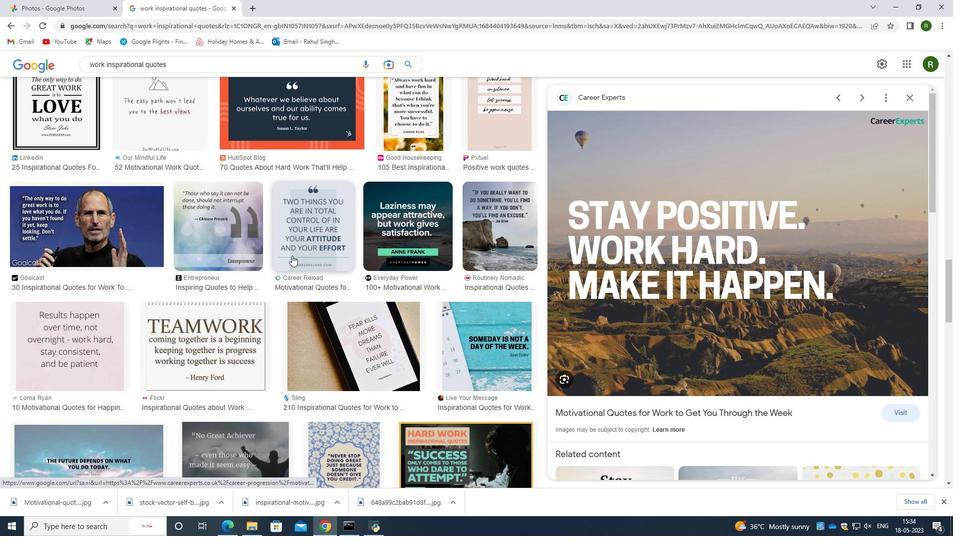 
Action: Mouse moved to (291, 256)
Screenshot: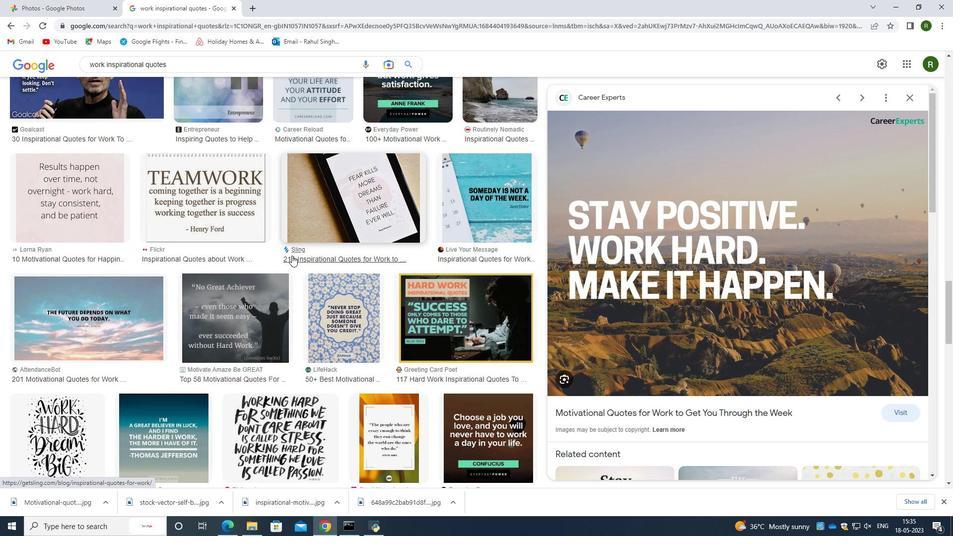 
Action: Mouse scrolled (291, 256) with delta (0, 0)
Screenshot: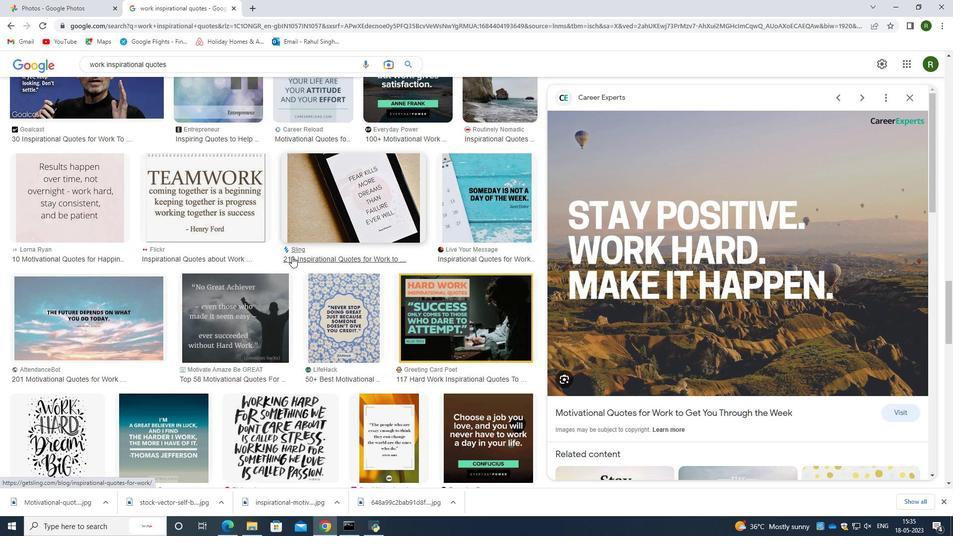 
Action: Mouse moved to (445, 257)
Screenshot: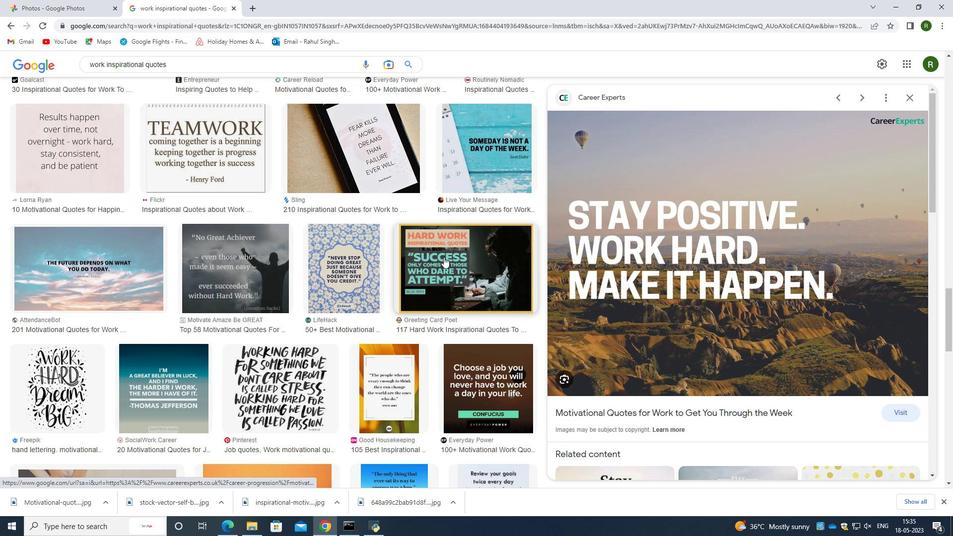 
Action: Mouse pressed left at (445, 257)
Screenshot: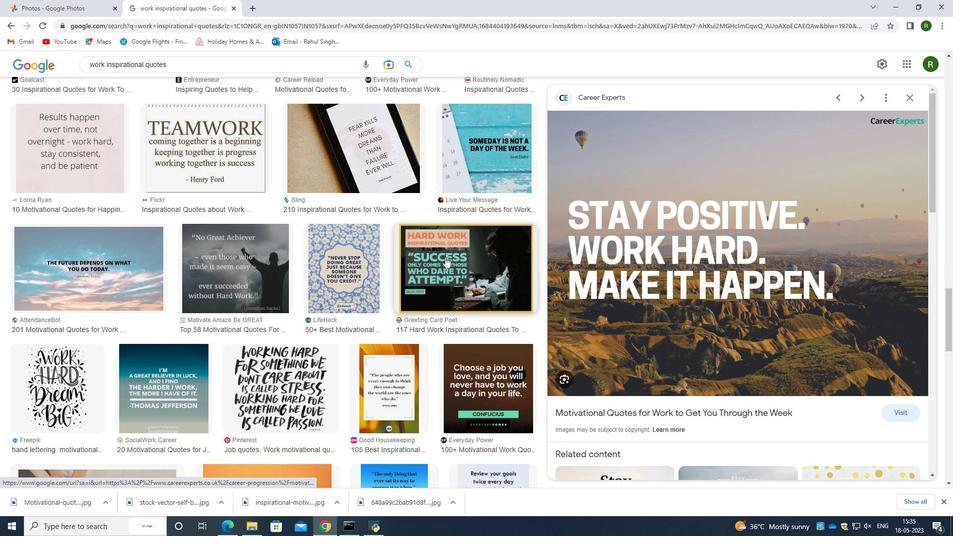 
Action: Mouse moved to (490, 388)
Screenshot: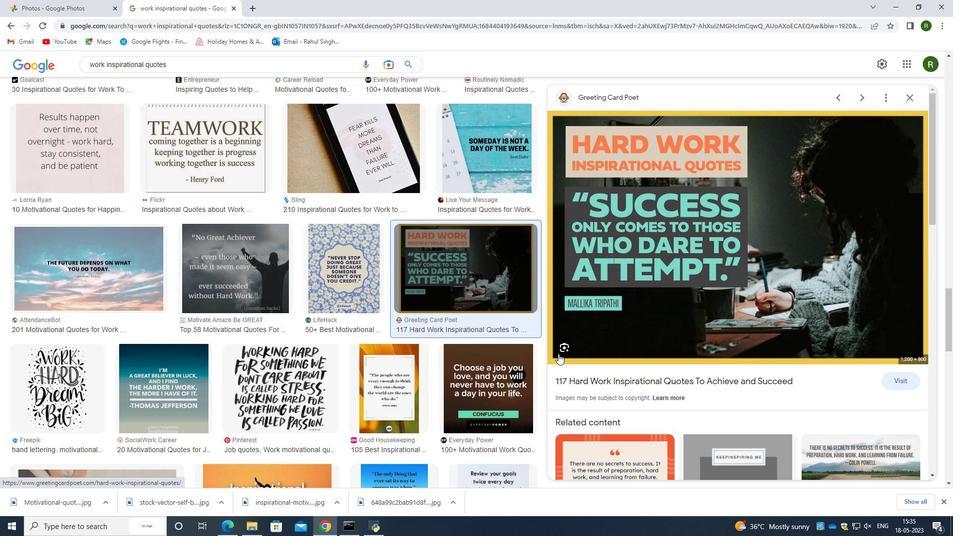 
Action: Mouse pressed left at (490, 388)
Screenshot: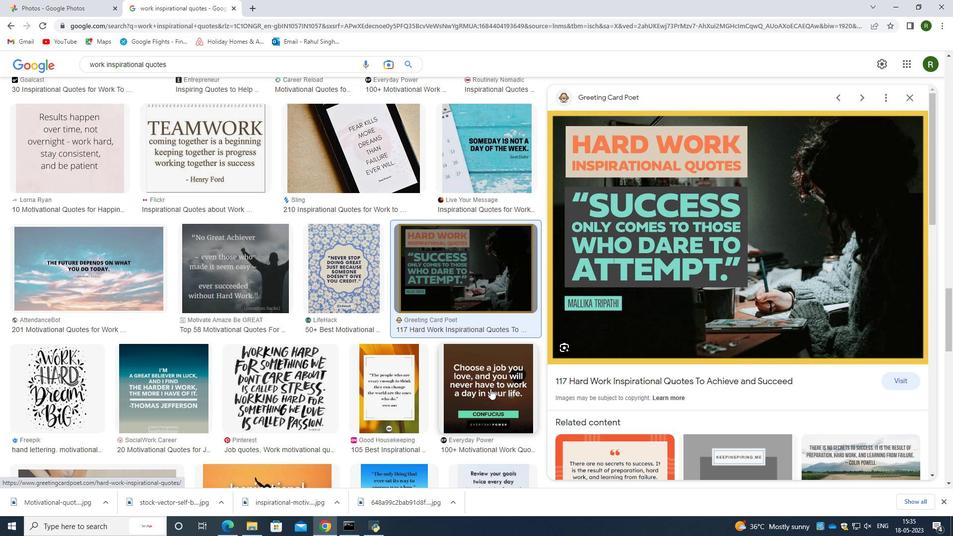 
Action: Mouse moved to (749, 208)
Screenshot: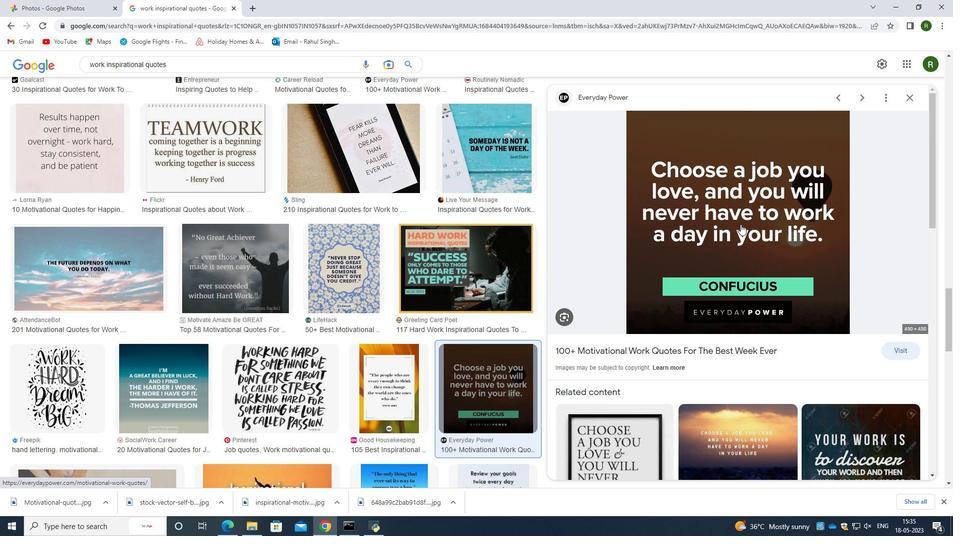 
Action: Mouse pressed right at (749, 208)
Screenshot: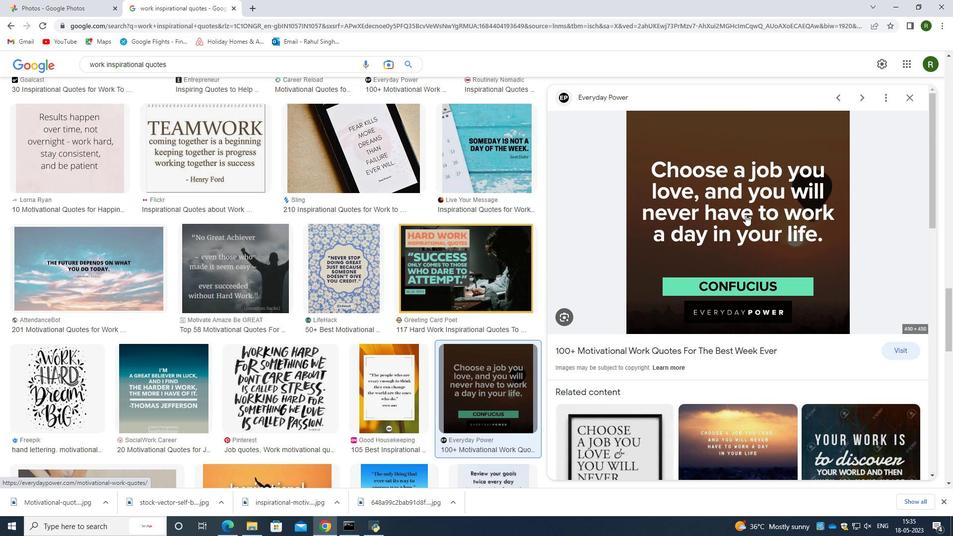 
Action: Mouse moved to (781, 317)
Screenshot: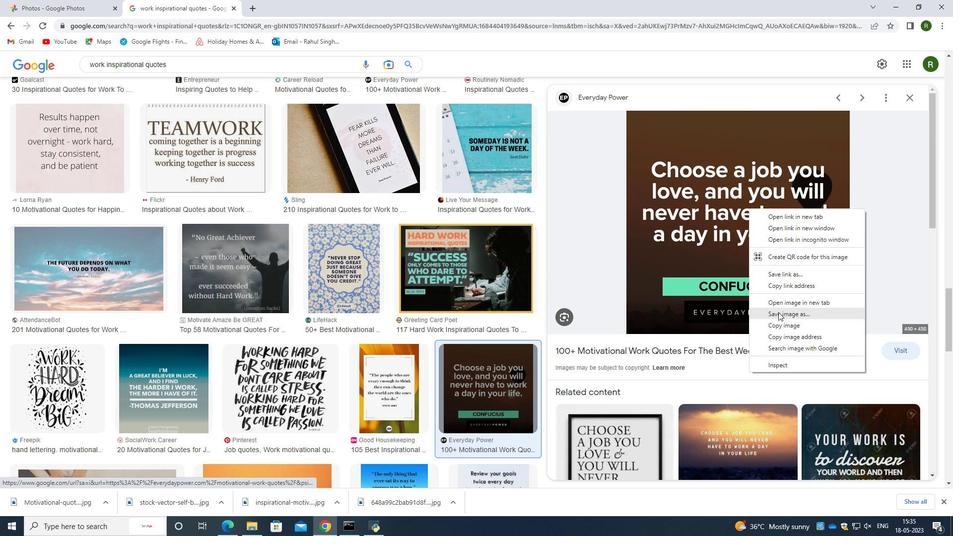 
Action: Mouse pressed left at (781, 317)
Screenshot: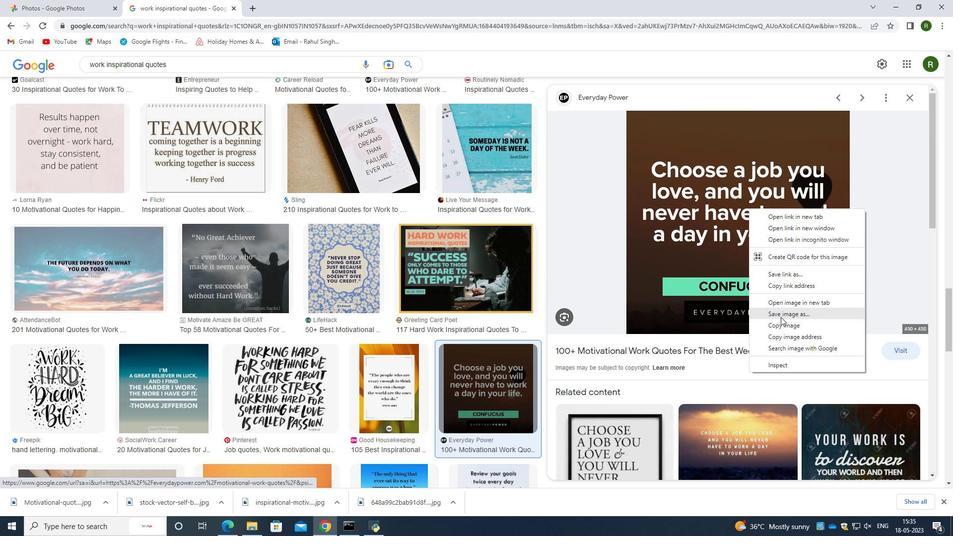 
Action: Mouse moved to (464, 8)
Screenshot: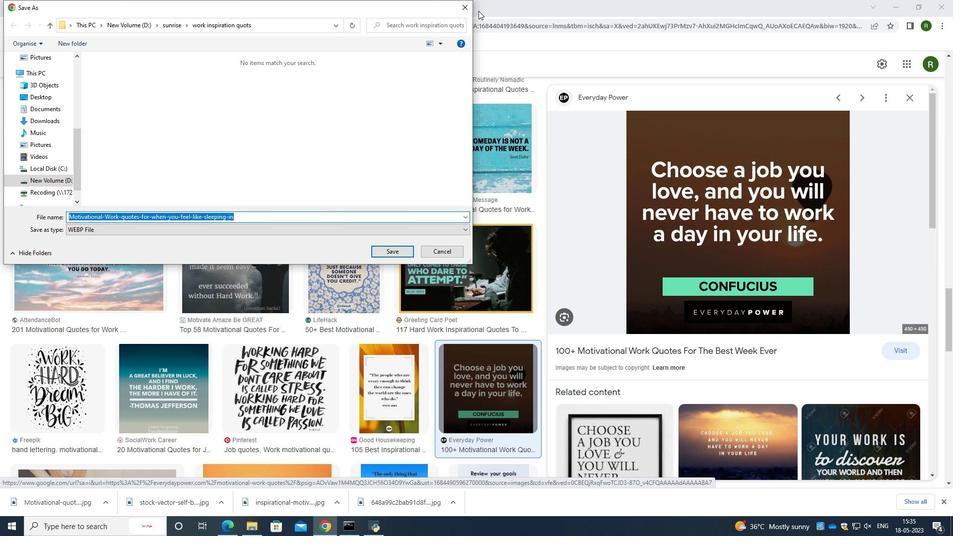 
Action: Mouse pressed left at (464, 8)
Screenshot: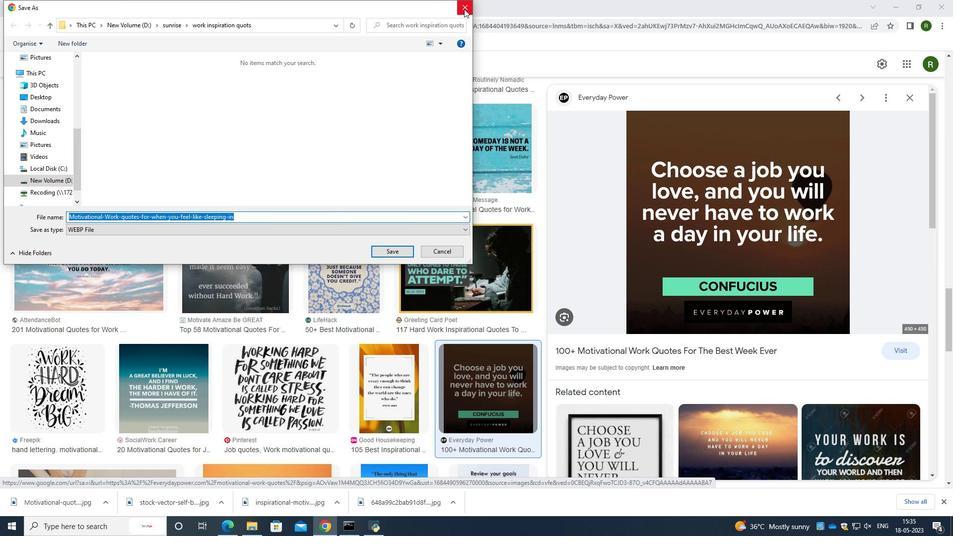 
Action: Mouse moved to (689, 382)
Screenshot: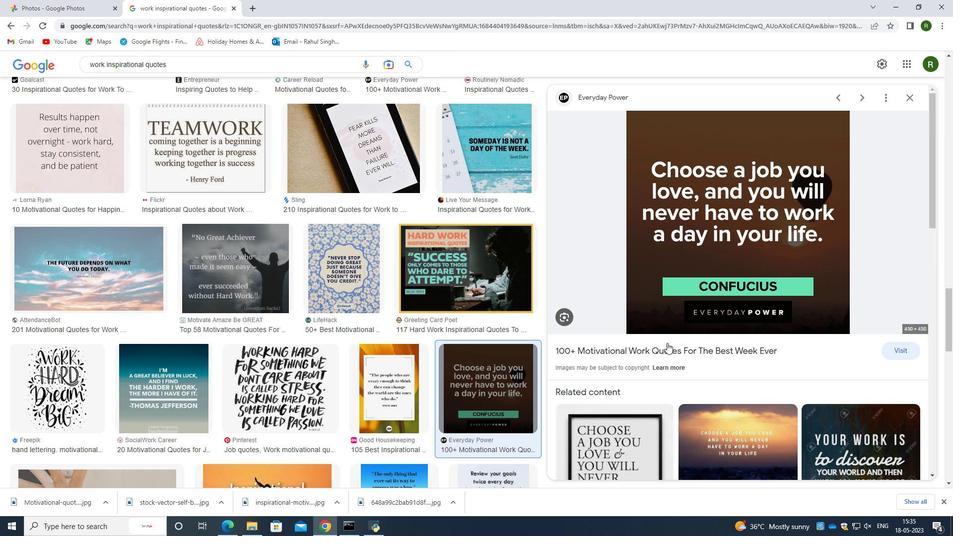 
Action: Mouse scrolled (689, 382) with delta (0, 0)
Screenshot: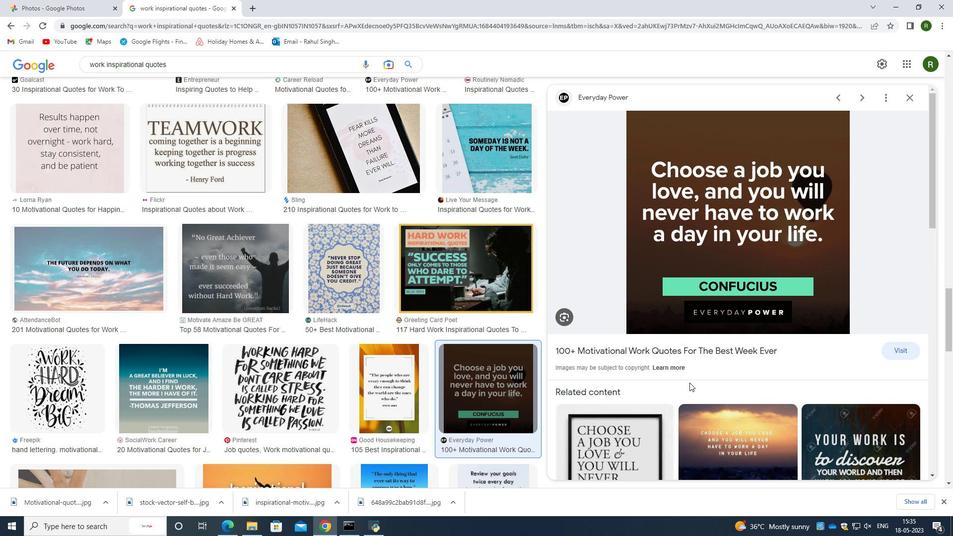 
Action: Mouse moved to (465, 280)
Screenshot: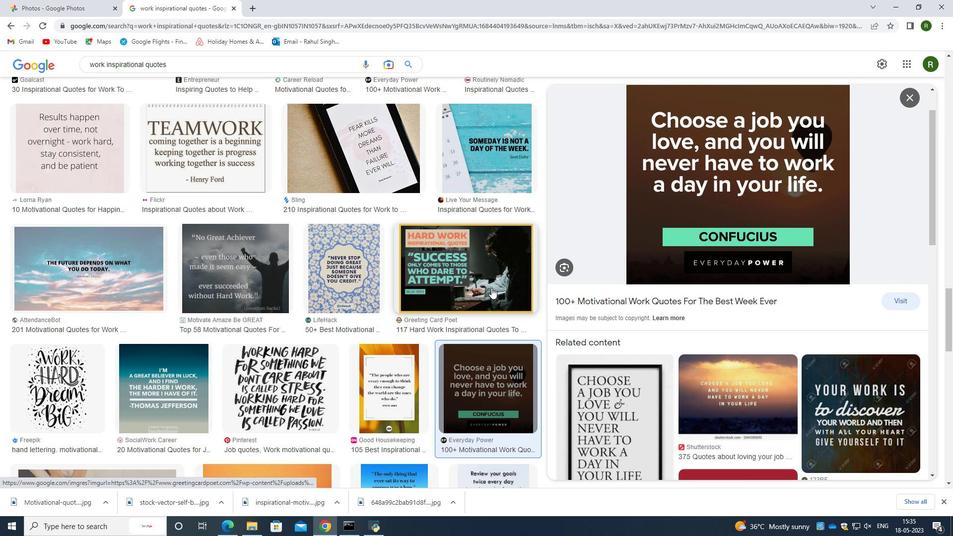 
Action: Mouse scrolled (465, 280) with delta (0, 0)
Screenshot: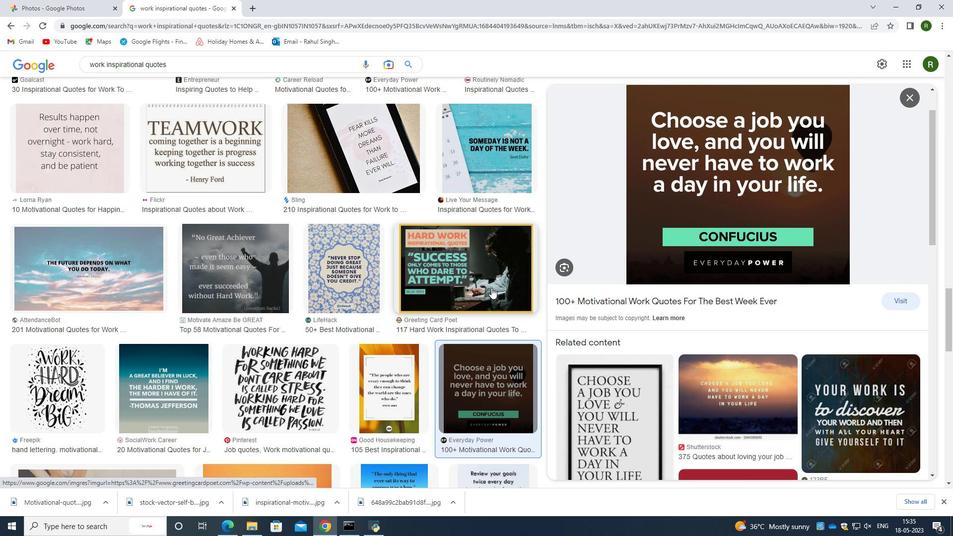 
Action: Mouse scrolled (465, 280) with delta (0, 0)
Screenshot: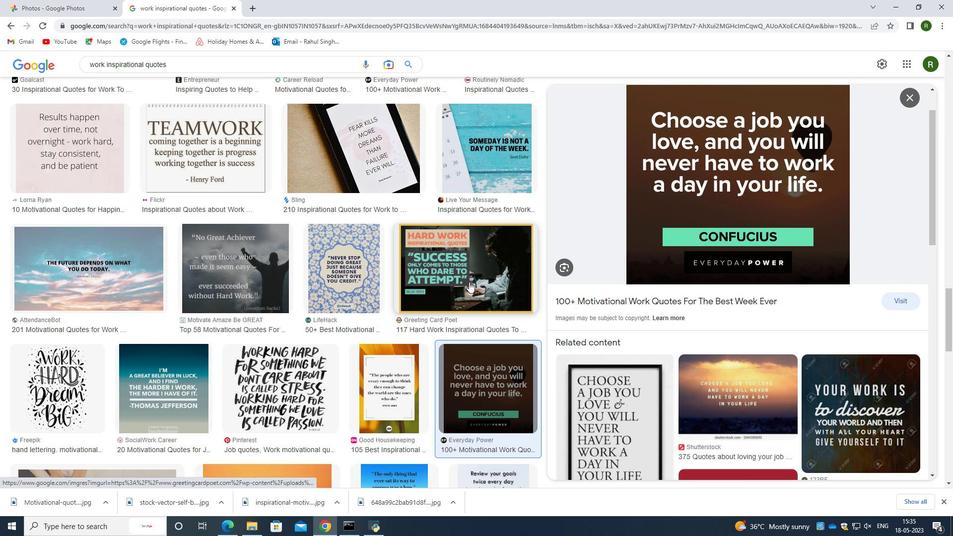 
Action: Mouse moved to (386, 258)
Screenshot: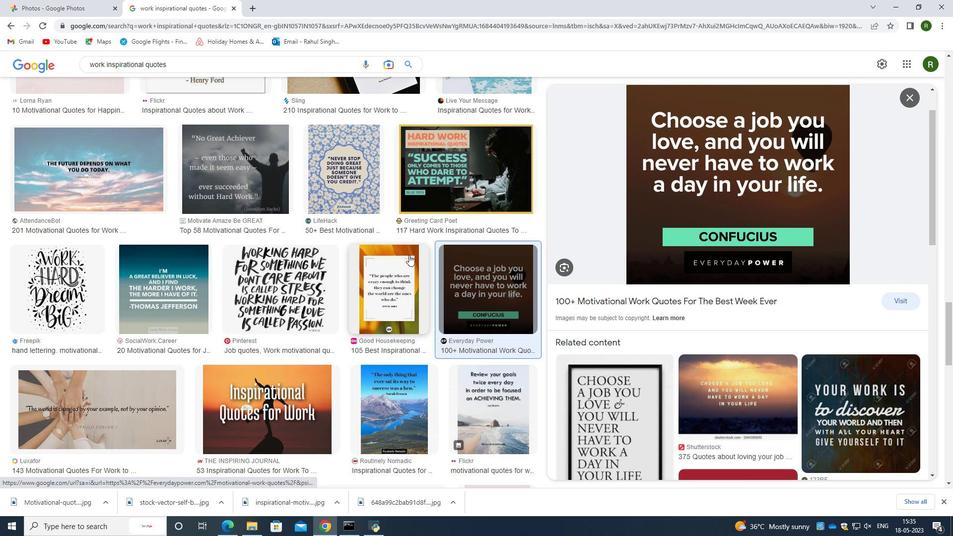 
Action: Mouse scrolled (386, 257) with delta (0, 0)
Screenshot: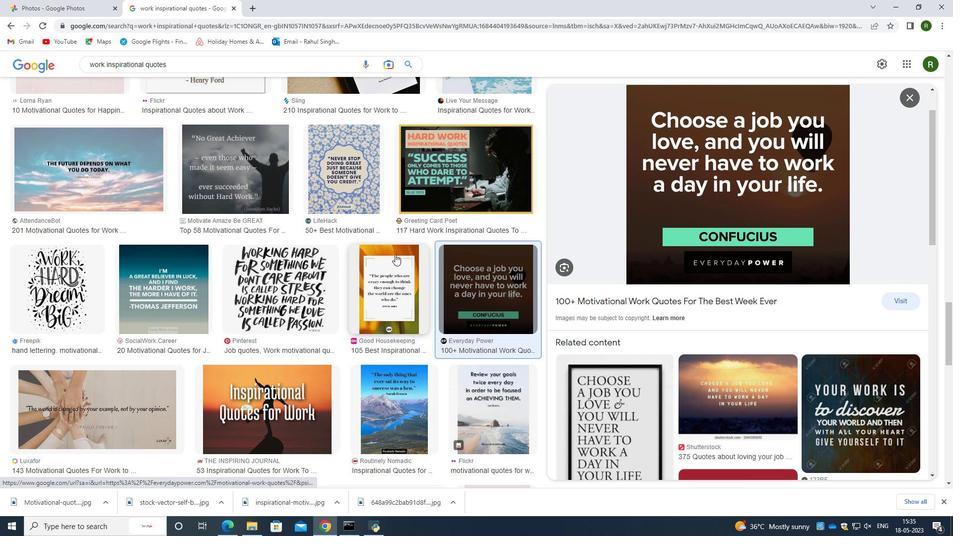 
Action: Mouse moved to (386, 258)
Screenshot: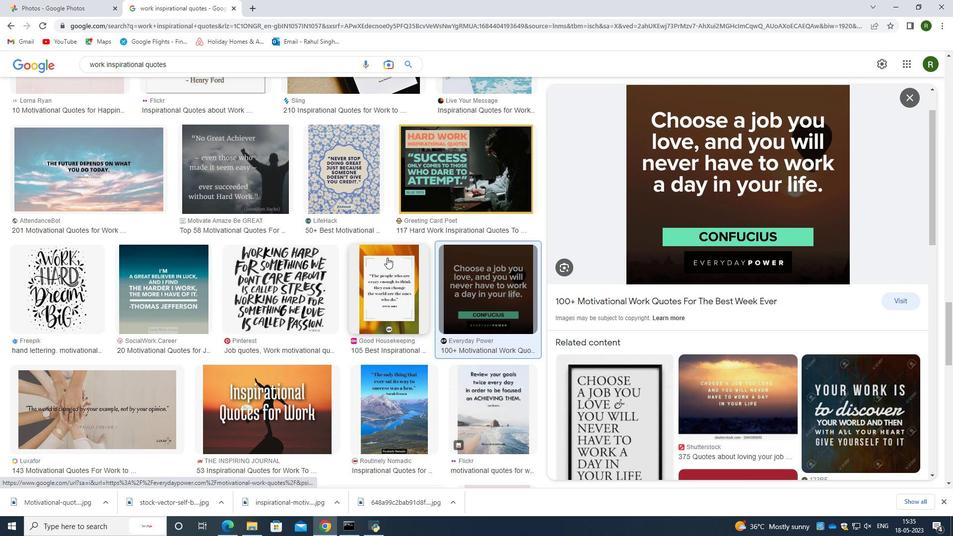
Action: Mouse scrolled (386, 258) with delta (0, 0)
Screenshot: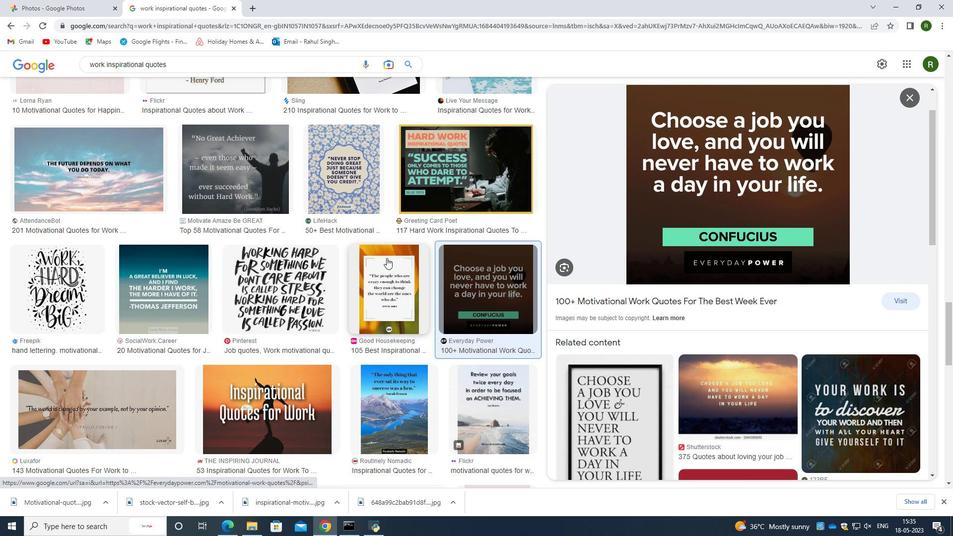 
Action: Mouse moved to (393, 287)
Screenshot: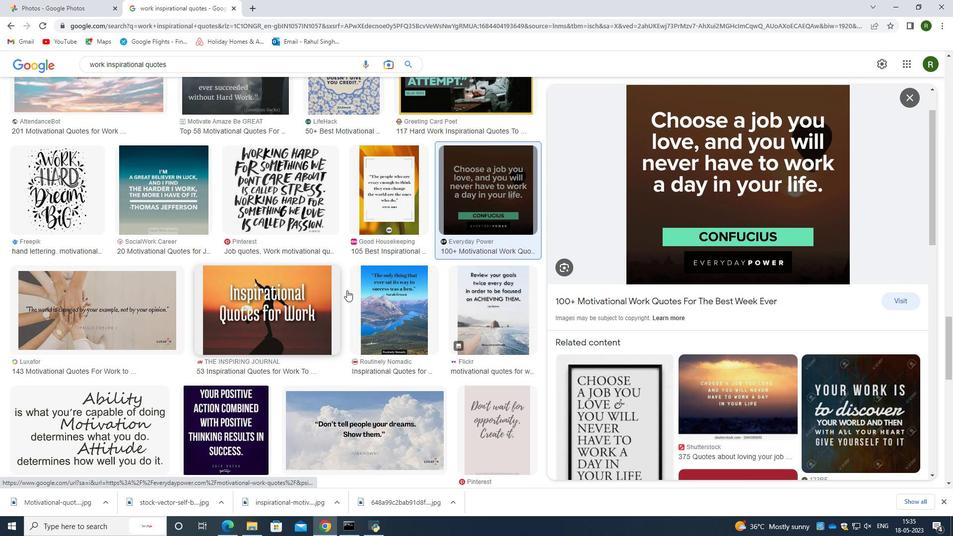 
Action: Mouse scrolled (393, 287) with delta (0, 0)
Screenshot: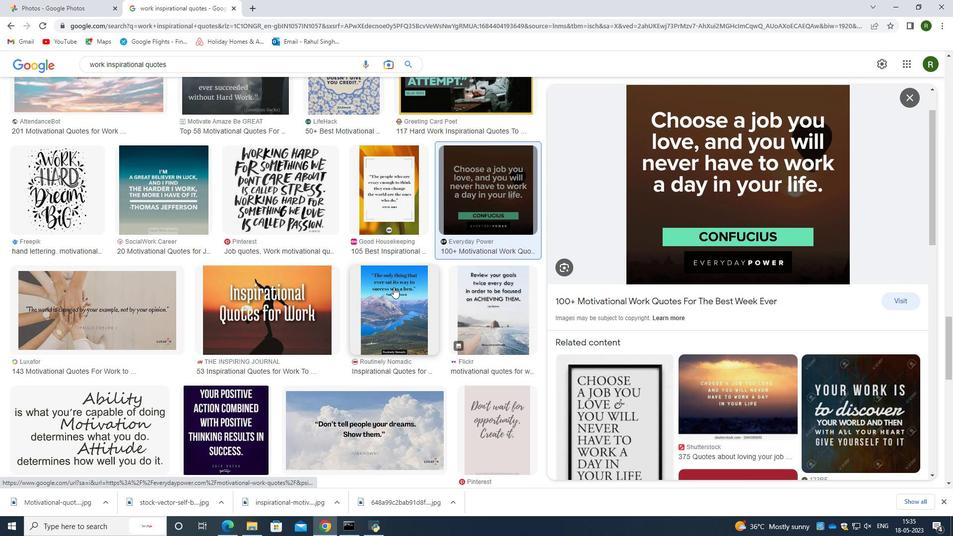 
Action: Mouse scrolled (393, 287) with delta (0, 0)
Screenshot: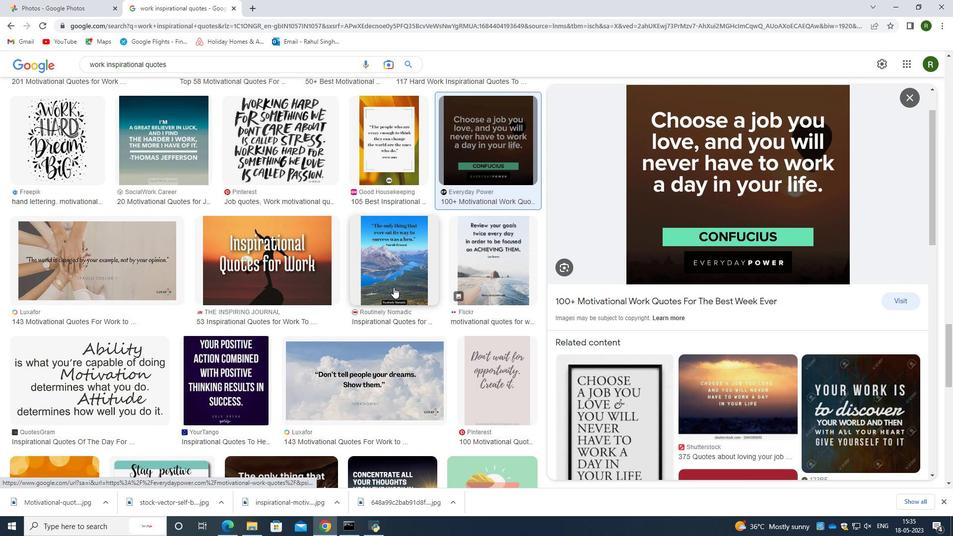 
Action: Mouse moved to (206, 325)
Screenshot: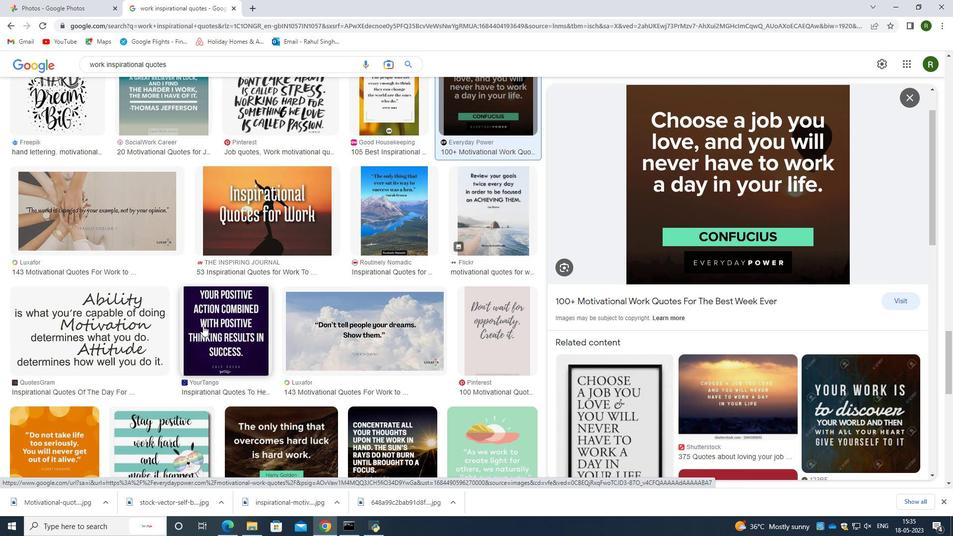 
Action: Mouse pressed left at (206, 325)
Screenshot: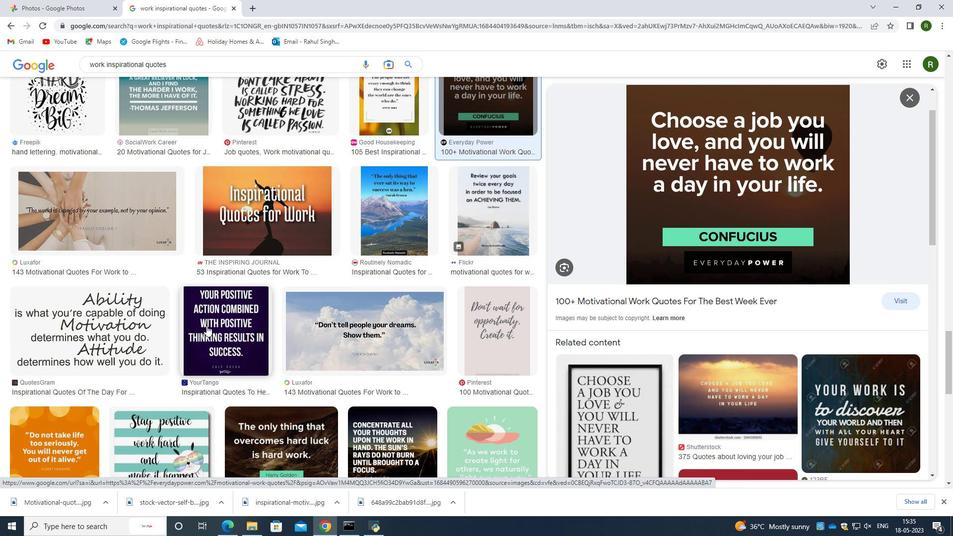 
Action: Mouse moved to (686, 231)
Screenshot: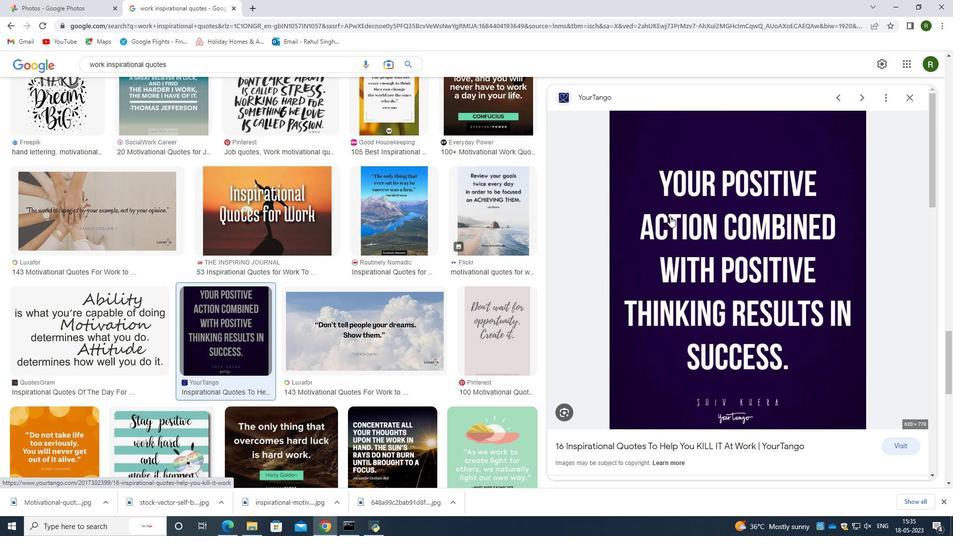 
Action: Mouse pressed right at (686, 231)
Screenshot: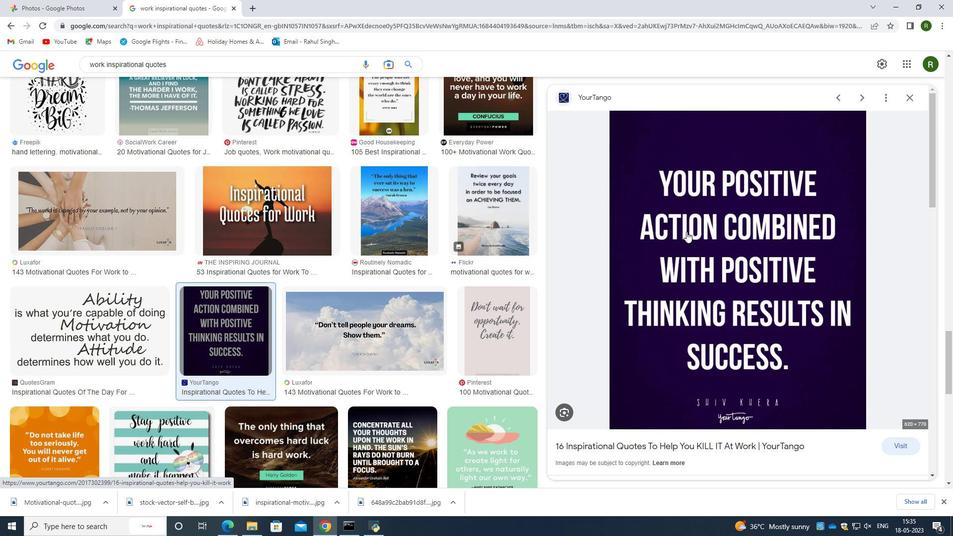 
Action: Mouse moved to (738, 331)
Screenshot: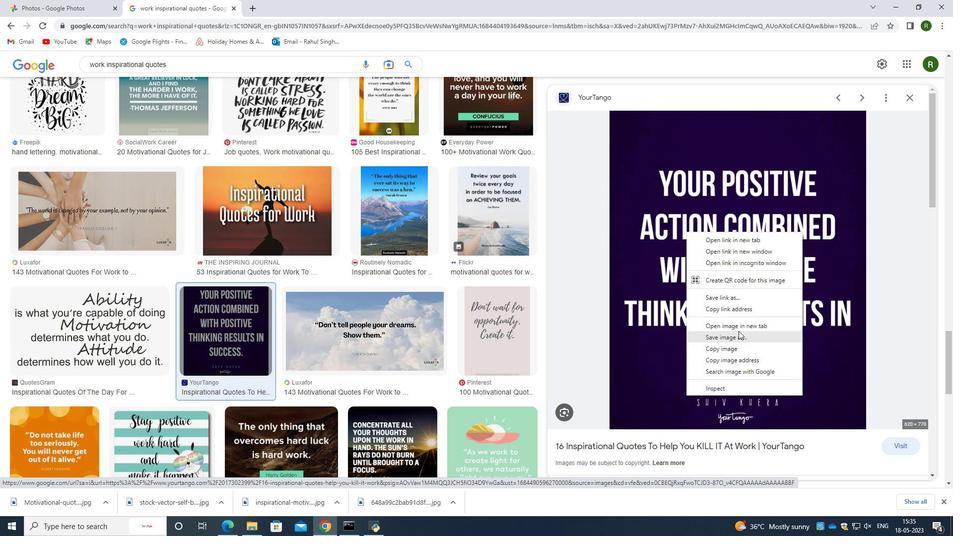 
Action: Mouse pressed left at (738, 331)
Screenshot: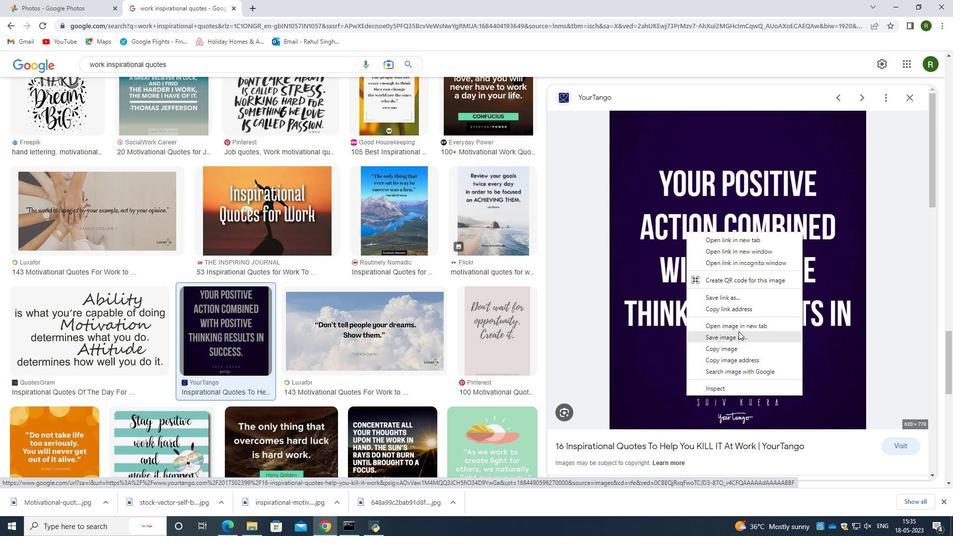 
Action: Mouse moved to (473, 6)
Screenshot: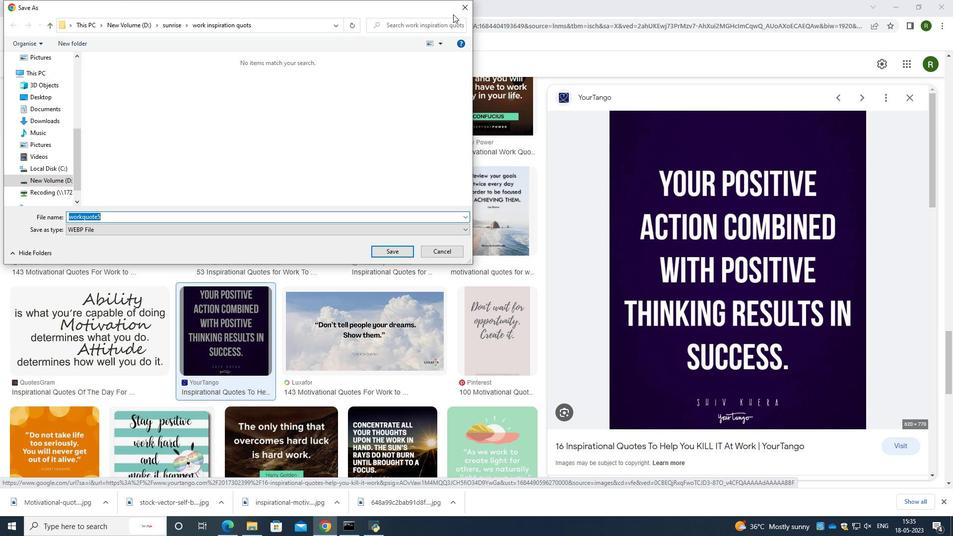 
Action: Mouse pressed left at (473, 6)
Screenshot: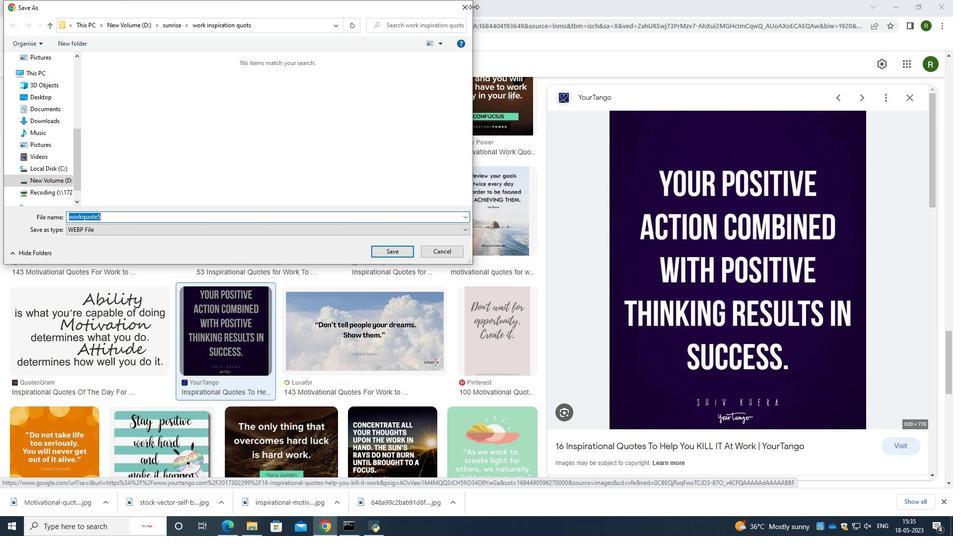 
Action: Mouse moved to (470, 6)
Screenshot: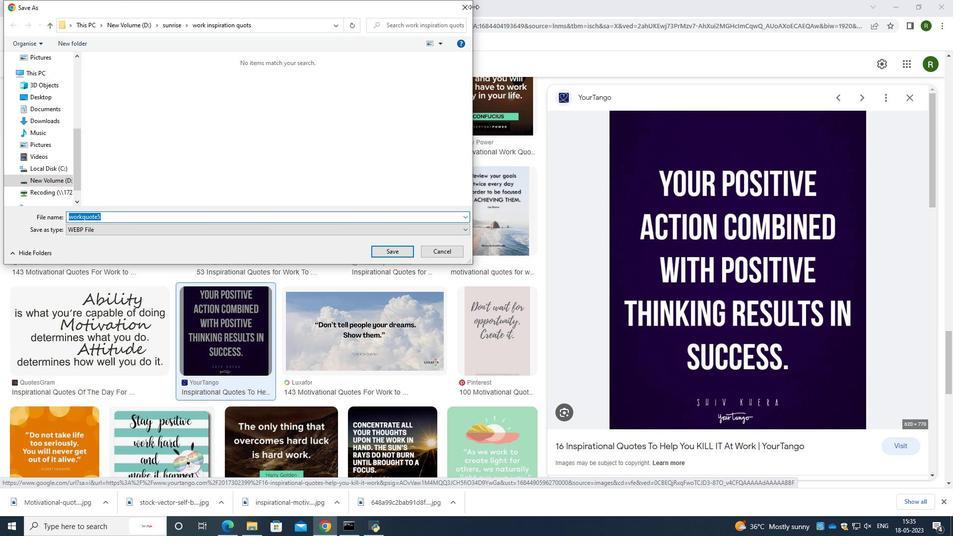 
Action: Mouse pressed left at (470, 6)
Screenshot: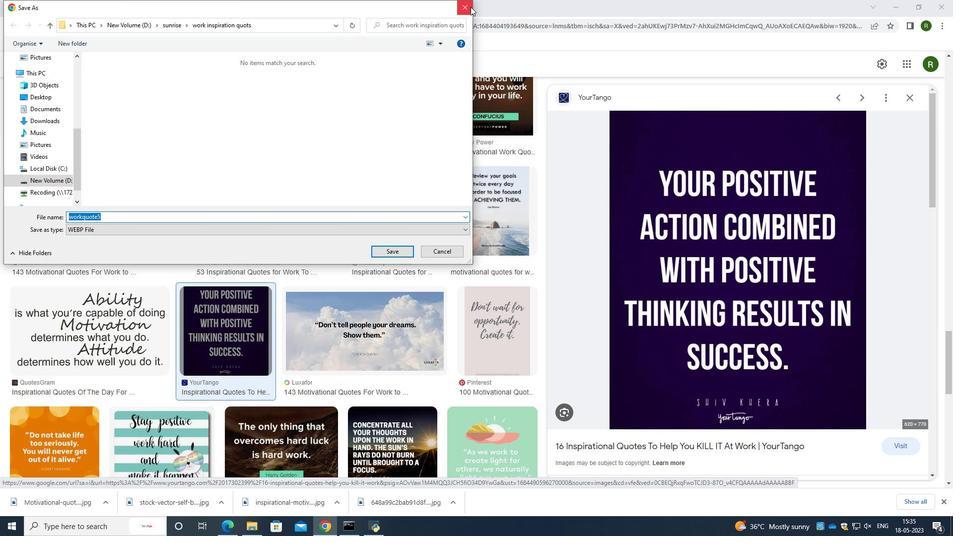 
Action: Mouse moved to (328, 296)
Screenshot: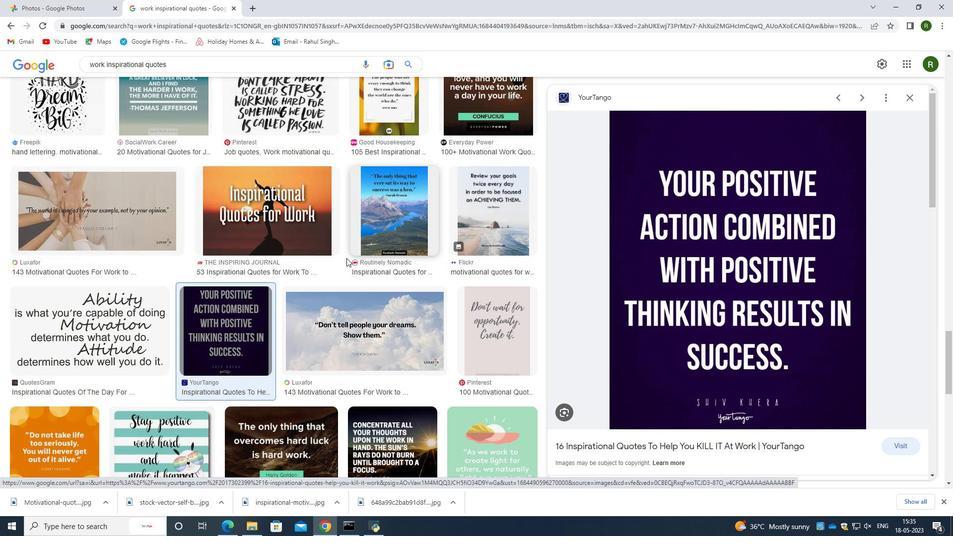 
Action: Mouse scrolled (328, 296) with delta (0, 0)
Screenshot: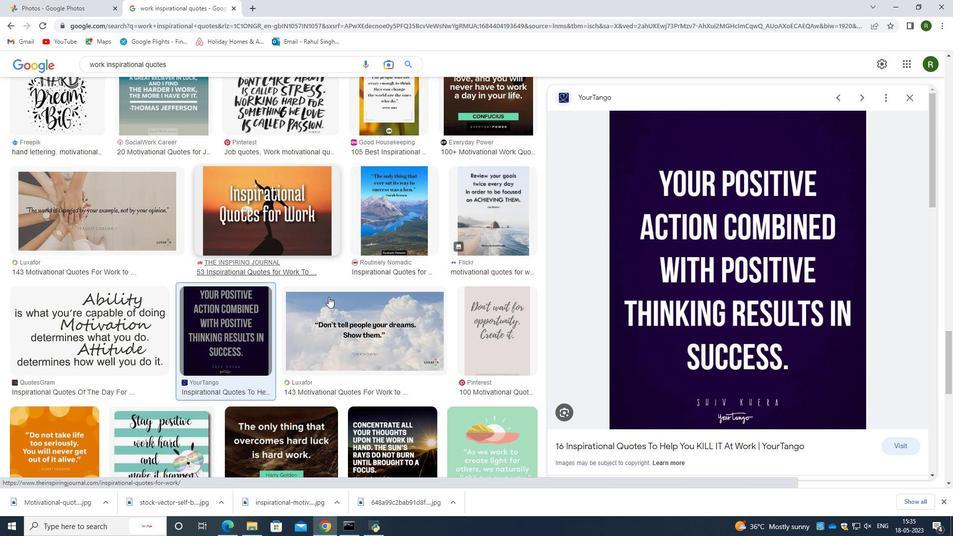 
Action: Mouse scrolled (328, 296) with delta (0, 0)
Screenshot: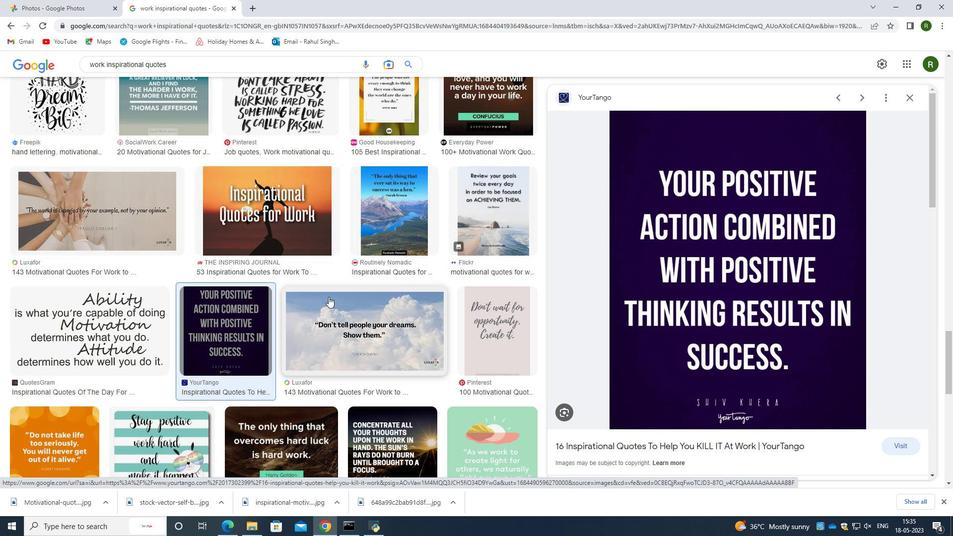 
Action: Mouse scrolled (328, 296) with delta (0, 0)
Screenshot: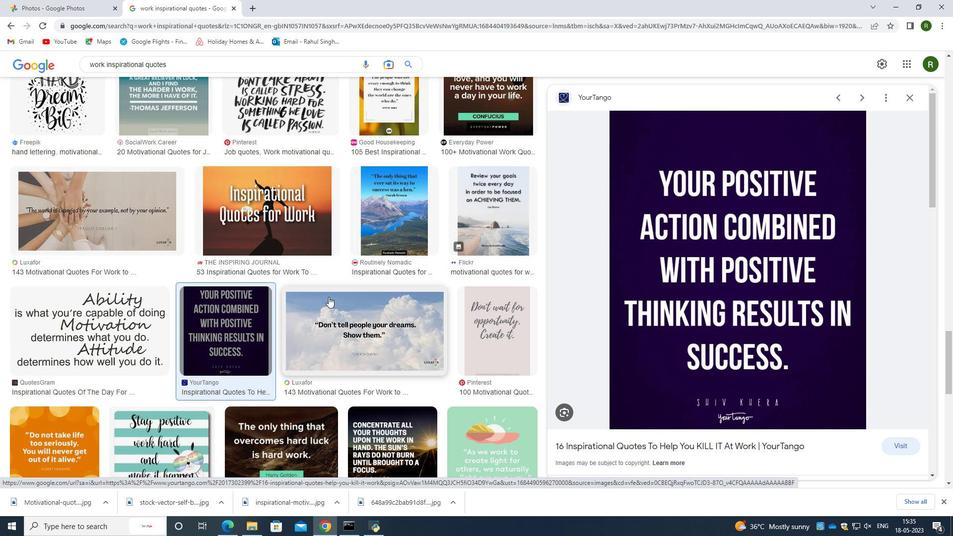 
Action: Mouse moved to (173, 301)
Screenshot: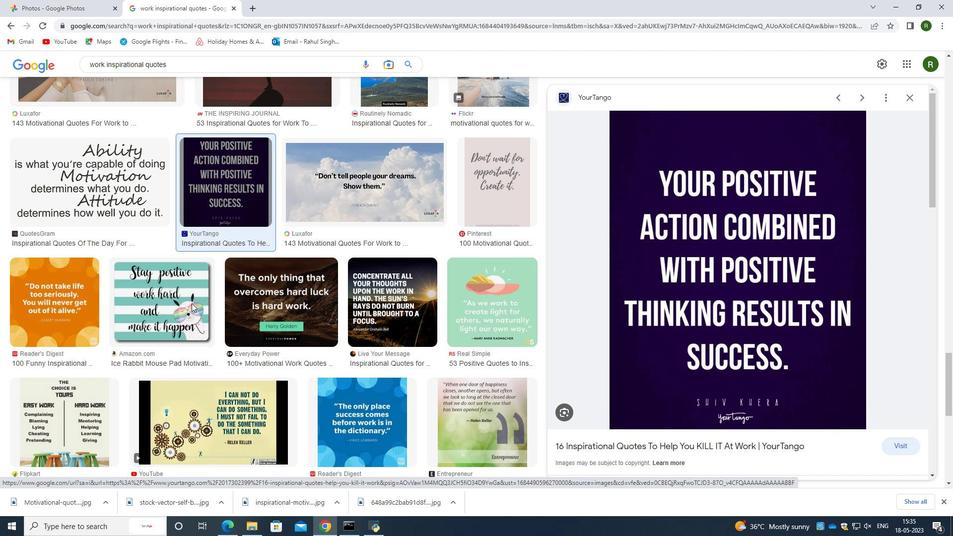 
Action: Mouse pressed left at (173, 301)
Screenshot: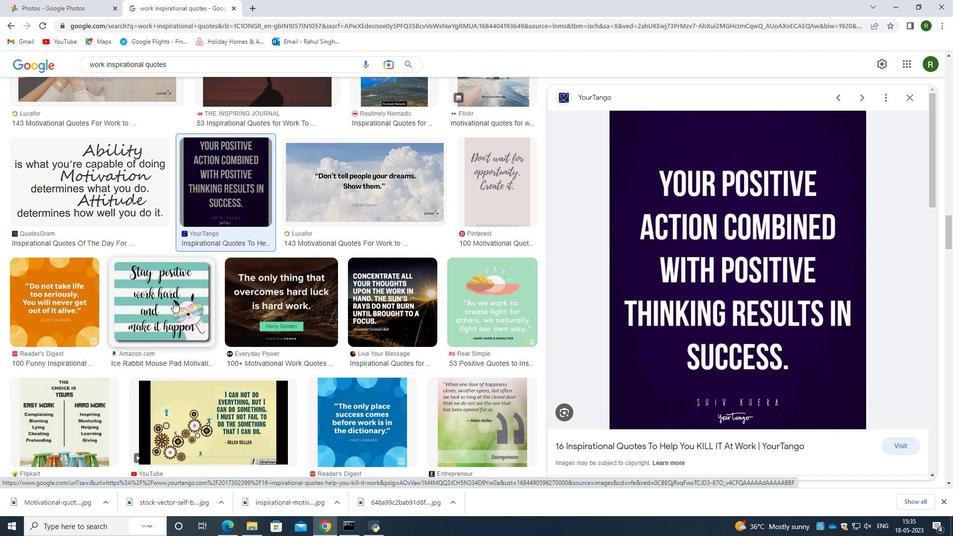 
Action: Mouse moved to (687, 254)
Screenshot: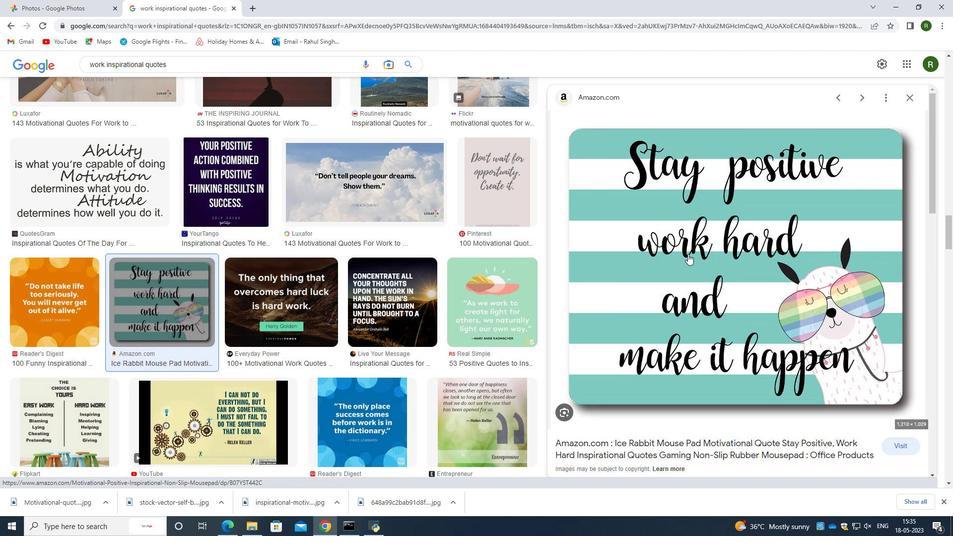 
Action: Mouse pressed right at (687, 254)
Screenshot: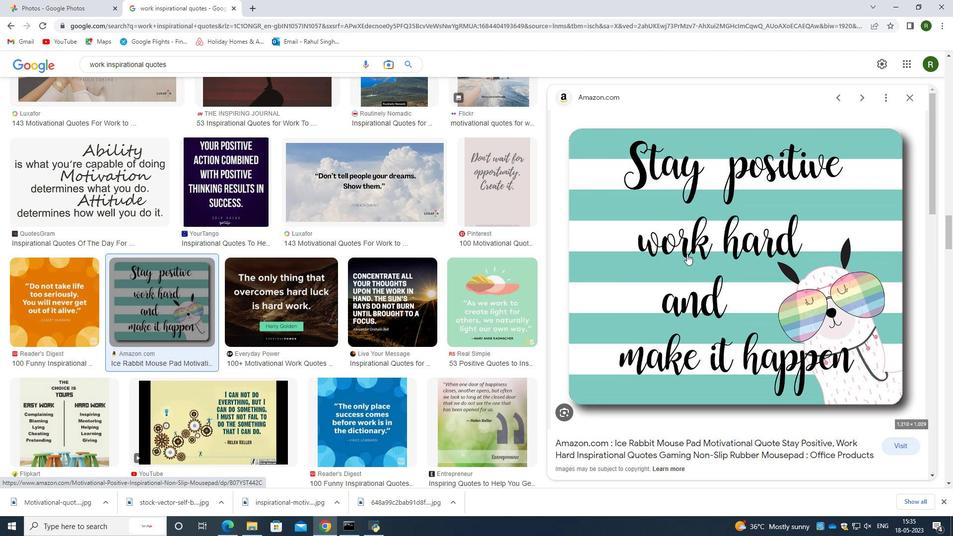 
Action: Mouse moved to (726, 360)
Screenshot: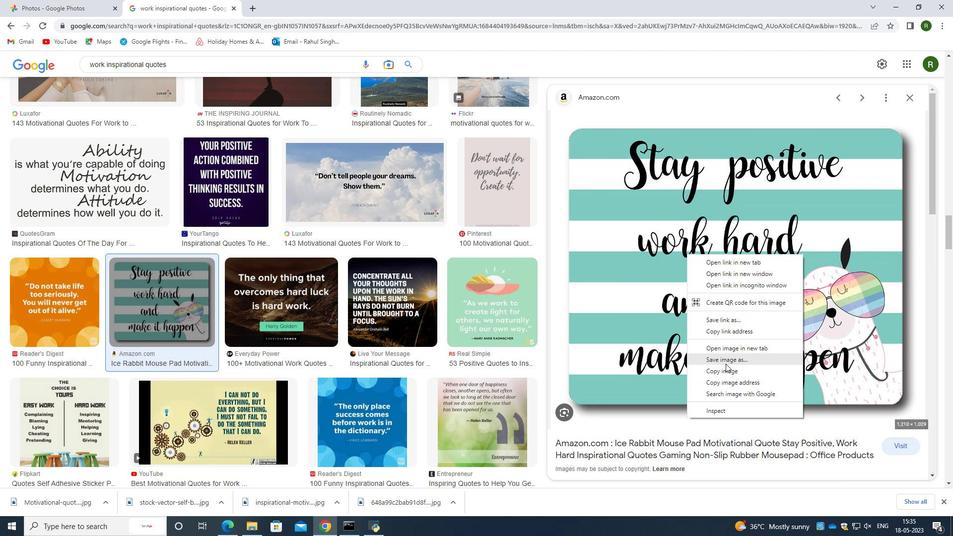 
Action: Mouse pressed left at (726, 360)
Screenshot: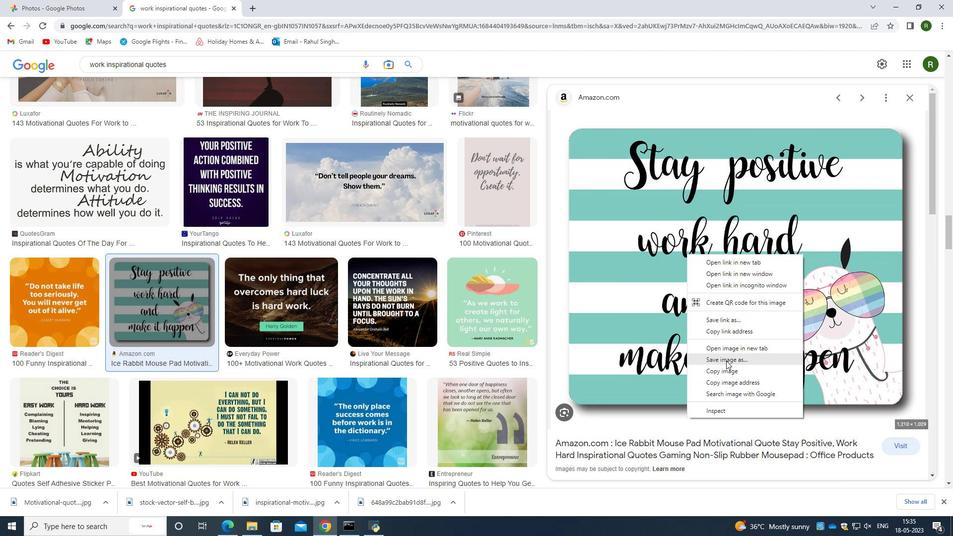 
Action: Mouse moved to (390, 251)
Screenshot: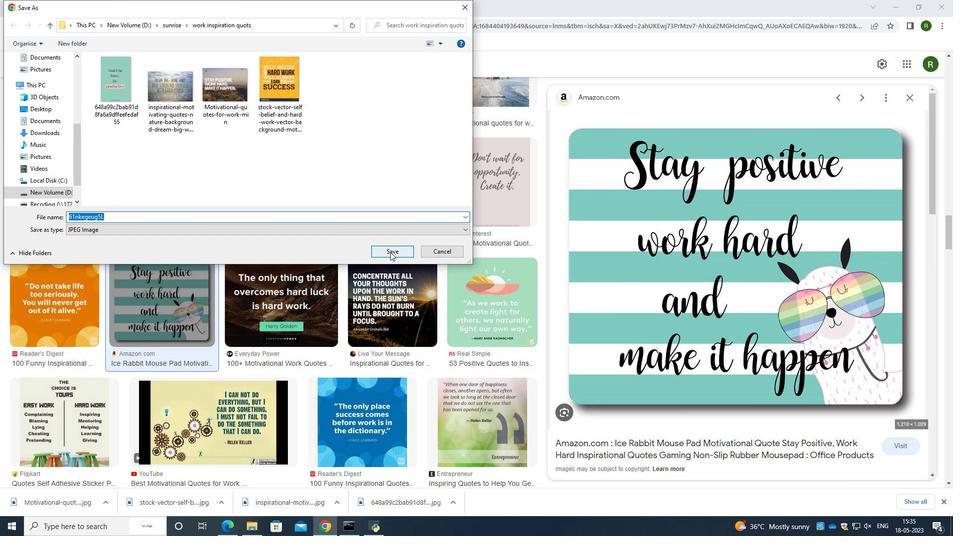
Action: Mouse pressed left at (390, 251)
Screenshot: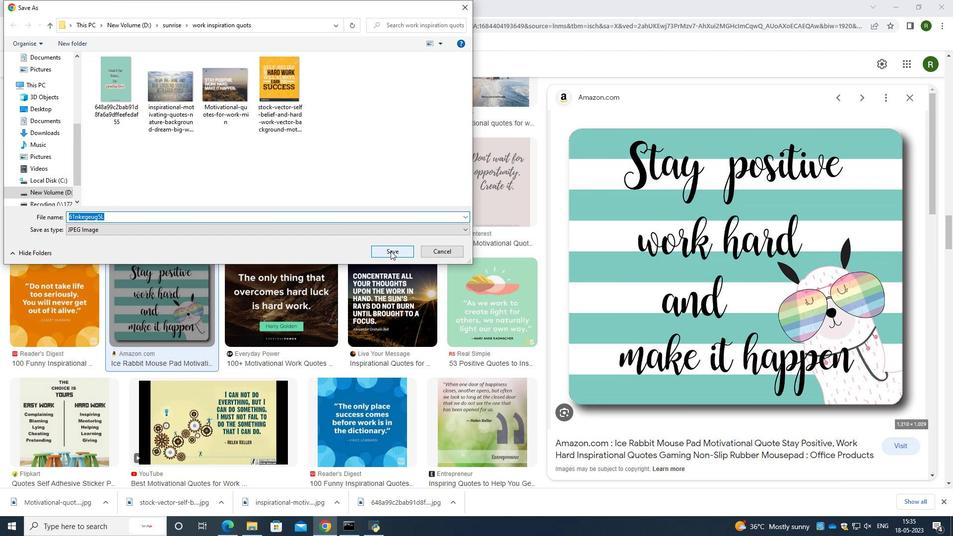 
Action: Mouse moved to (942, 499)
Screenshot: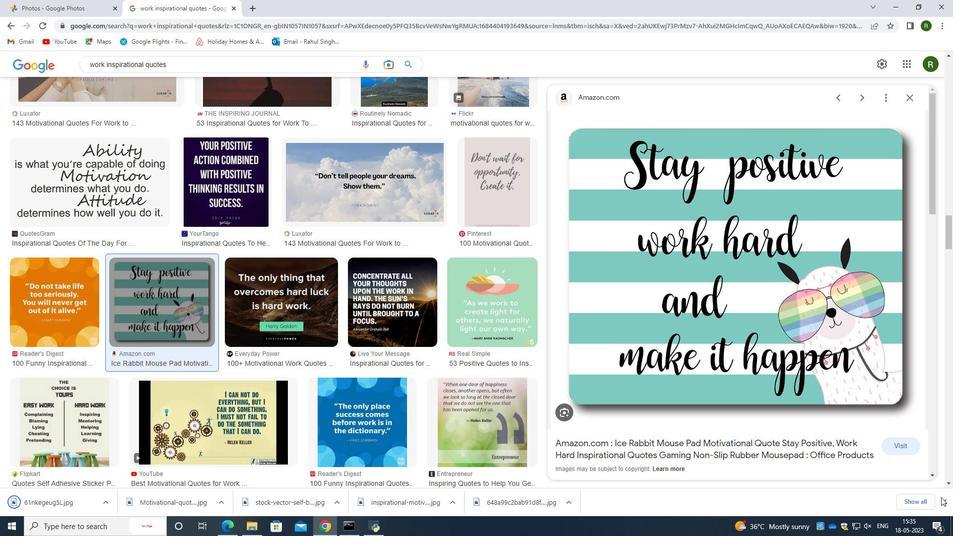 
Action: Mouse pressed left at (942, 499)
Screenshot: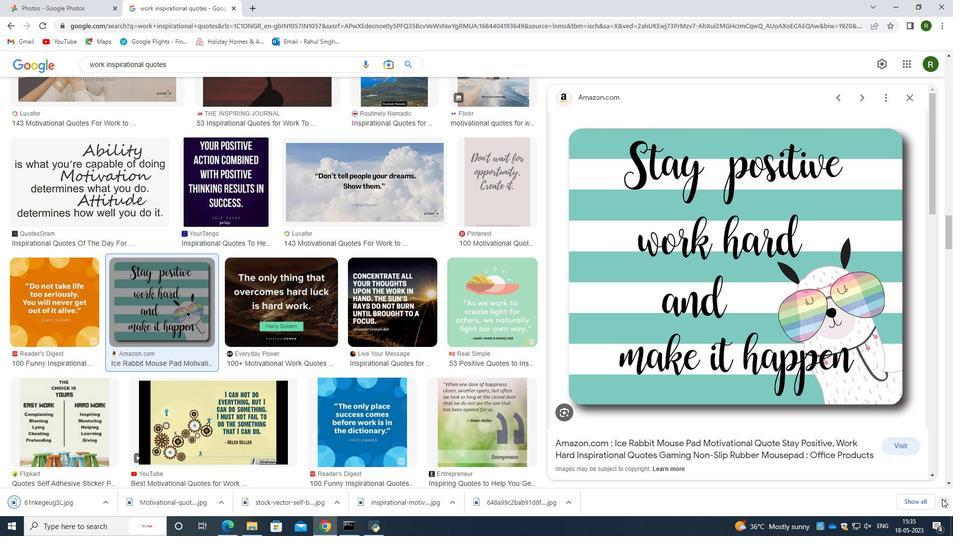 
Action: Mouse moved to (45, 0)
Screenshot: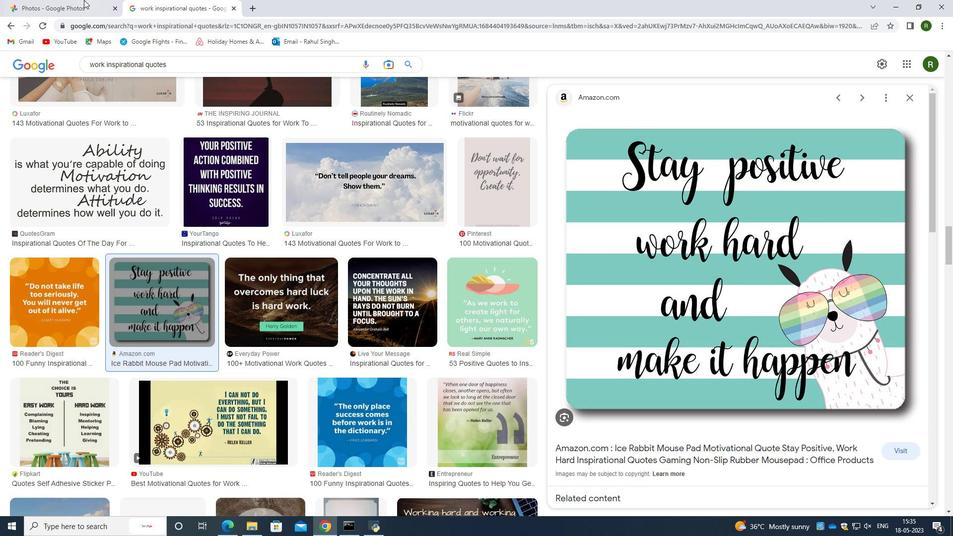 
Action: Mouse pressed left at (45, 0)
Screenshot: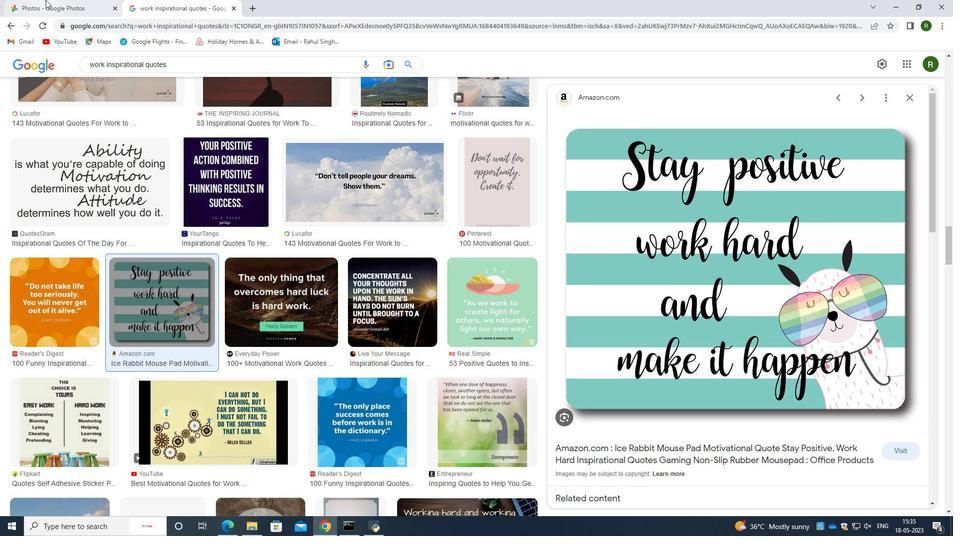 
Action: Mouse moved to (823, 66)
Screenshot: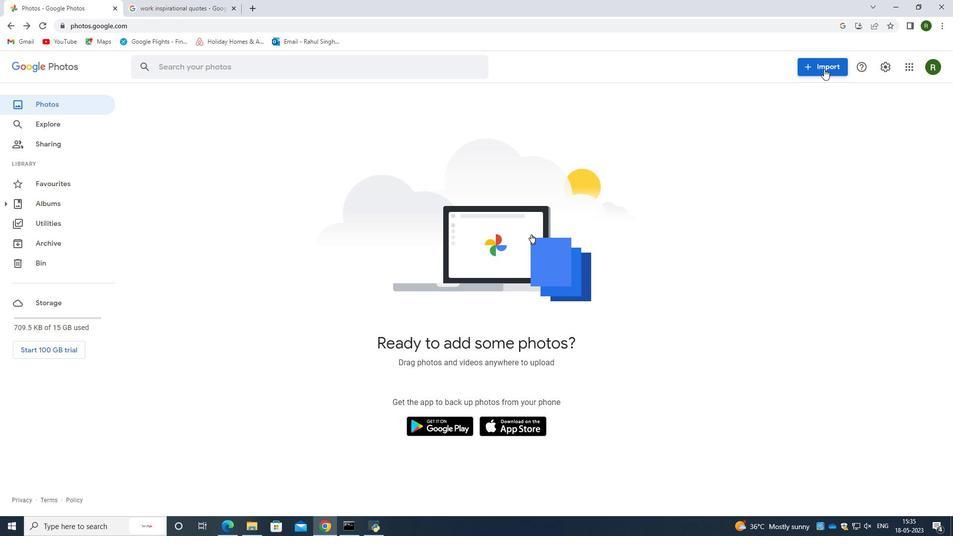 
Action: Mouse pressed left at (823, 66)
Screenshot: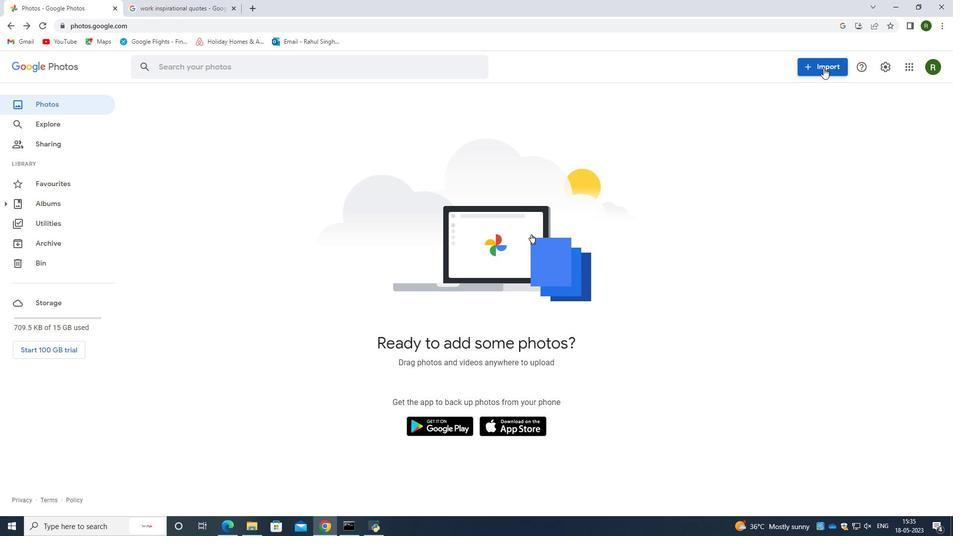 
Action: Mouse moved to (737, 103)
Screenshot: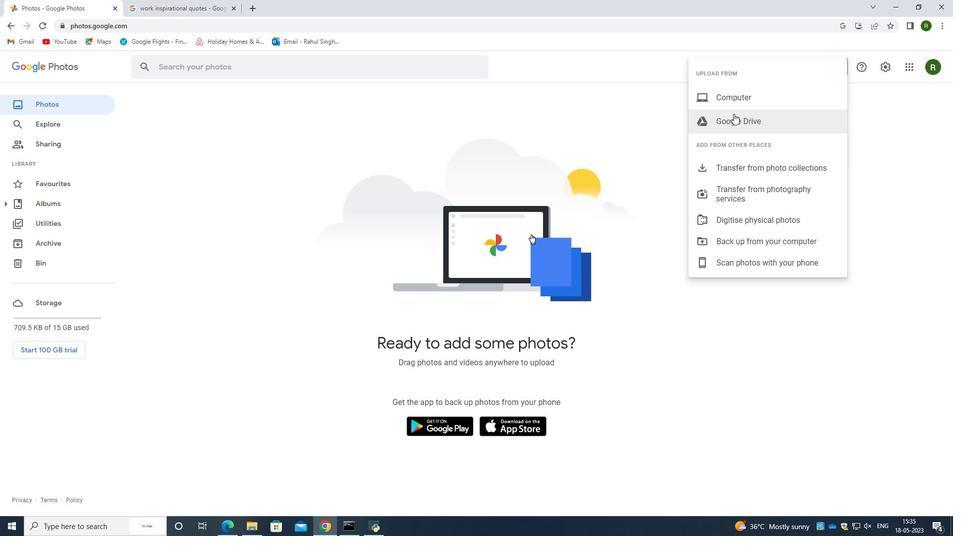 
Action: Mouse pressed left at (737, 103)
Screenshot: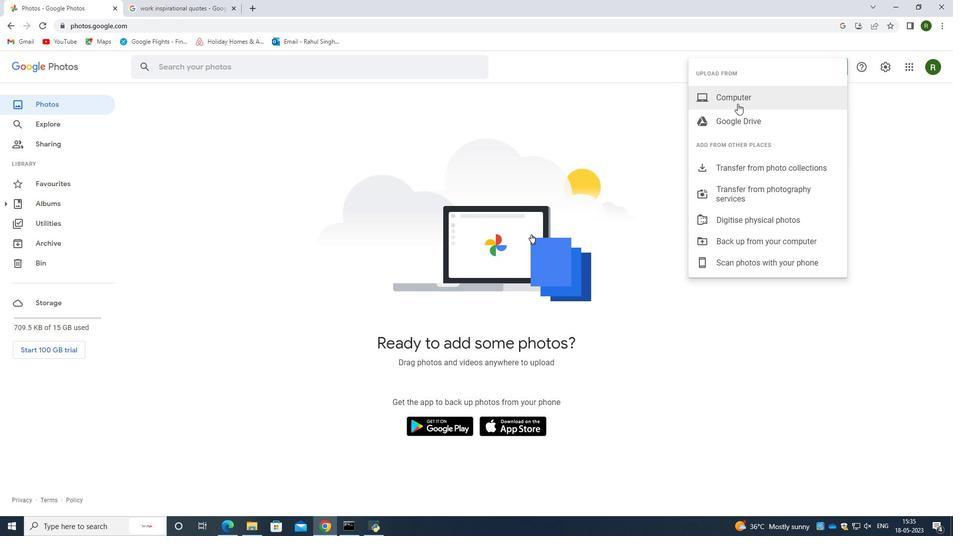 
Action: Mouse moved to (117, 98)
Screenshot: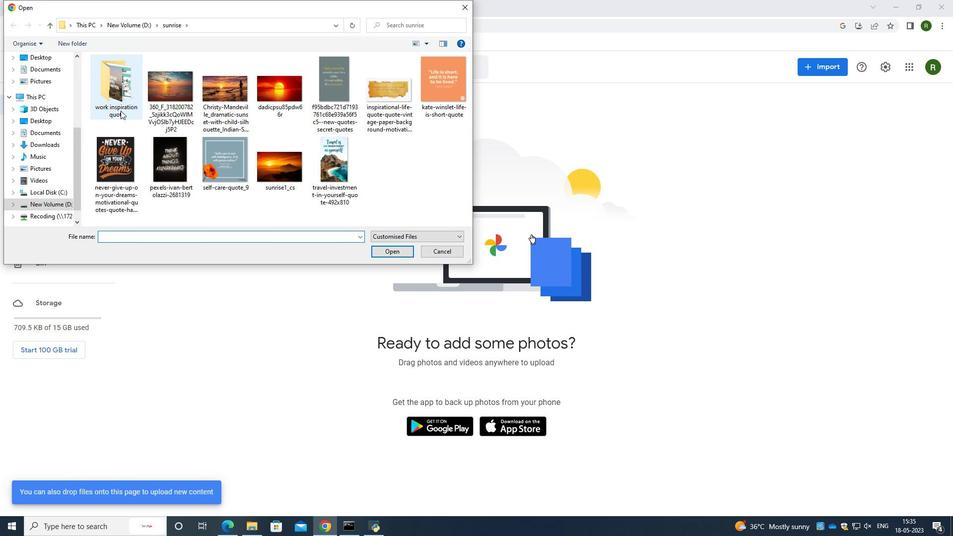 
Action: Mouse pressed left at (117, 98)
Screenshot: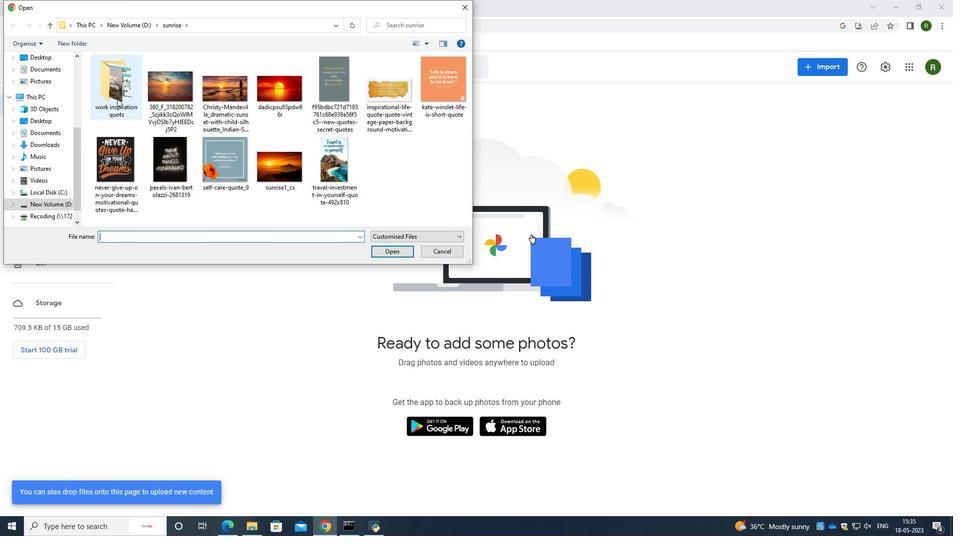 
Action: Mouse pressed left at (117, 98)
Screenshot: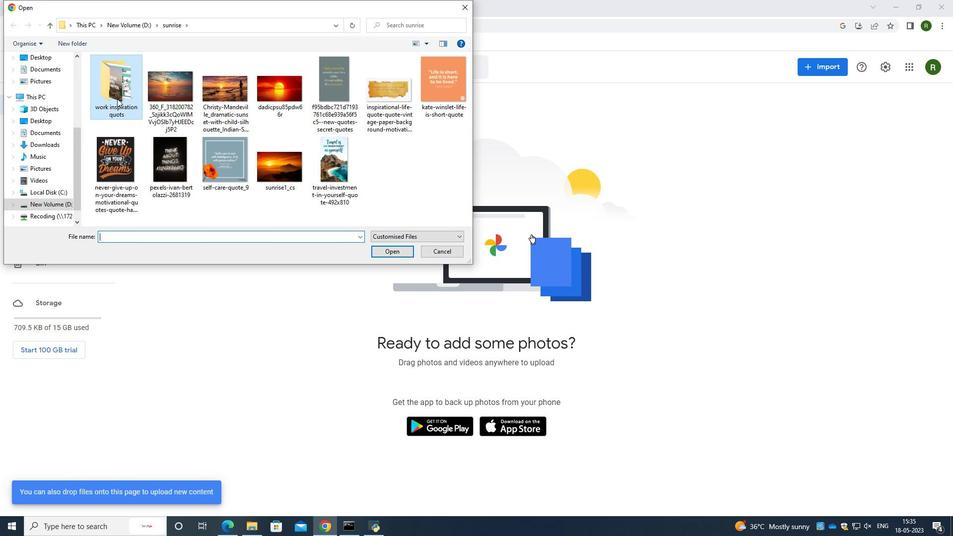 
Action: Mouse moved to (111, 101)
Screenshot: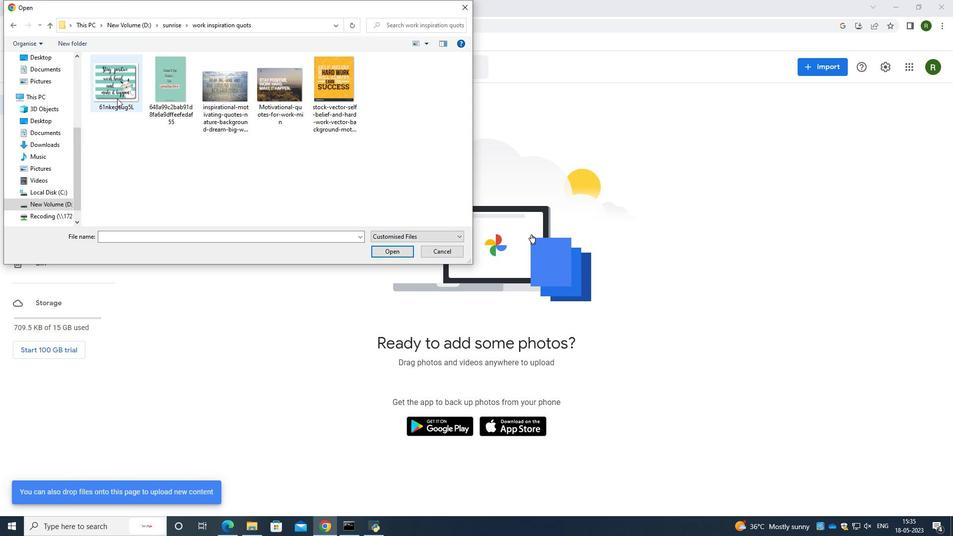 
Action: Mouse pressed left at (111, 101)
Screenshot: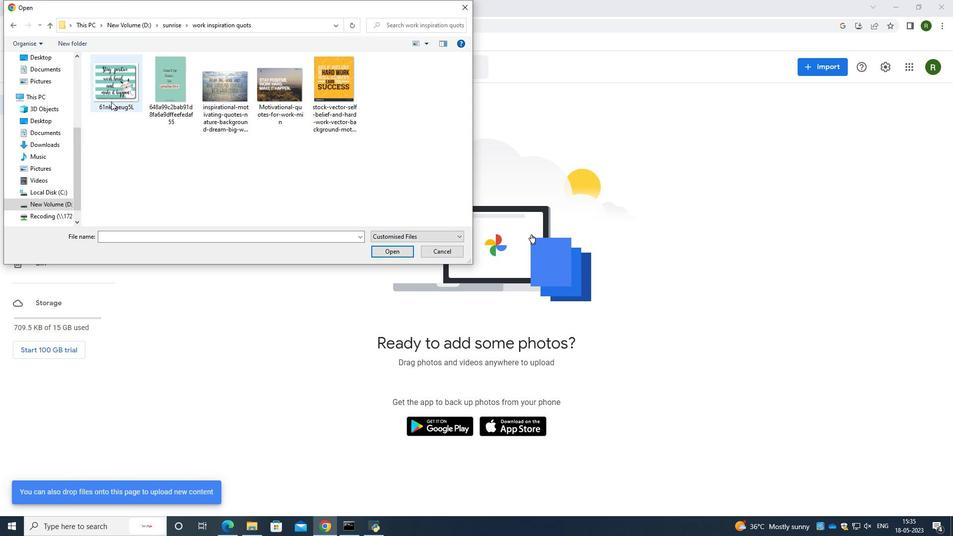 
Action: Mouse moved to (110, 100)
Screenshot: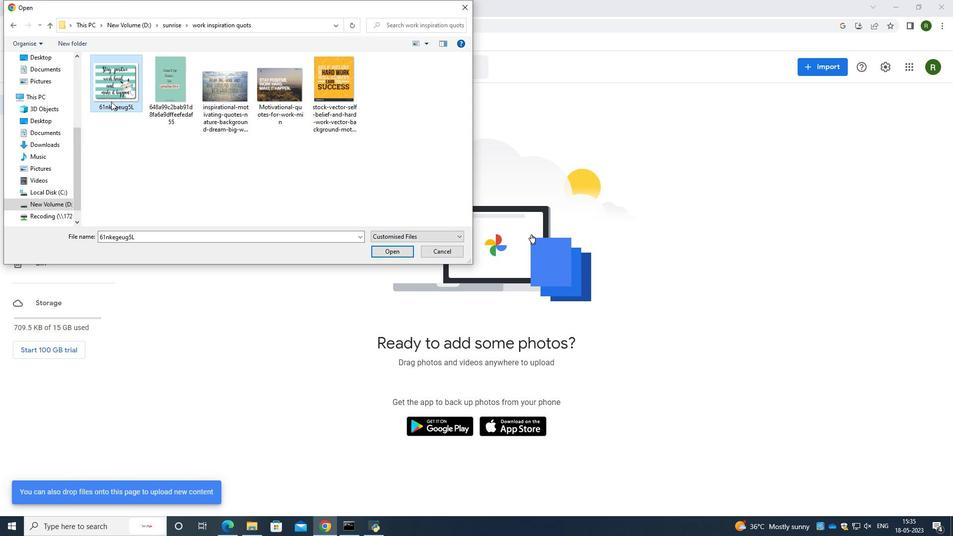 
Action: Key pressed ctrl+A
Screenshot: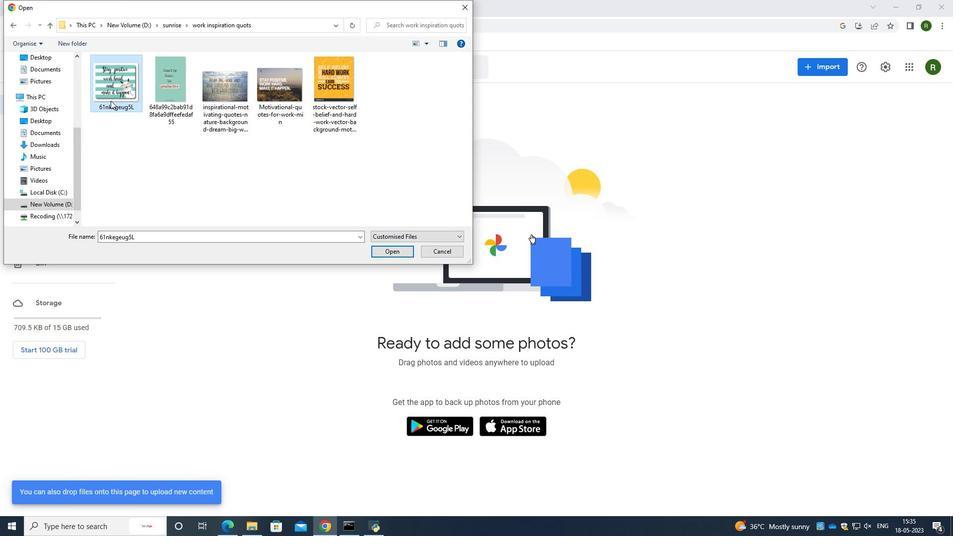 
Action: Mouse moved to (383, 248)
Screenshot: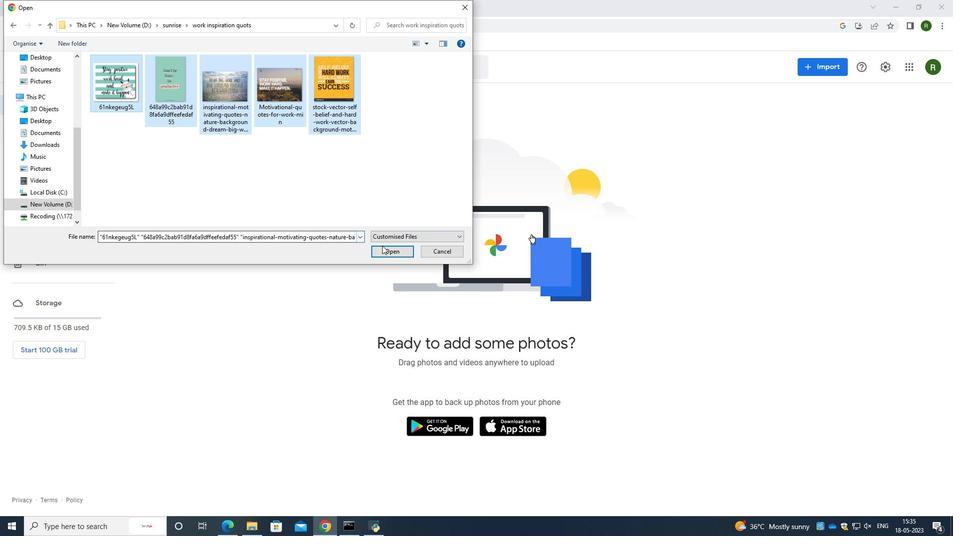 
Action: Mouse pressed left at (383, 248)
Screenshot: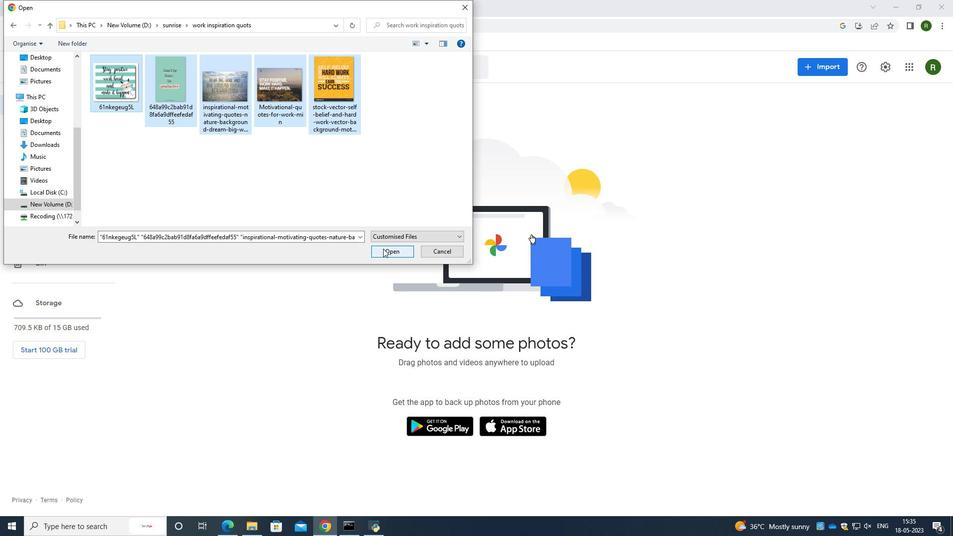 
Action: Mouse moved to (154, 339)
Screenshot: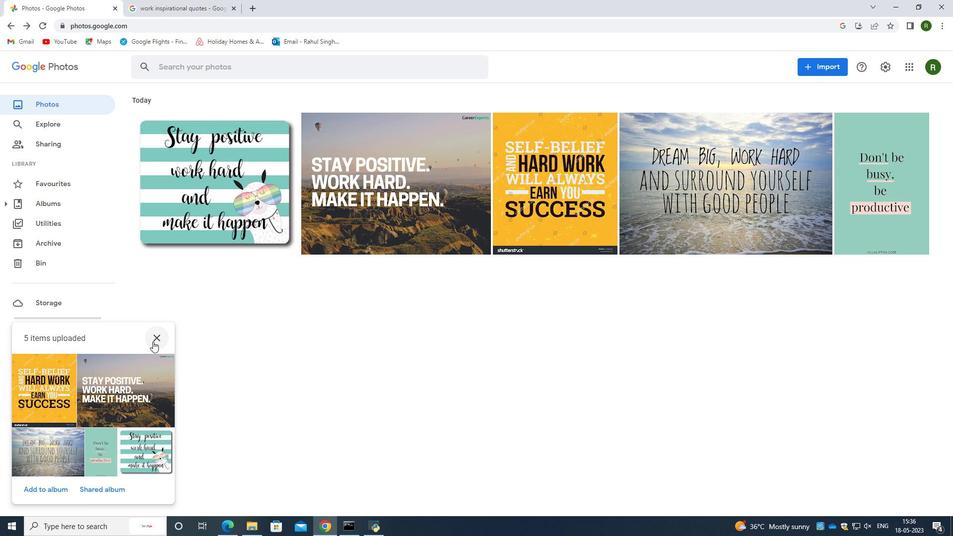 
Action: Mouse pressed left at (154, 339)
Screenshot: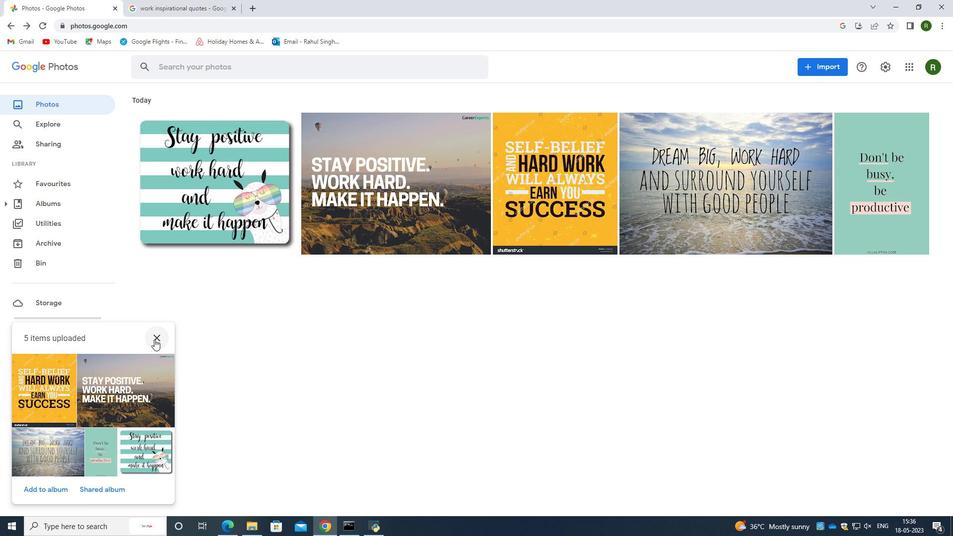 
Action: Mouse moved to (54, 207)
Screenshot: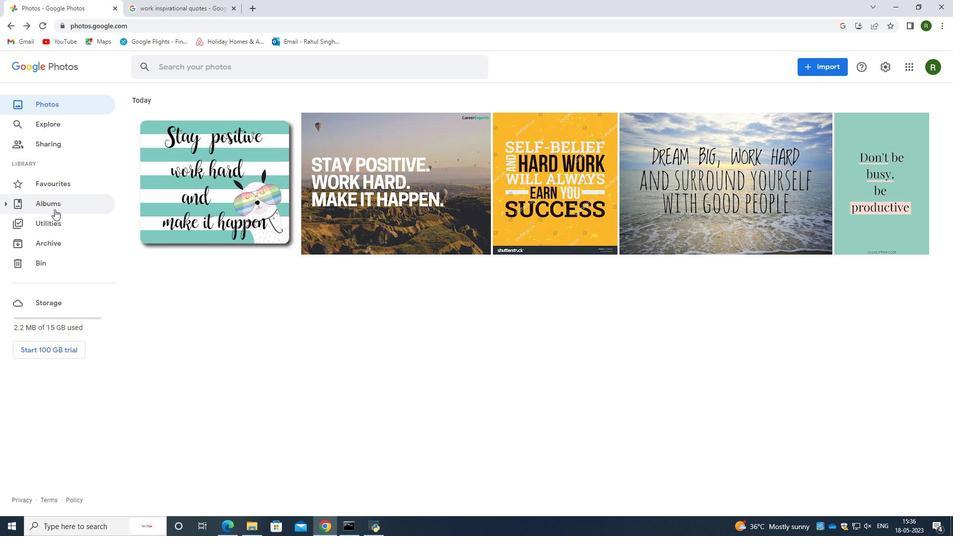 
Action: Mouse pressed left at (54, 207)
Screenshot: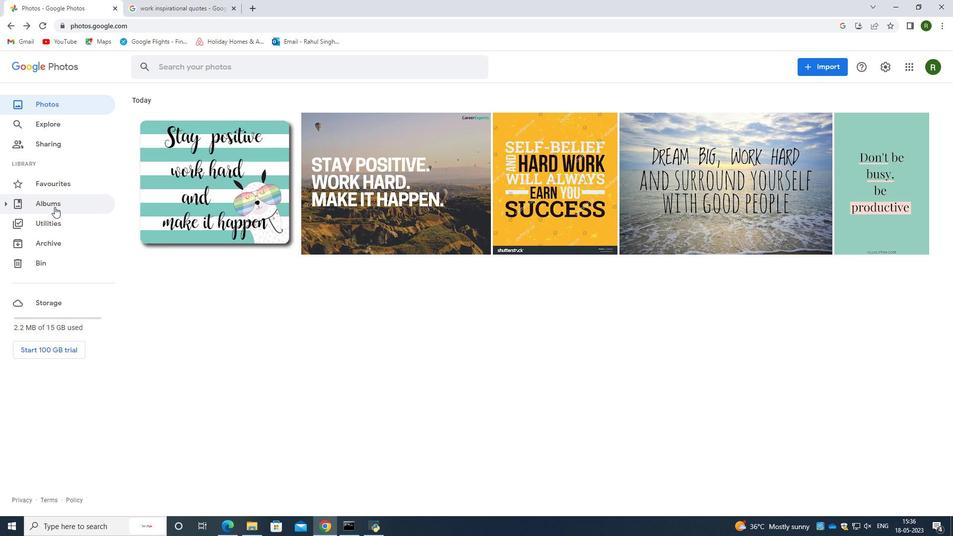 
Action: Mouse moved to (809, 103)
Screenshot: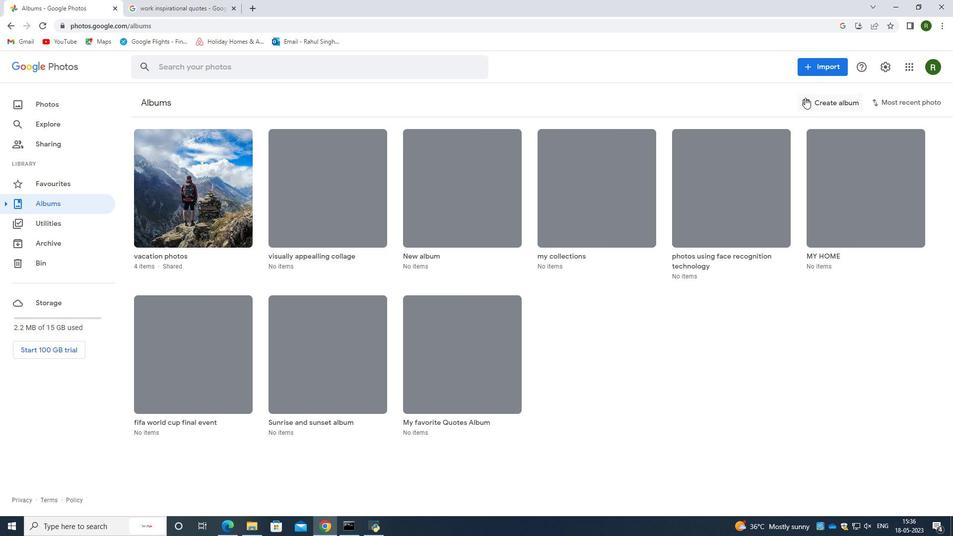 
Action: Mouse pressed left at (809, 103)
Screenshot: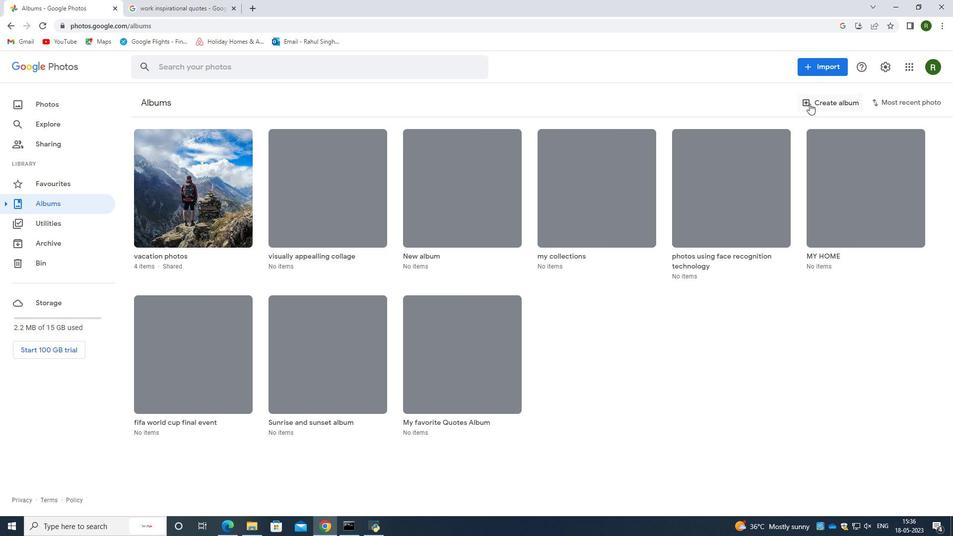 
Action: Mouse moved to (203, 150)
Screenshot: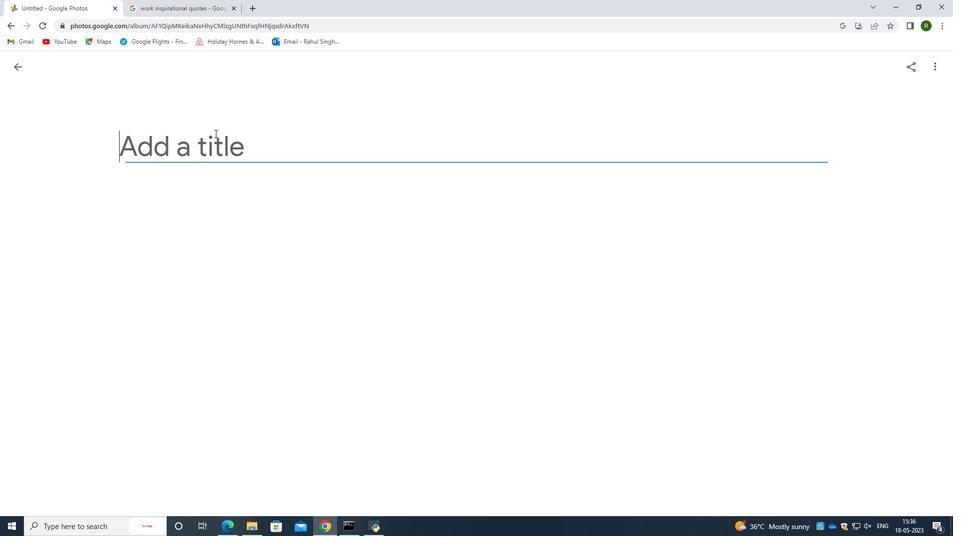 
Action: Key pressed <Key.caps_lock>W<Key.caps_lock>ork<Key.space><Key.caps_lock>I<Key.caps_lock>nspiration<Key.space><Key.caps_lock>A<Key.caps_lock>lbum
Screenshot: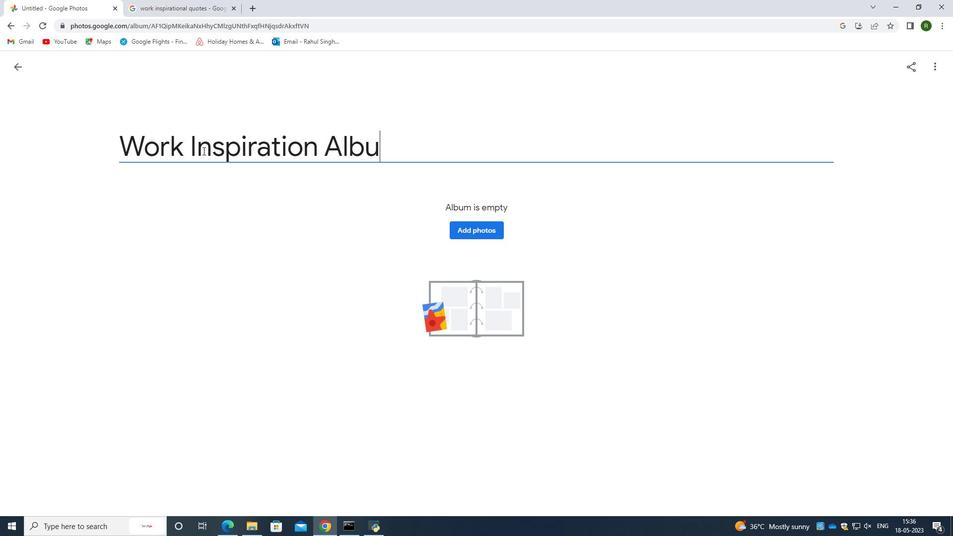 
Action: Mouse moved to (479, 230)
Screenshot: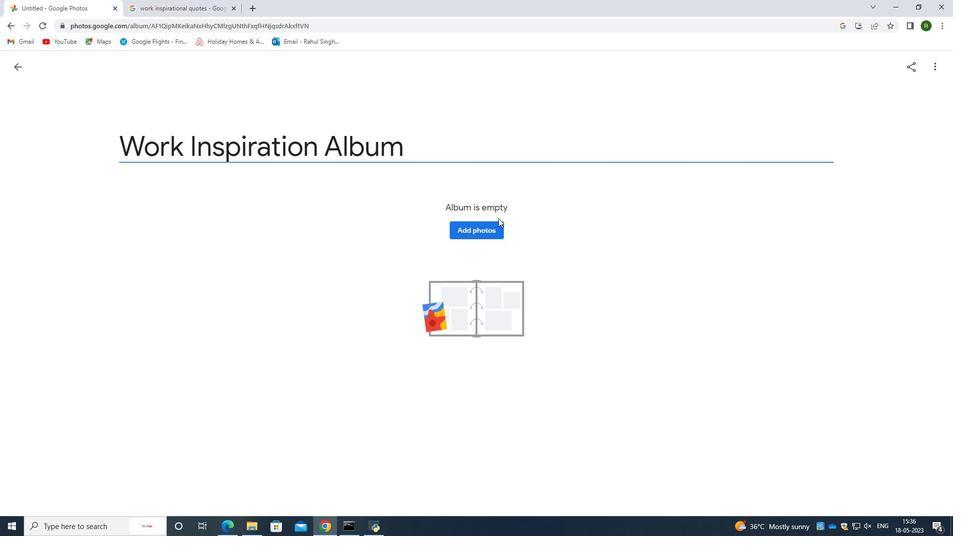 
Action: Mouse pressed left at (479, 230)
Screenshot: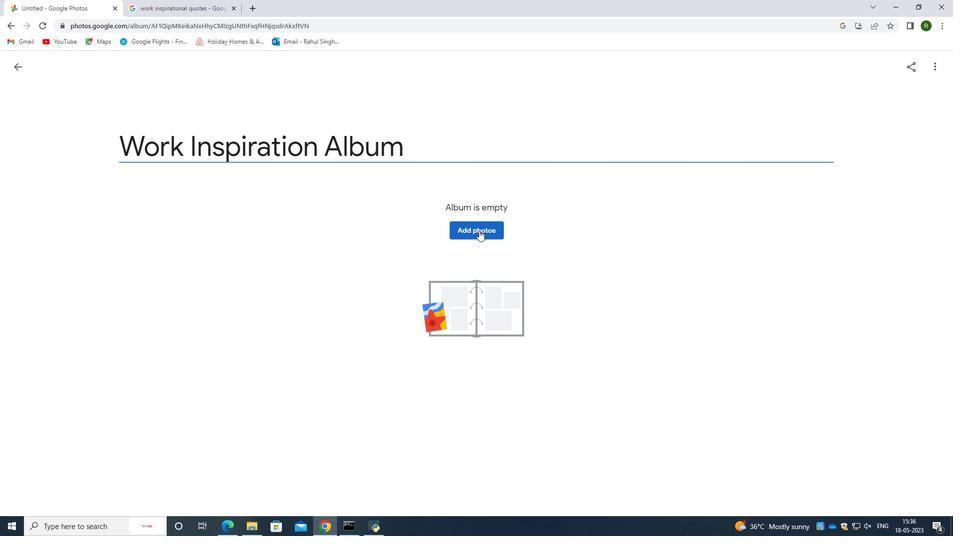 
Action: Mouse moved to (53, 135)
Screenshot: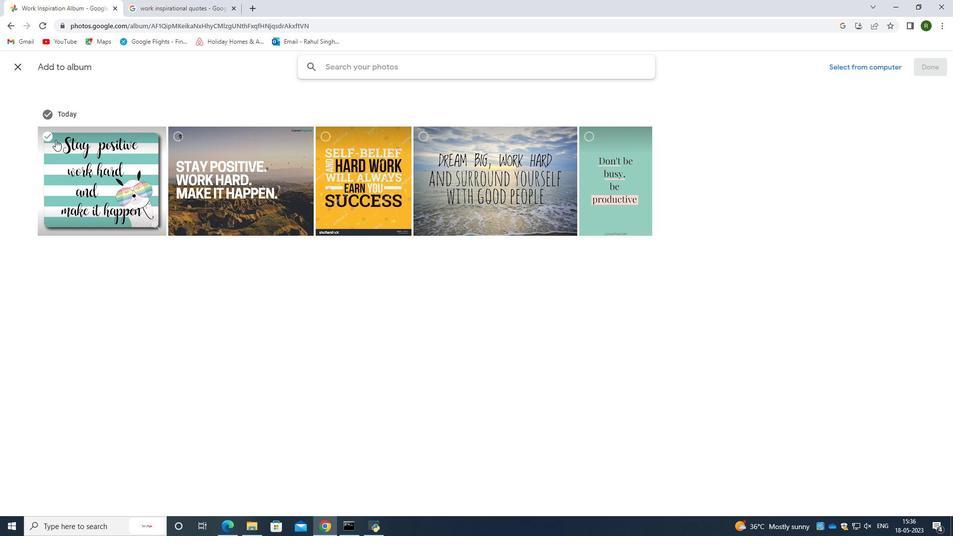
Action: Mouse pressed left at (53, 135)
Screenshot: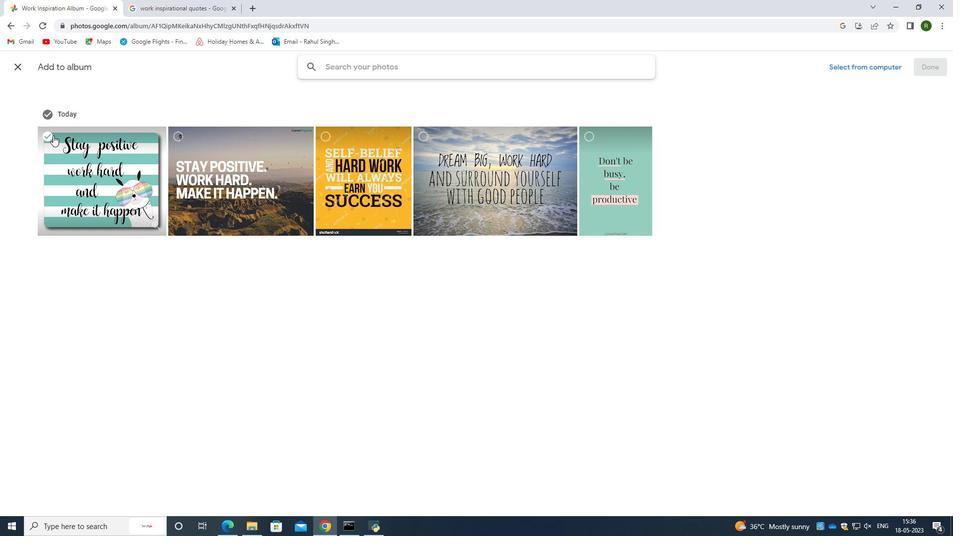 
Action: Mouse moved to (190, 133)
Screenshot: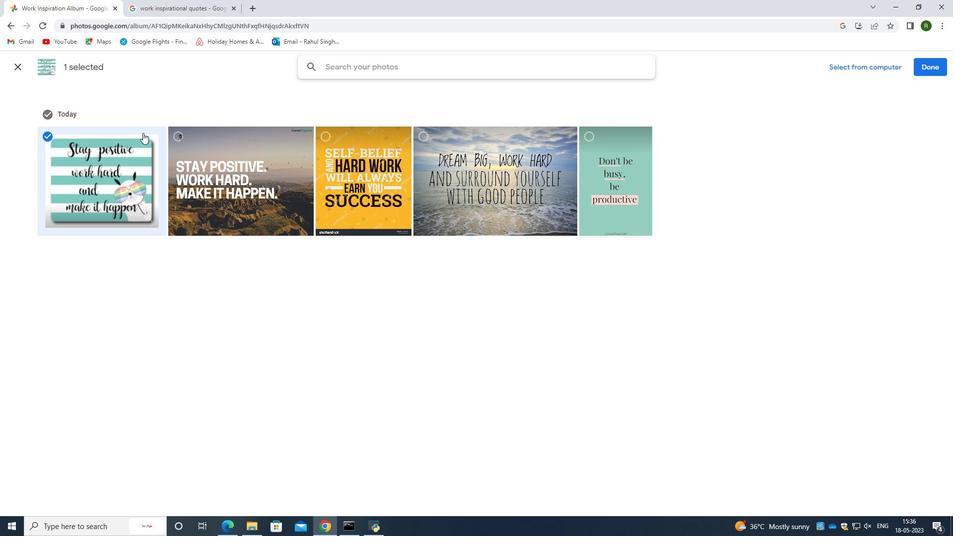 
Action: Mouse pressed left at (190, 133)
Screenshot: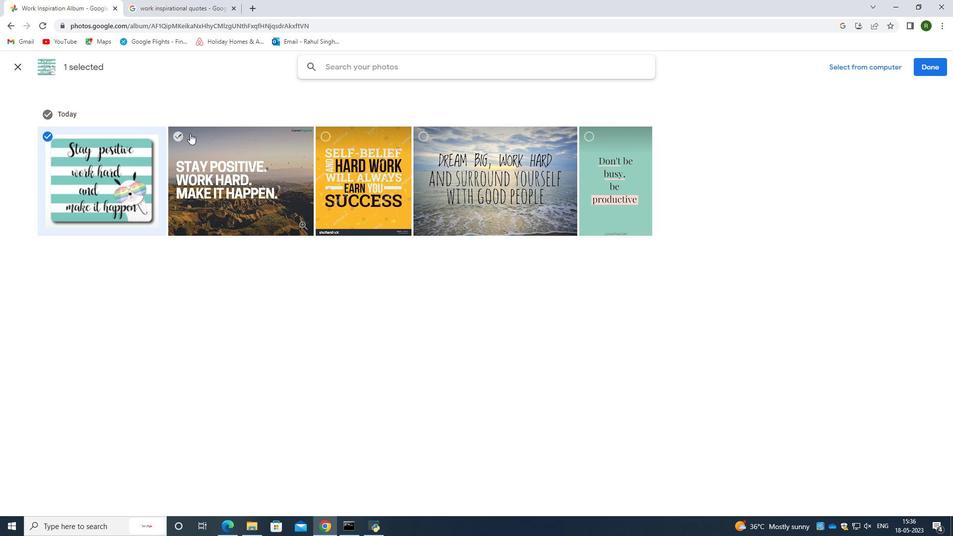 
Action: Mouse moved to (359, 146)
Screenshot: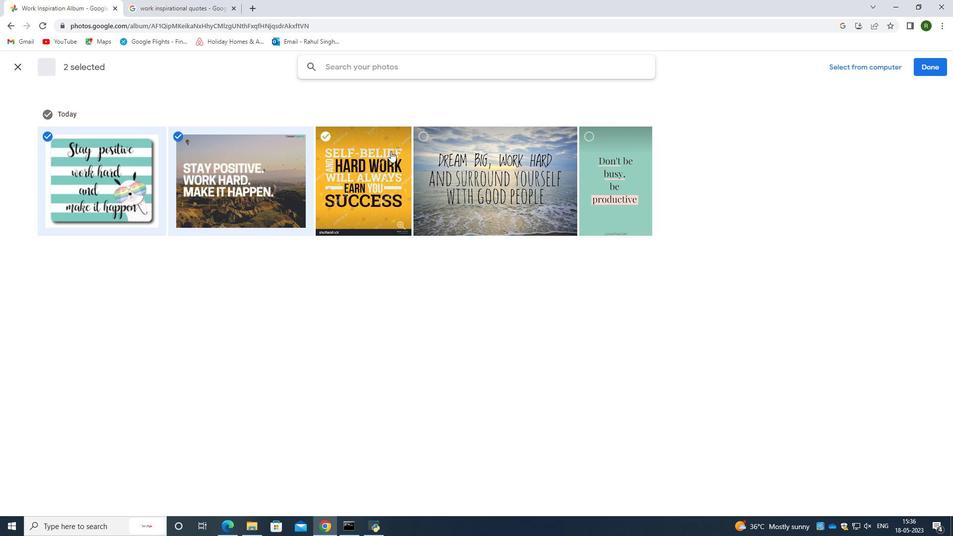 
Action: Mouse pressed left at (359, 146)
Screenshot: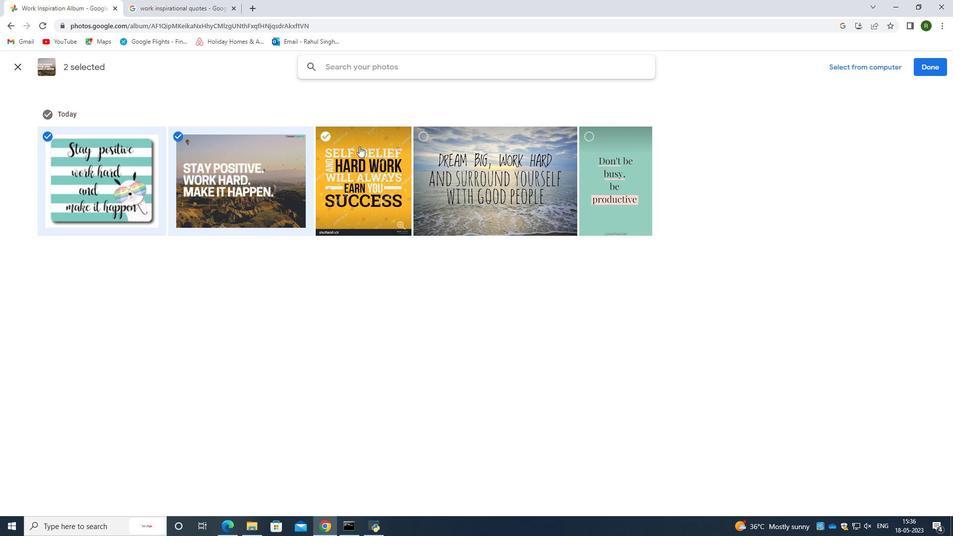 
Action: Mouse moved to (456, 155)
Screenshot: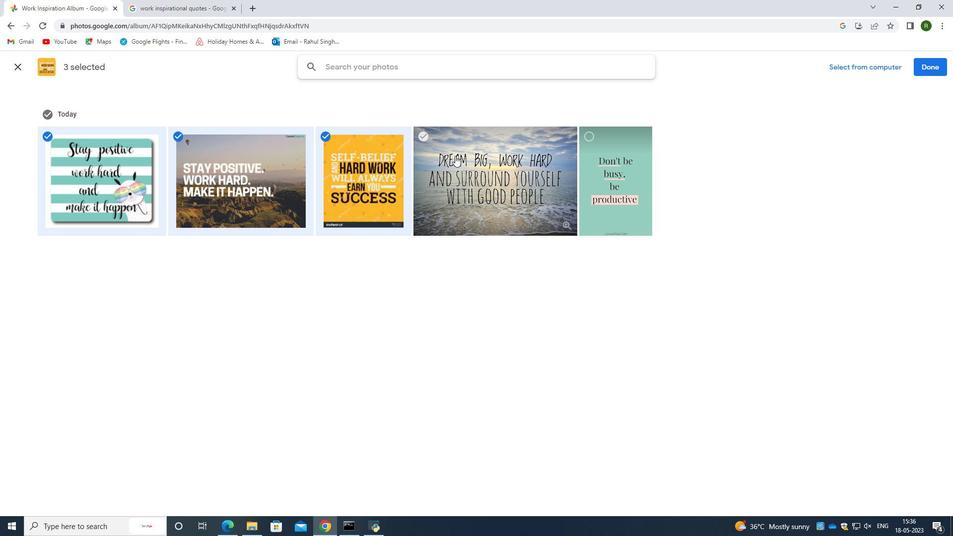 
Action: Mouse pressed left at (456, 155)
Screenshot: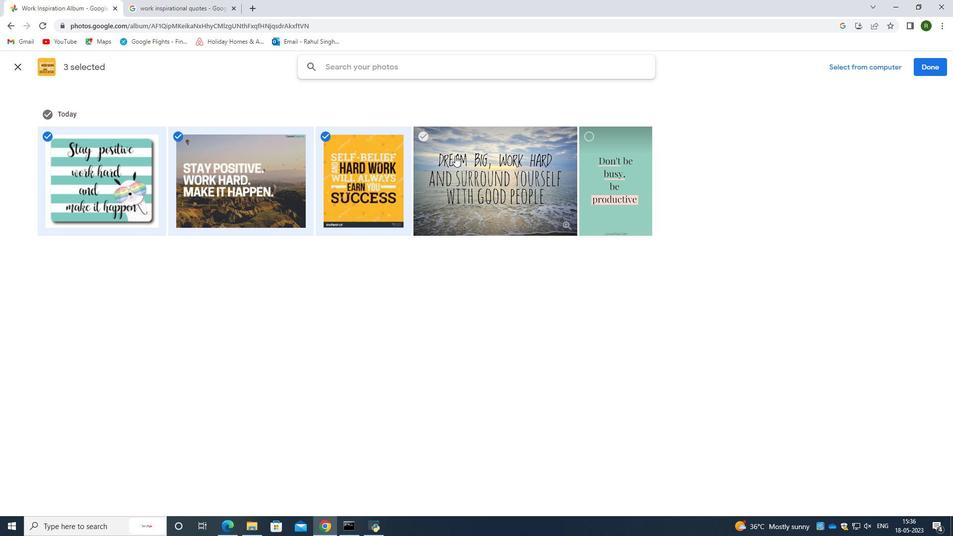
Action: Mouse moved to (625, 144)
Screenshot: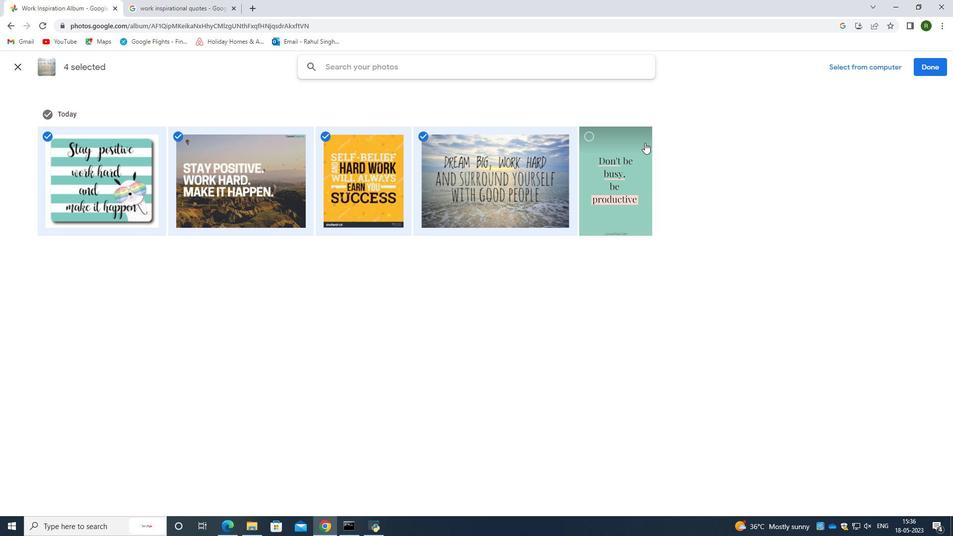 
Action: Mouse pressed left at (625, 144)
Screenshot: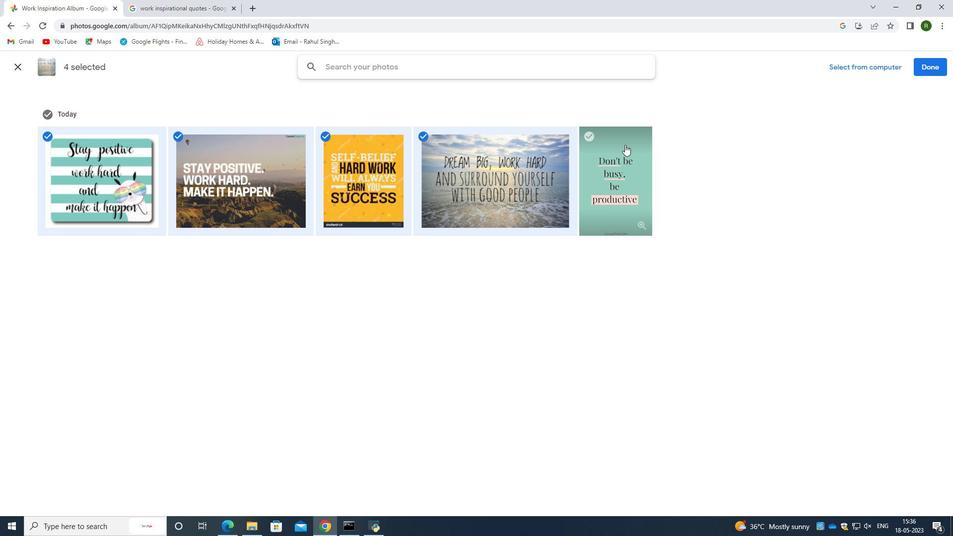 
Action: Mouse moved to (932, 67)
Screenshot: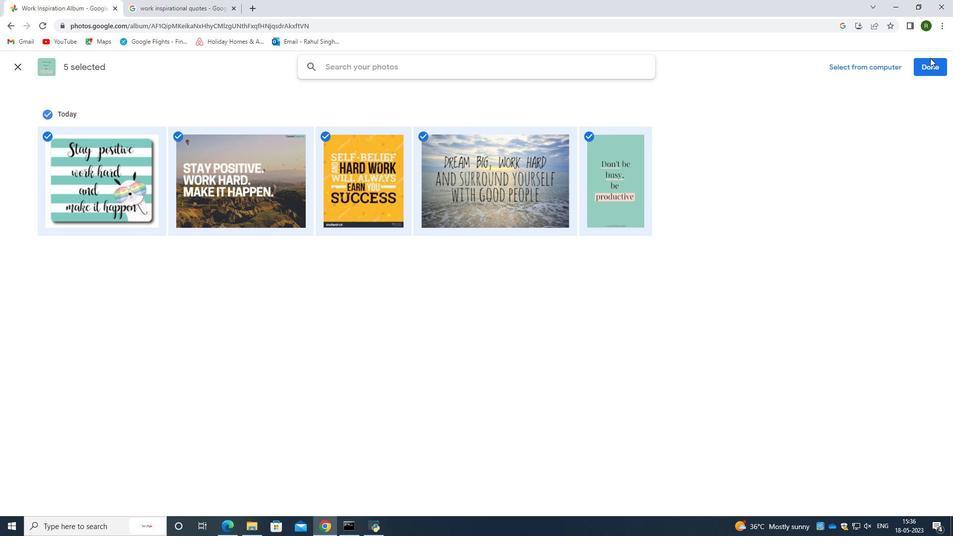 
Action: Mouse pressed left at (932, 67)
Screenshot: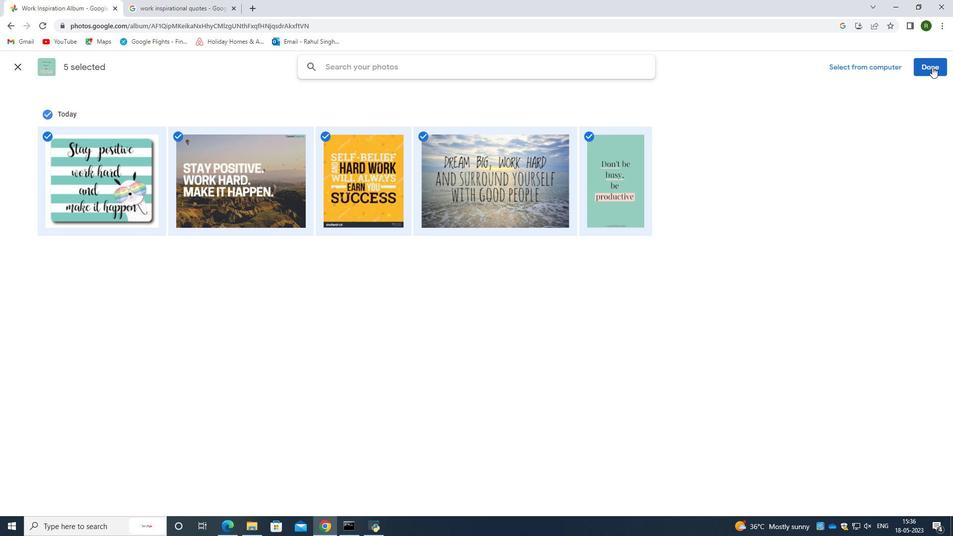 
Action: Mouse moved to (142, 237)
Screenshot: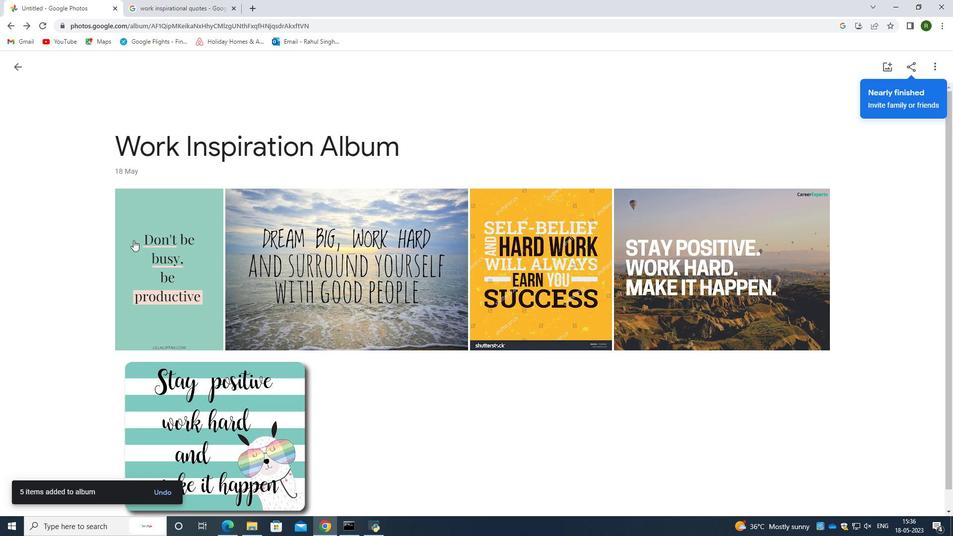 
Action: Mouse pressed left at (142, 237)
Screenshot: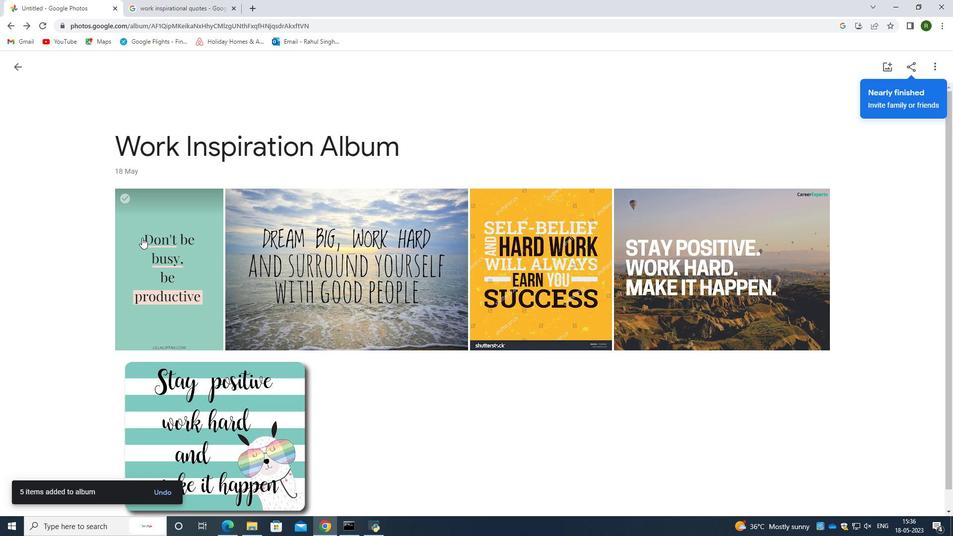 
Action: Mouse moved to (932, 285)
Screenshot: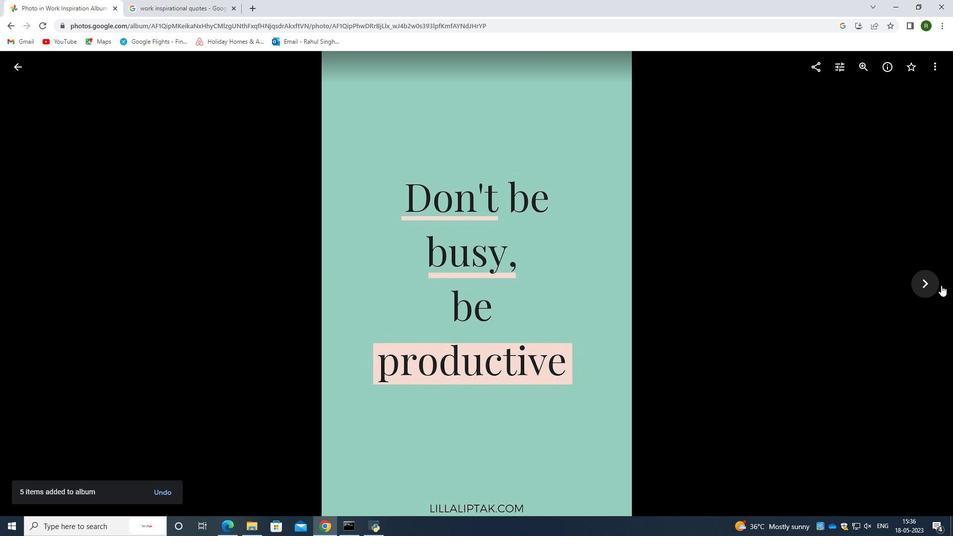 
Action: Mouse pressed left at (932, 285)
Screenshot: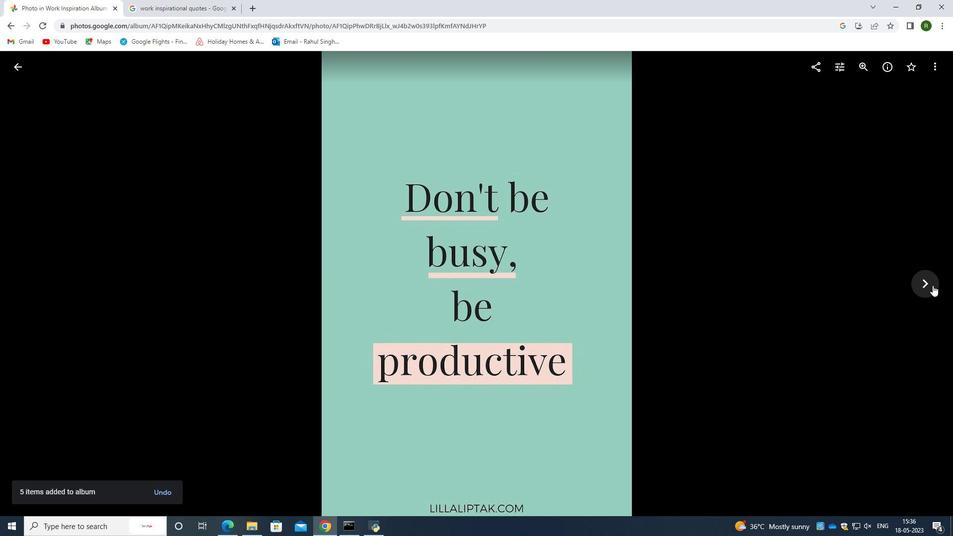 
Action: Mouse pressed left at (932, 285)
Screenshot: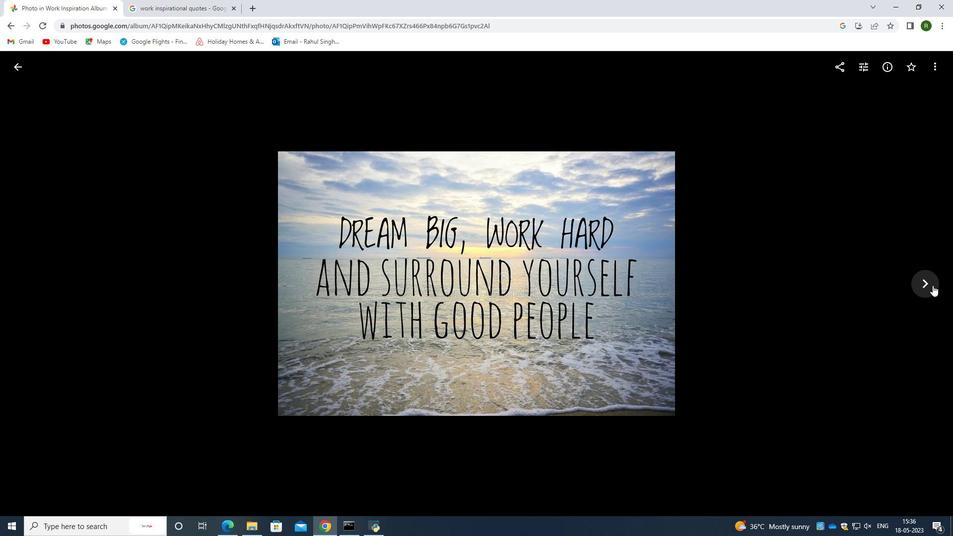 
Action: Mouse pressed left at (932, 285)
Screenshot: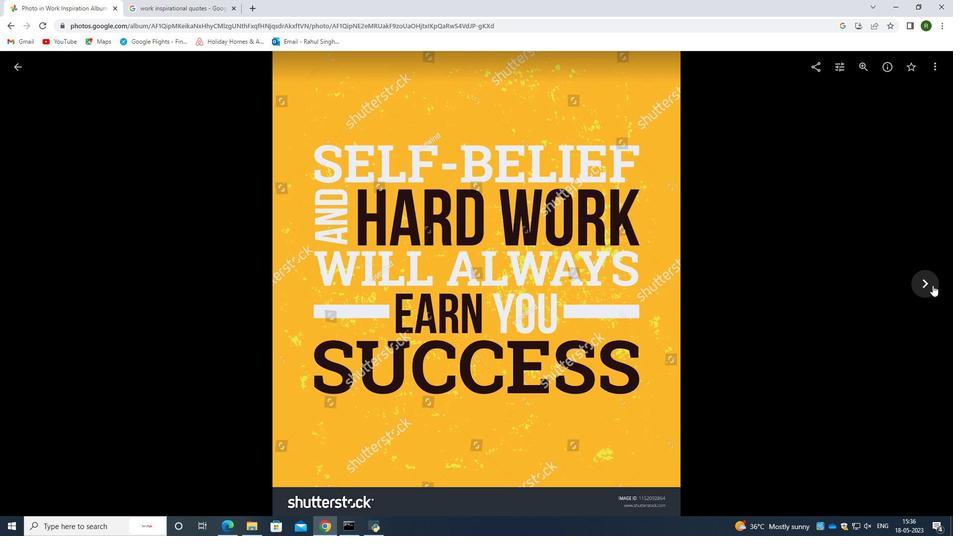
Action: Mouse pressed left at (932, 285)
Screenshot: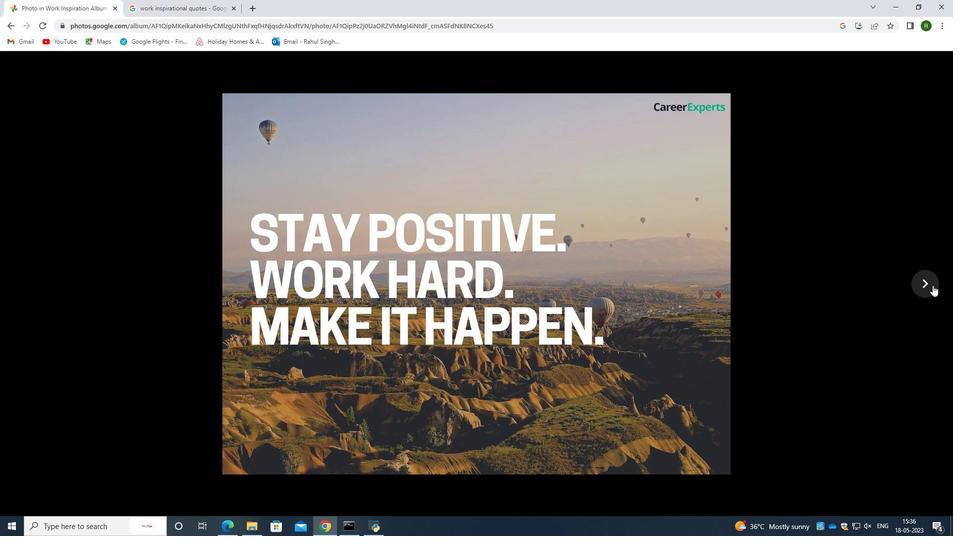
Action: Mouse moved to (19, 68)
Screenshot: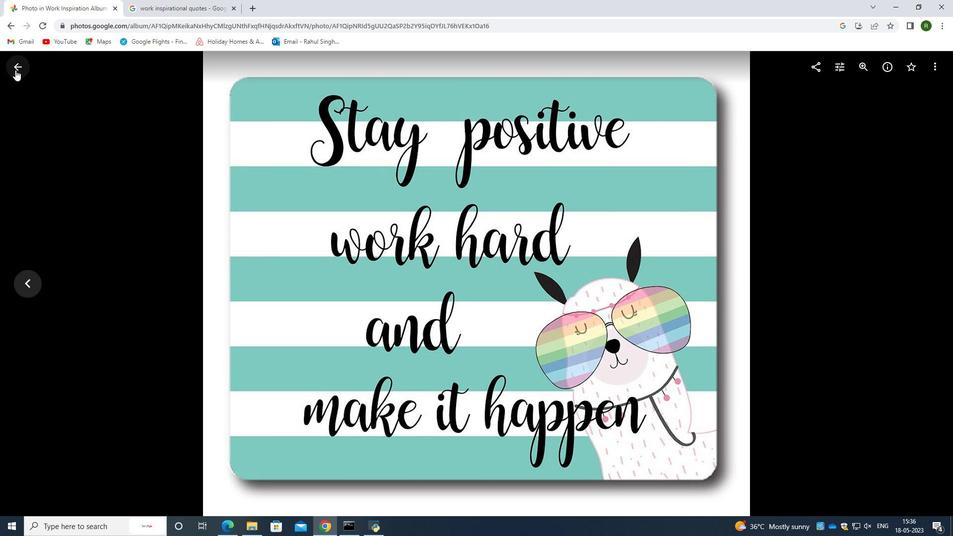 
Action: Mouse pressed left at (19, 68)
Screenshot: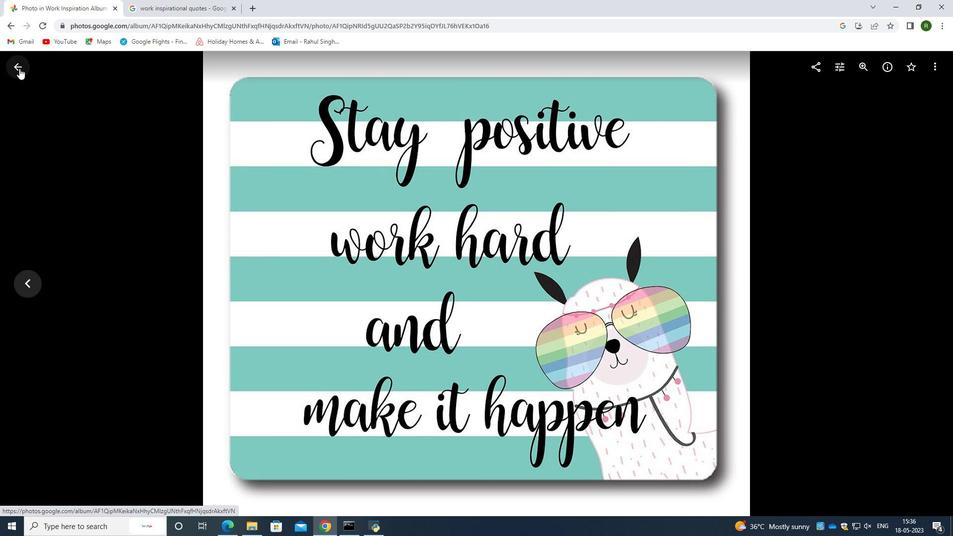 
Action: Mouse moved to (220, 215)
Screenshot: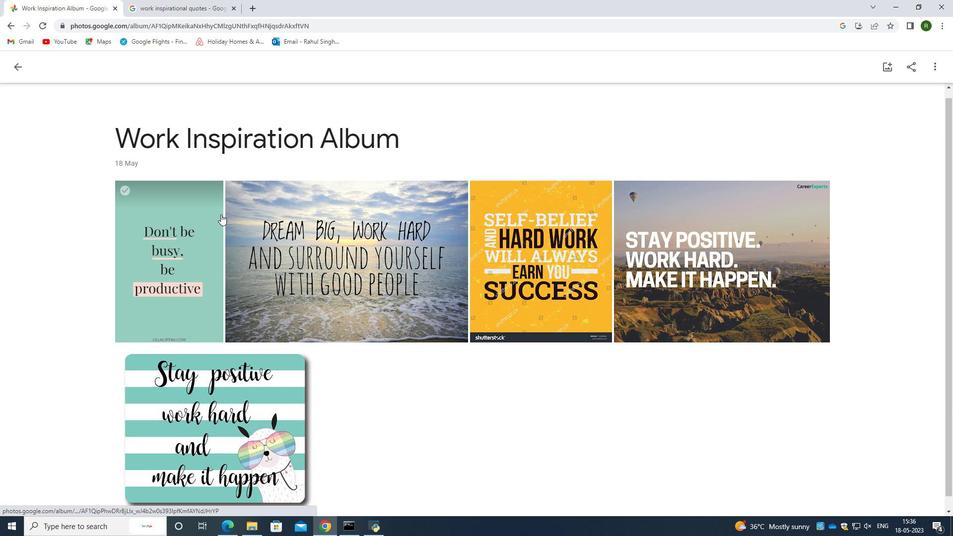 
Action: Mouse scrolled (220, 214) with delta (0, 0)
Screenshot: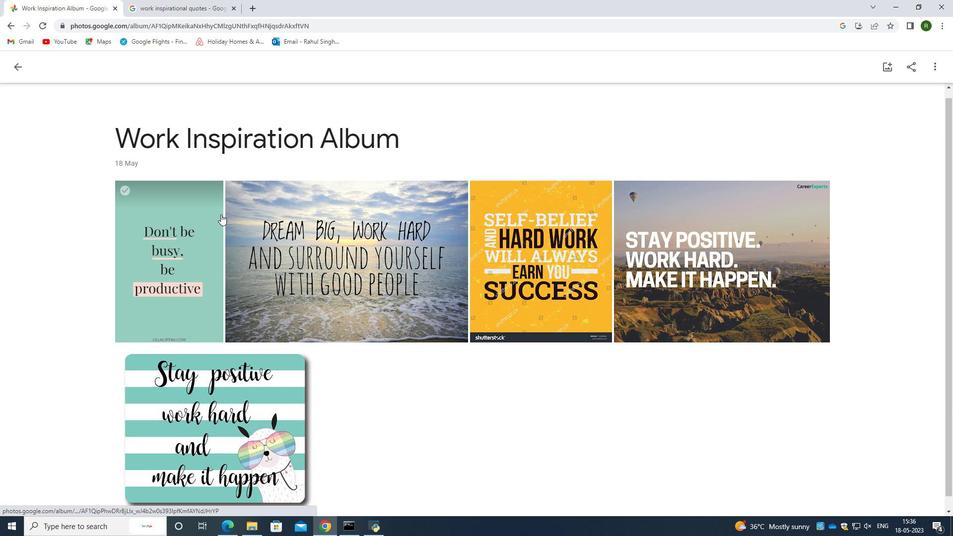 
Action: Mouse moved to (225, 219)
Screenshot: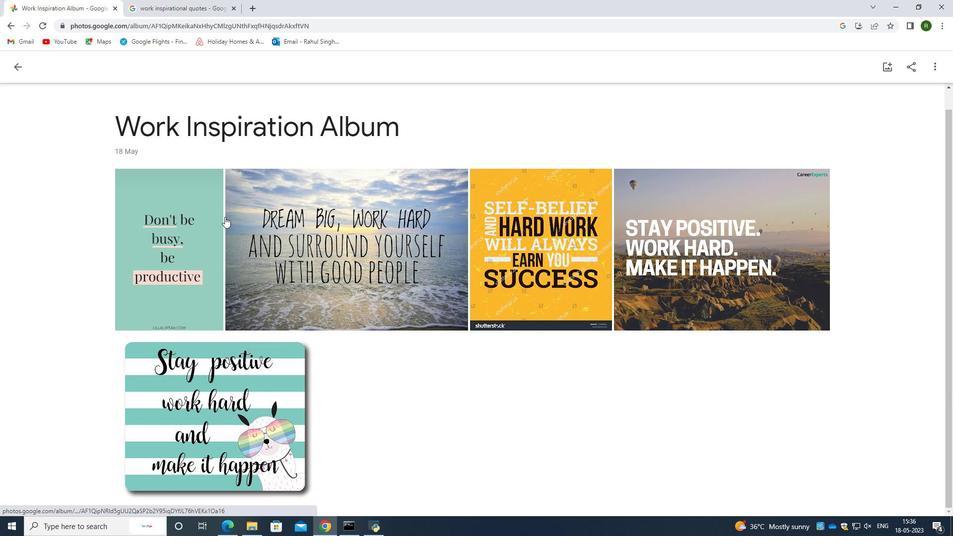 
Action: Mouse scrolled (225, 220) with delta (0, 0)
Screenshot: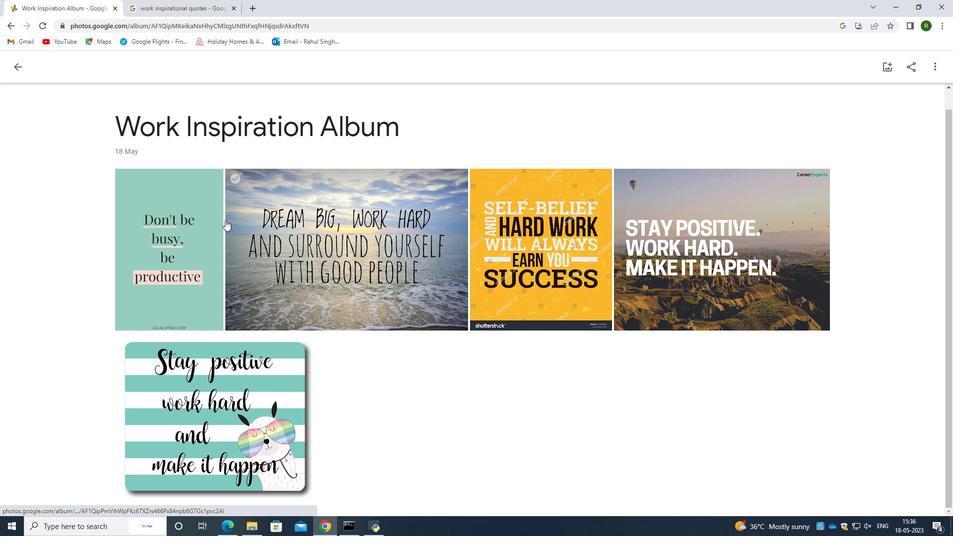 
Action: Mouse moved to (224, 222)
Screenshot: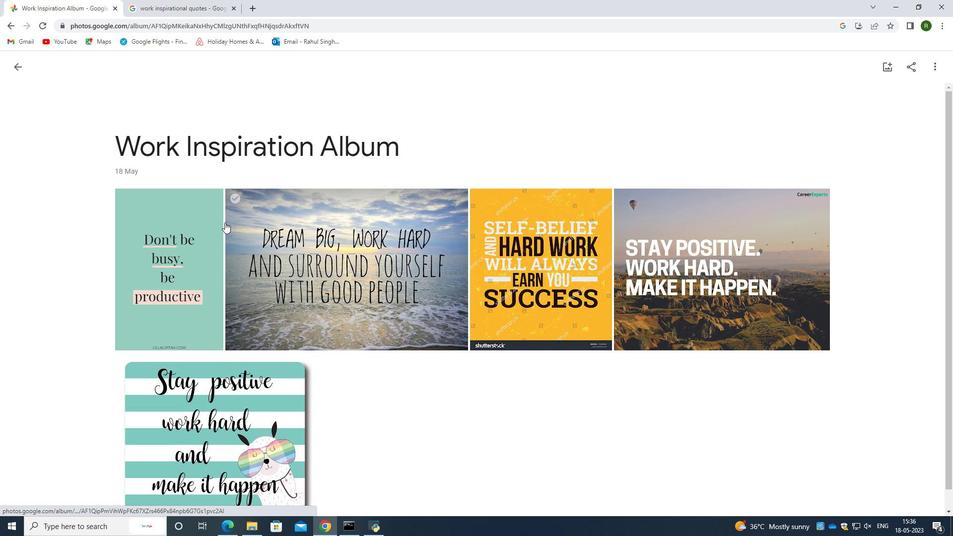 
Action: Mouse scrolled (224, 222) with delta (0, 0)
Screenshot: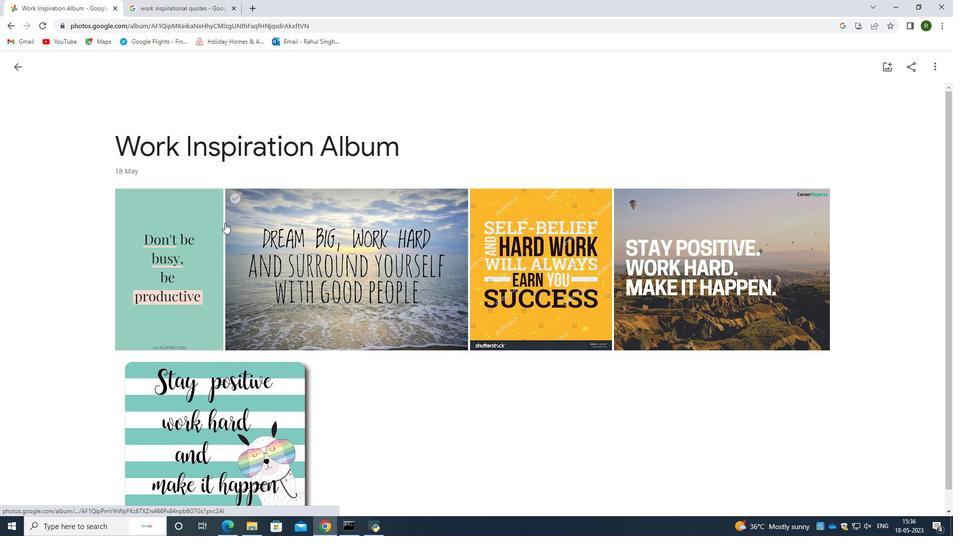 
Action: Mouse moved to (224, 223)
Screenshot: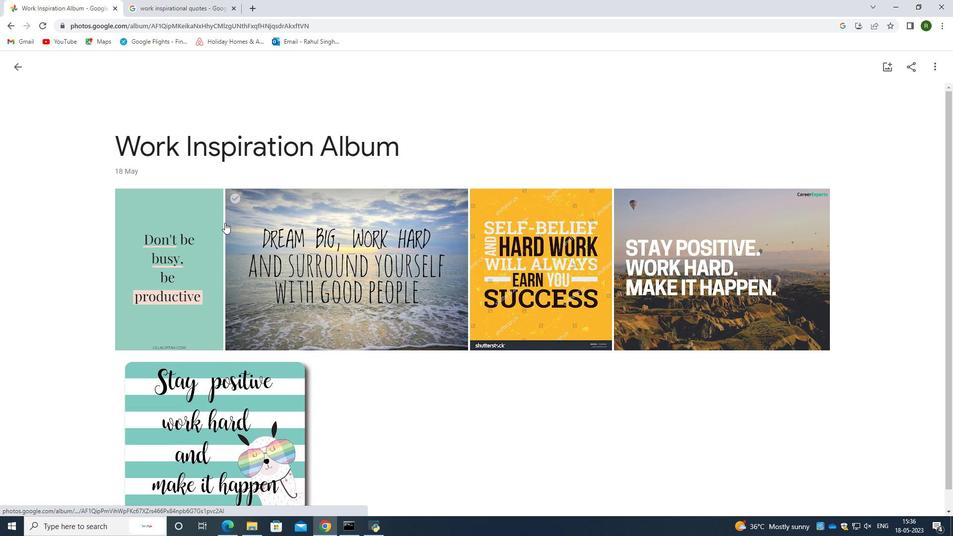 
Action: Mouse scrolled (224, 223) with delta (0, 0)
Screenshot: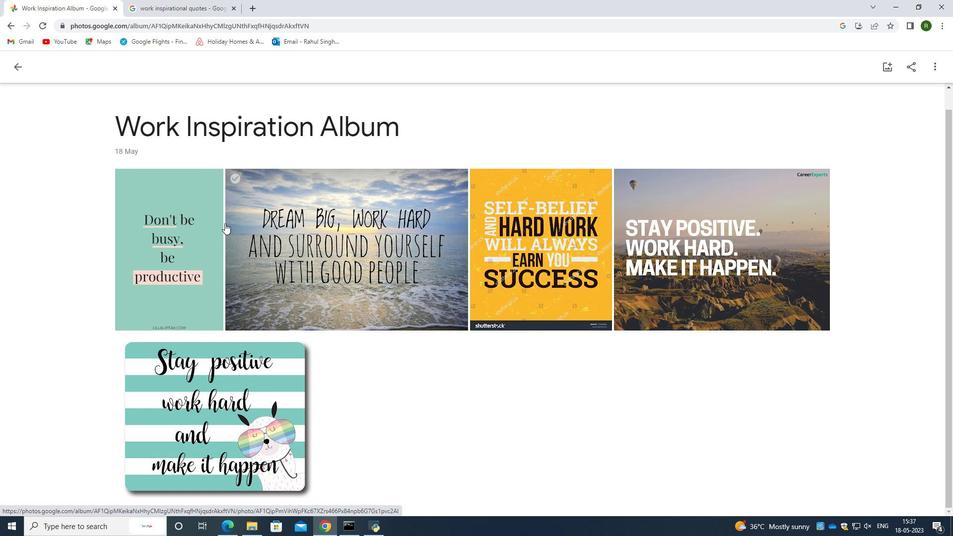 
Action: Mouse scrolled (224, 222) with delta (0, 0)
Screenshot: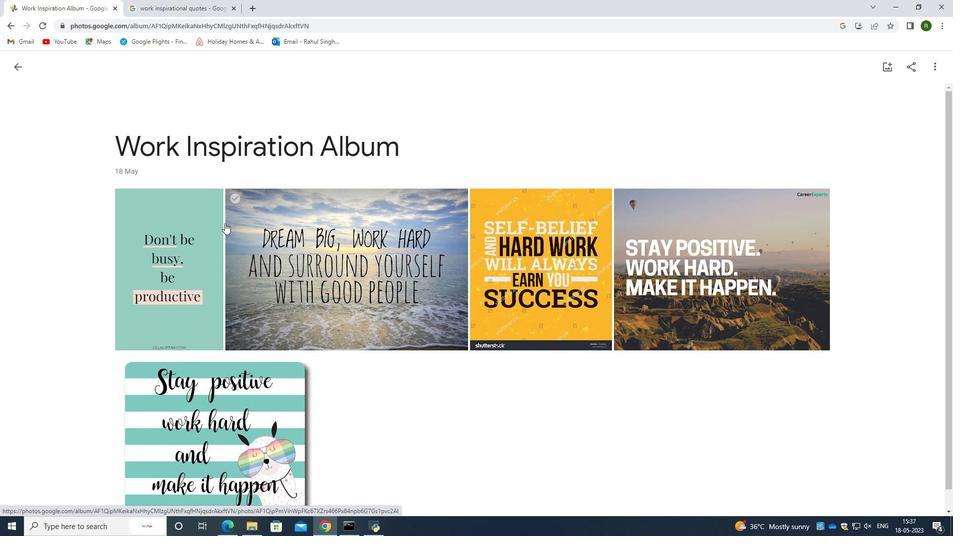 
Action: Mouse moved to (224, 223)
Screenshot: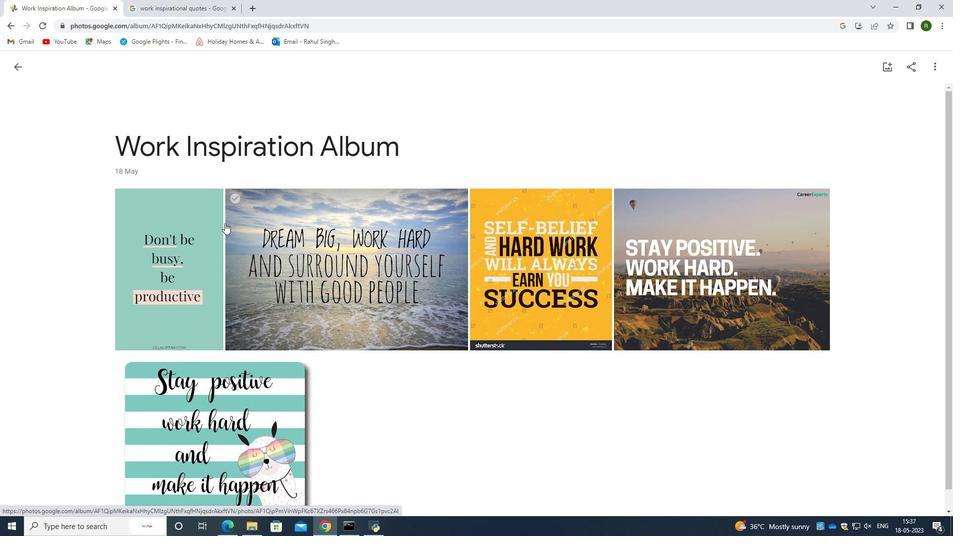
Action: Mouse scrolled (224, 222) with delta (0, 0)
Screenshot: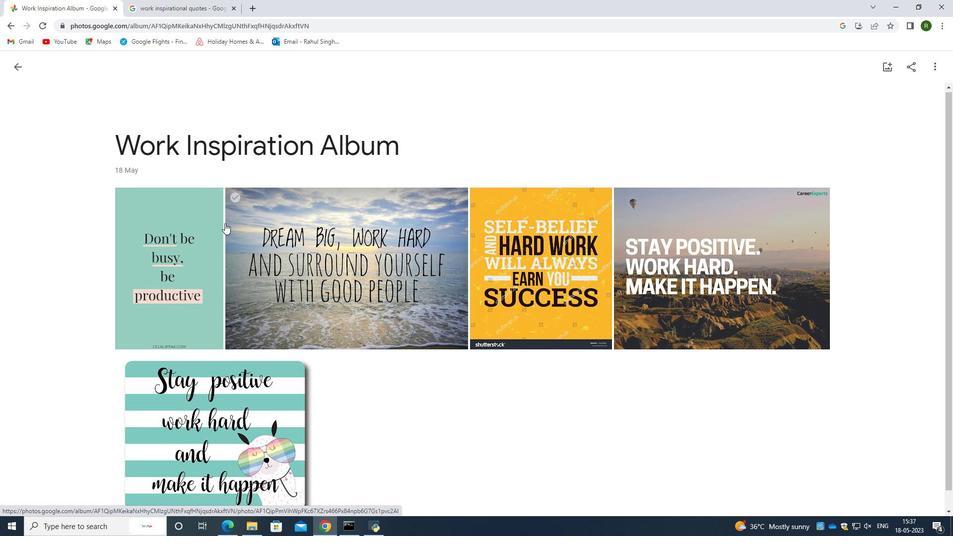 
Action: Mouse moved to (10, 69)
Screenshot: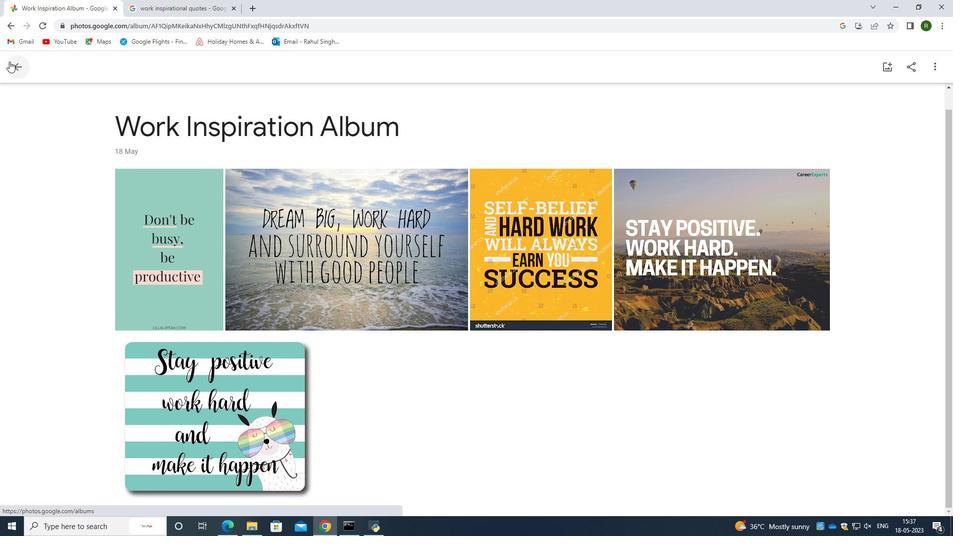 
Action: Mouse pressed left at (10, 69)
Screenshot: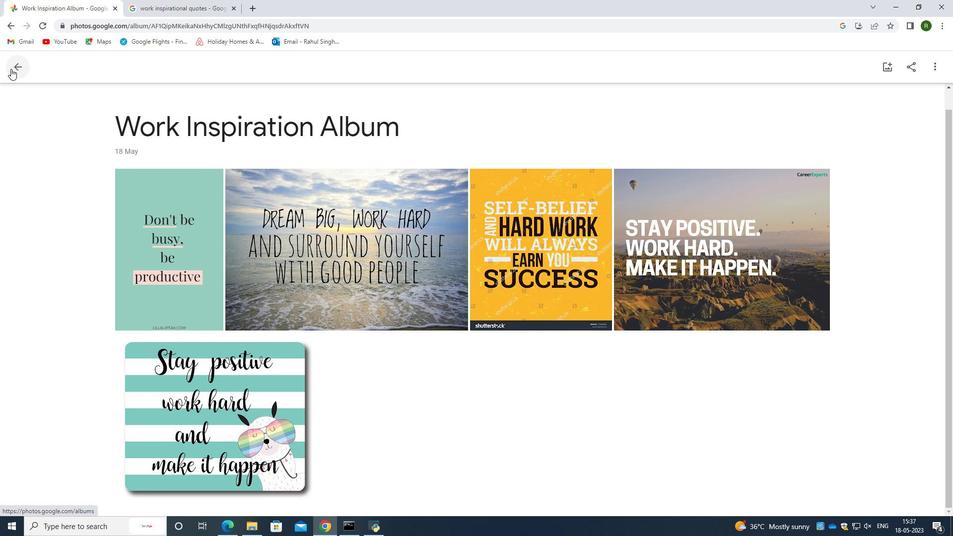 
Action: Mouse moved to (67, 203)
Screenshot: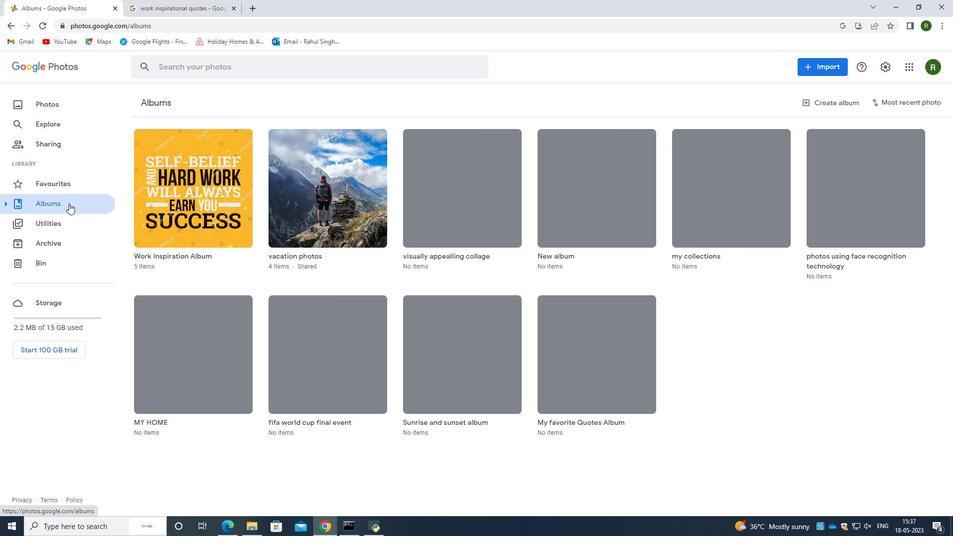 
Action: Mouse pressed left at (67, 203)
Screenshot: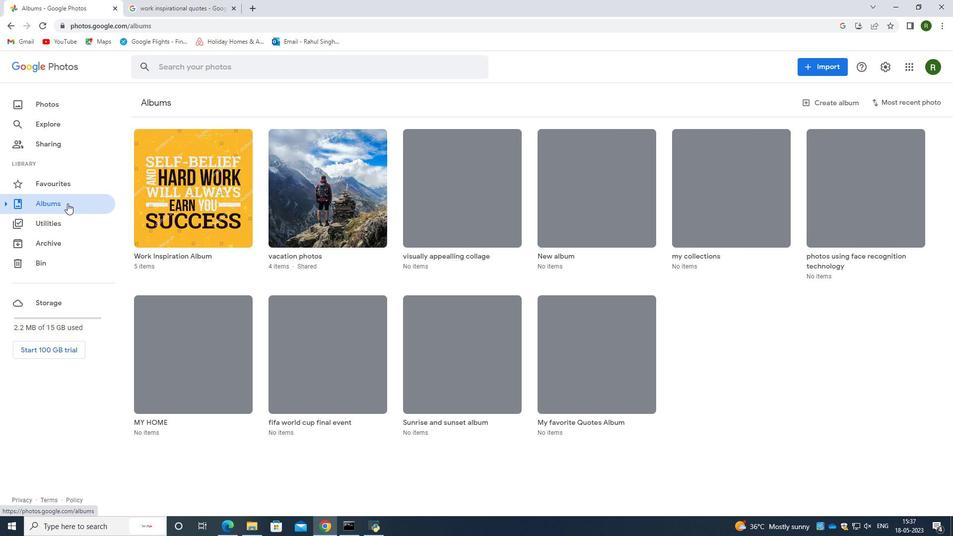 
Action: Mouse moved to (173, 201)
Screenshot: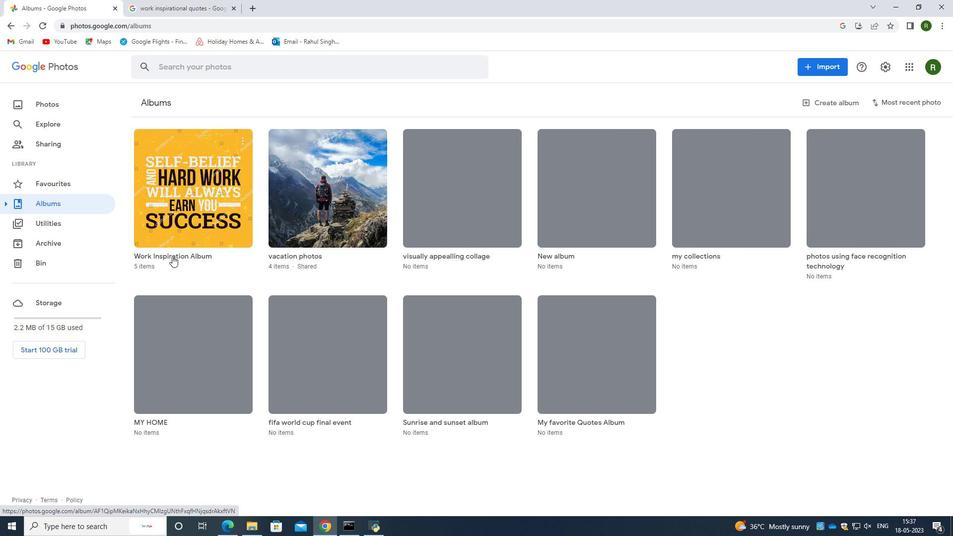 
Action: Mouse pressed left at (173, 201)
Screenshot: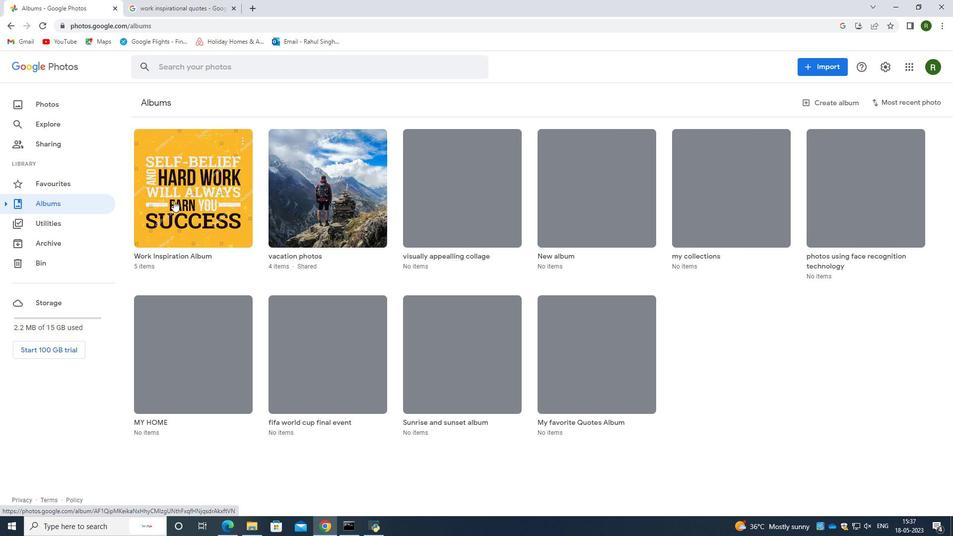 
Action: Mouse moved to (189, 180)
Screenshot: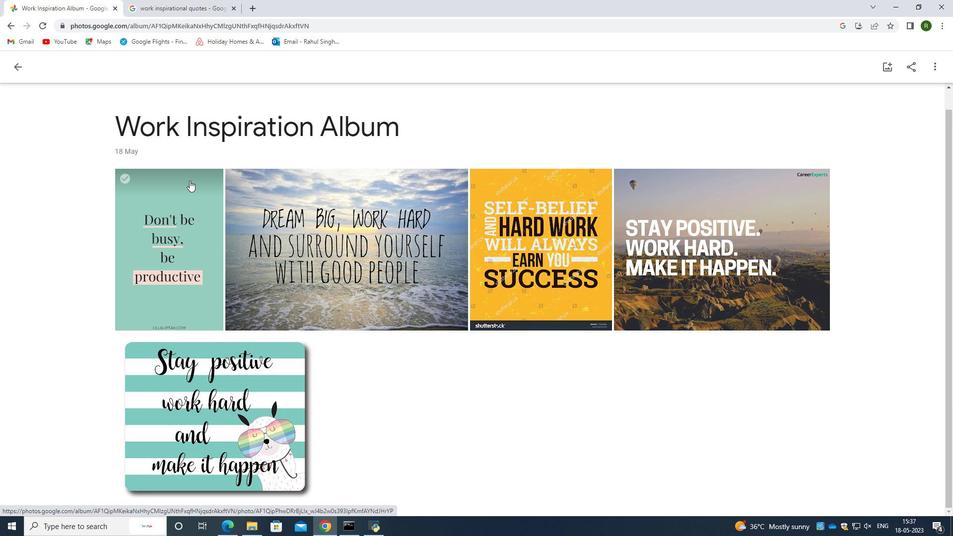 
